 Task: Find connections with filter location Santa Helena de Goiás with filter topic #constructionwith filter profile language German with filter current company Shriram Housing Finance Ltd. with filter school Malla Reddy Engineering College with filter industry Surveying and Mapping Services with filter service category SupportTechnical Writing with filter keywords title Researcher
Action: Mouse moved to (237, 278)
Screenshot: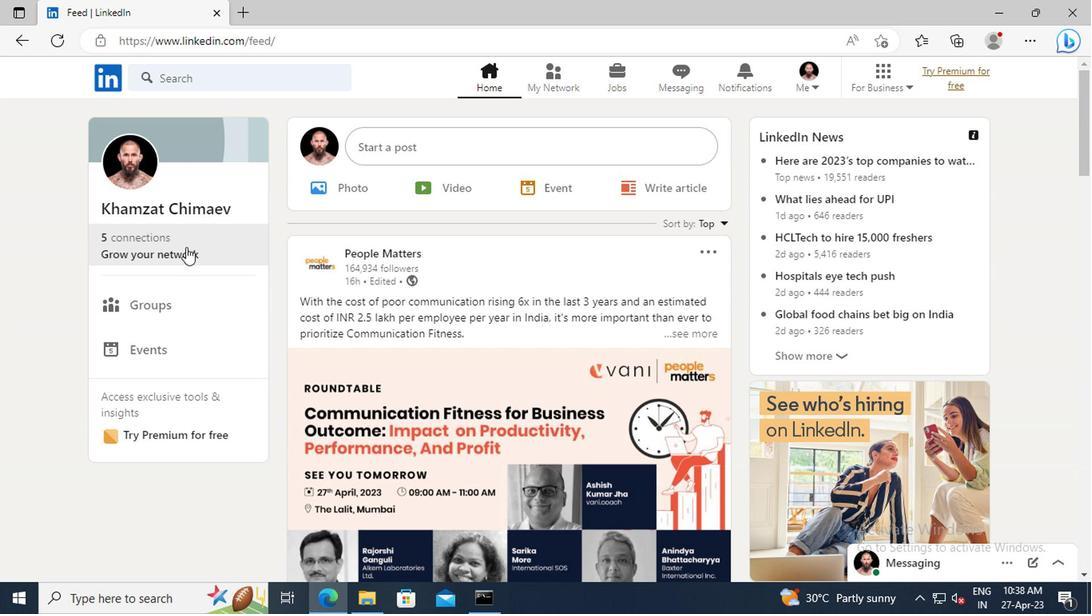 
Action: Mouse pressed left at (237, 278)
Screenshot: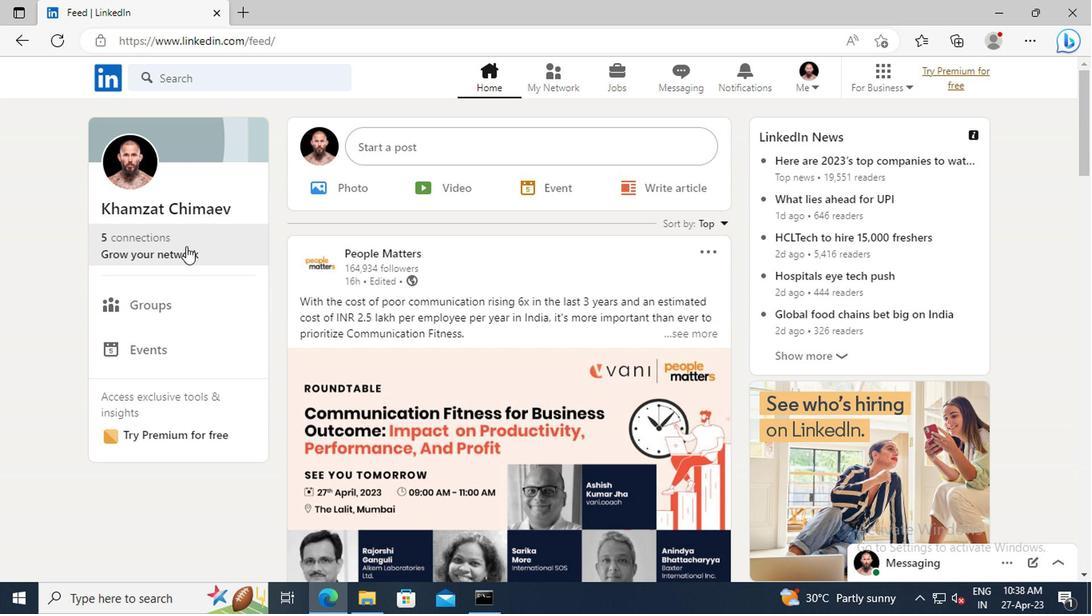 
Action: Mouse moved to (241, 224)
Screenshot: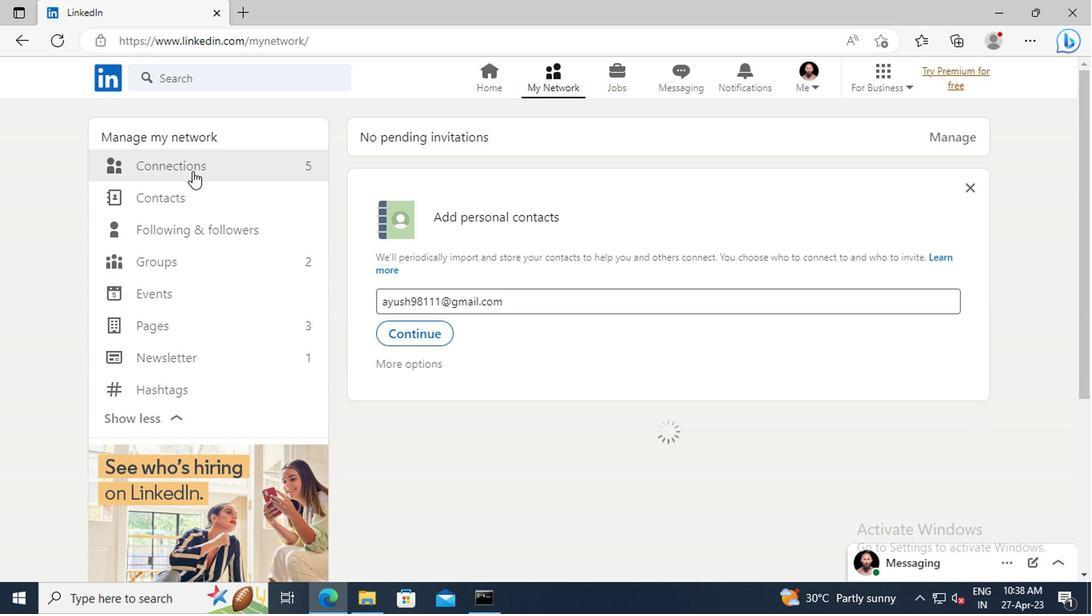 
Action: Mouse pressed left at (241, 224)
Screenshot: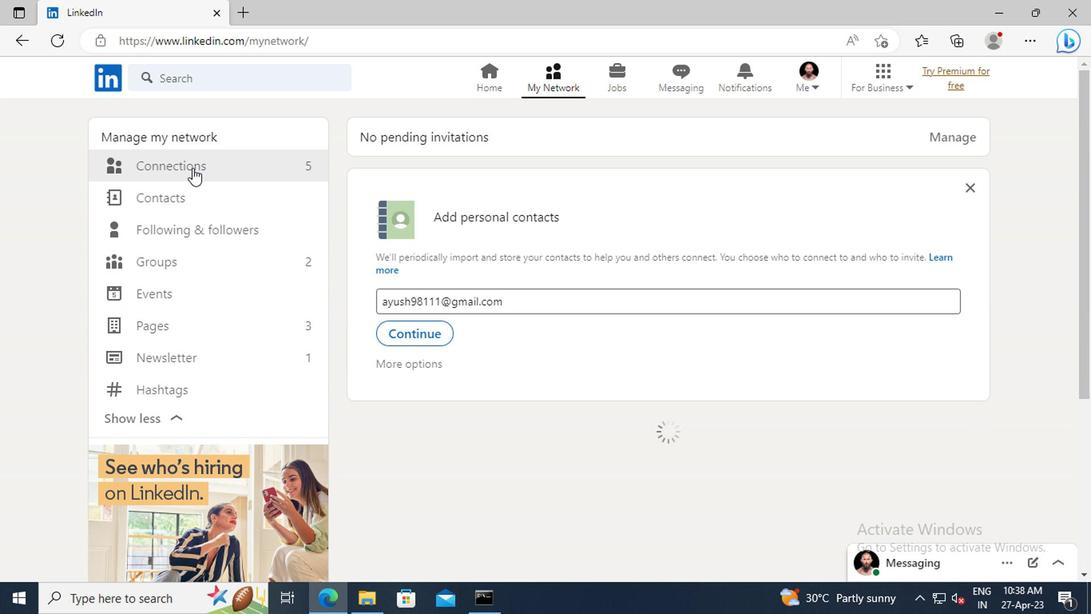 
Action: Mouse moved to (571, 225)
Screenshot: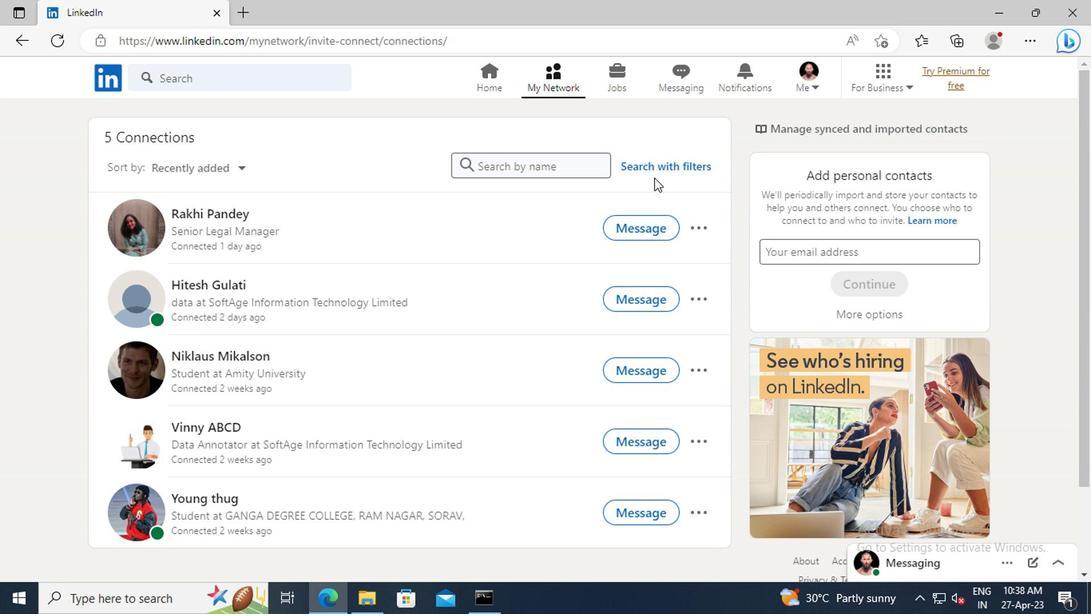 
Action: Mouse pressed left at (571, 225)
Screenshot: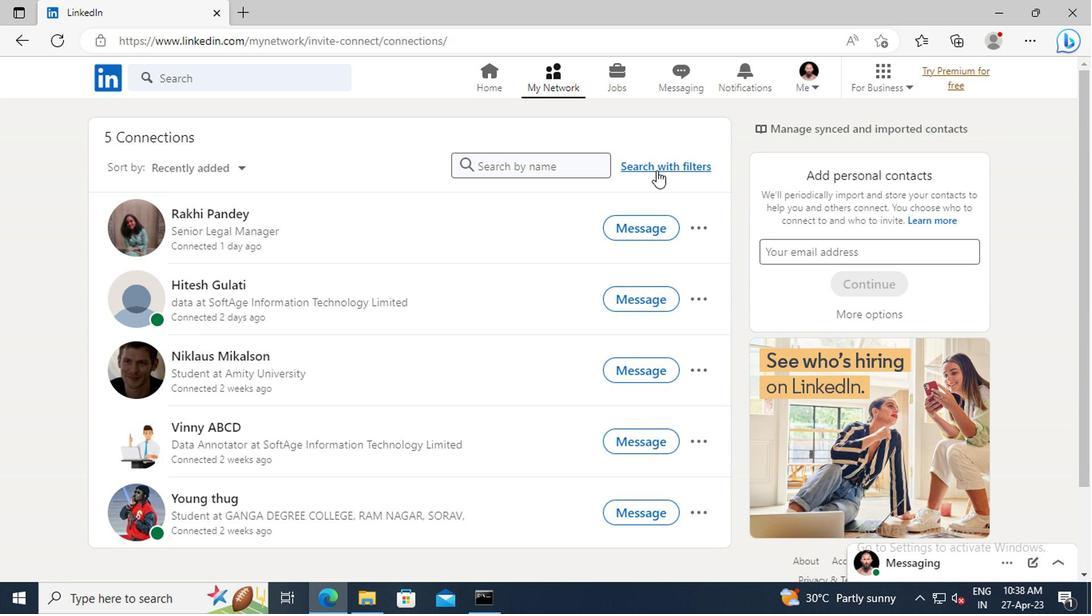 
Action: Mouse moved to (543, 194)
Screenshot: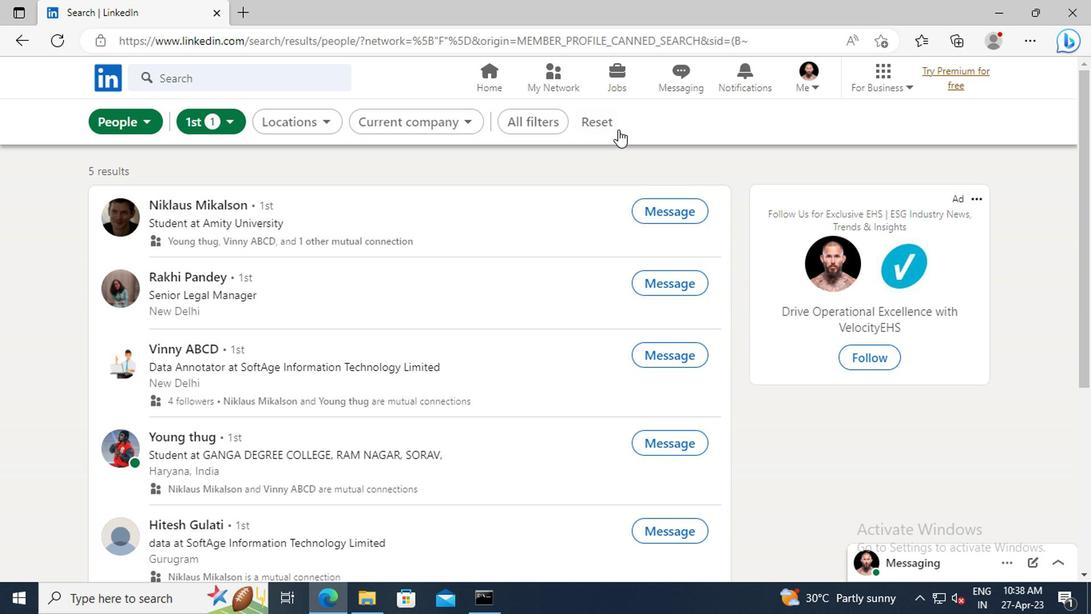 
Action: Mouse pressed left at (543, 194)
Screenshot: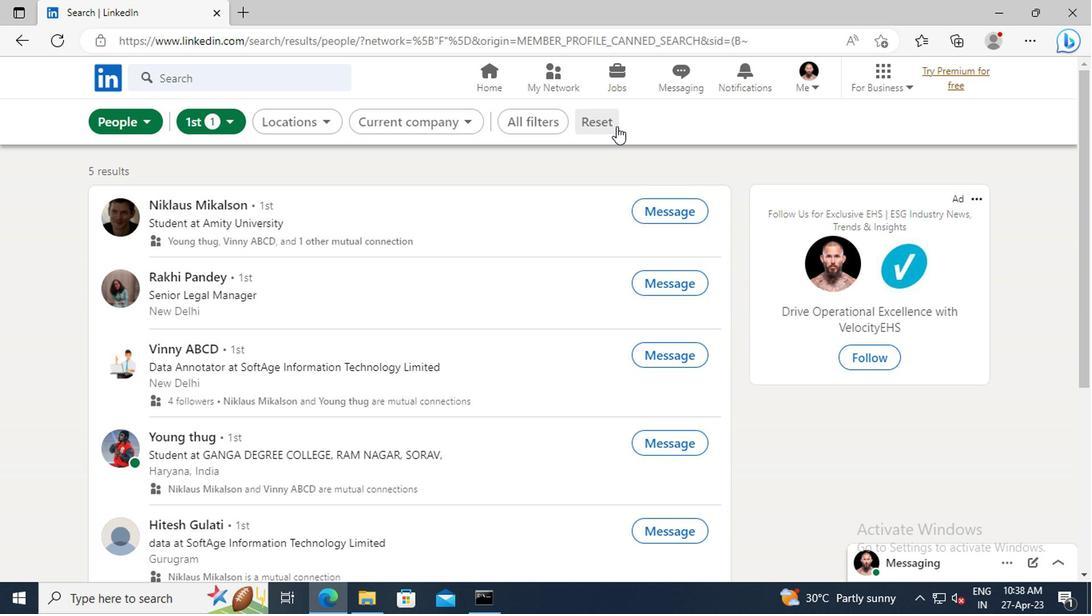 
Action: Mouse moved to (515, 191)
Screenshot: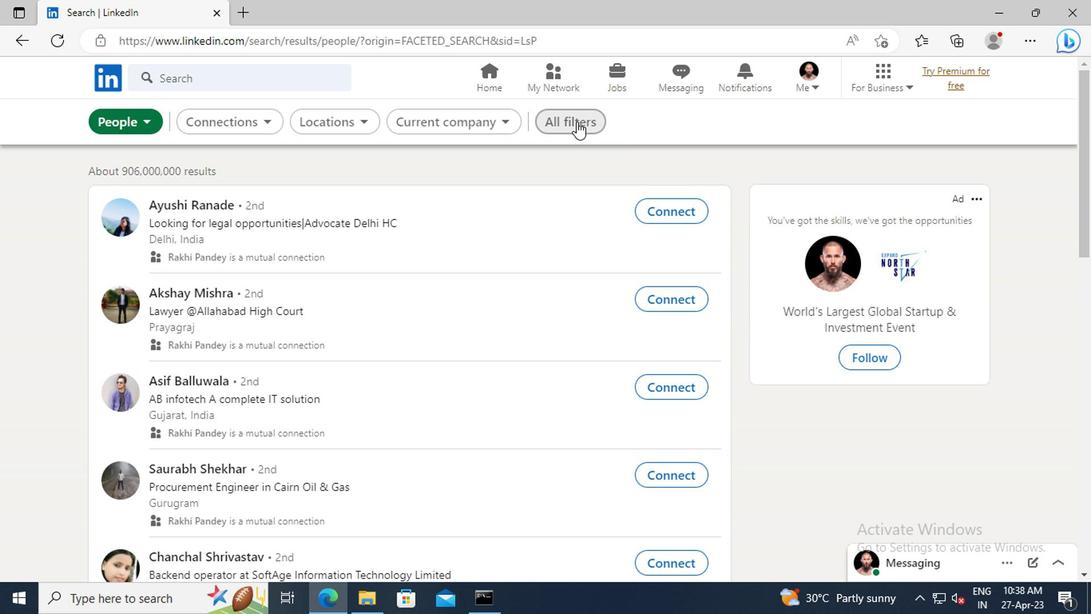 
Action: Mouse pressed left at (515, 191)
Screenshot: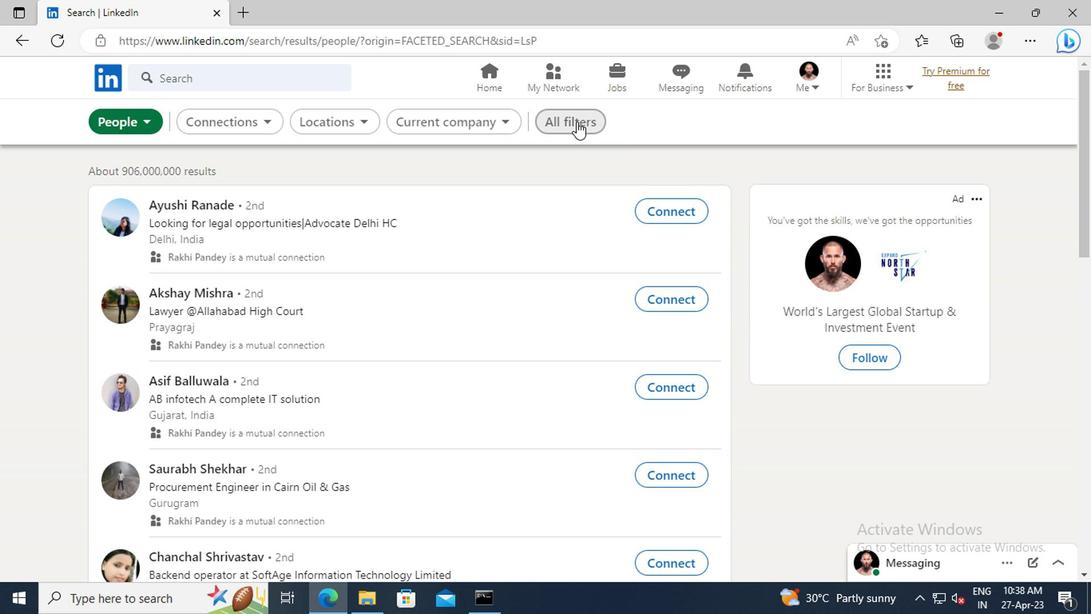 
Action: Mouse moved to (768, 291)
Screenshot: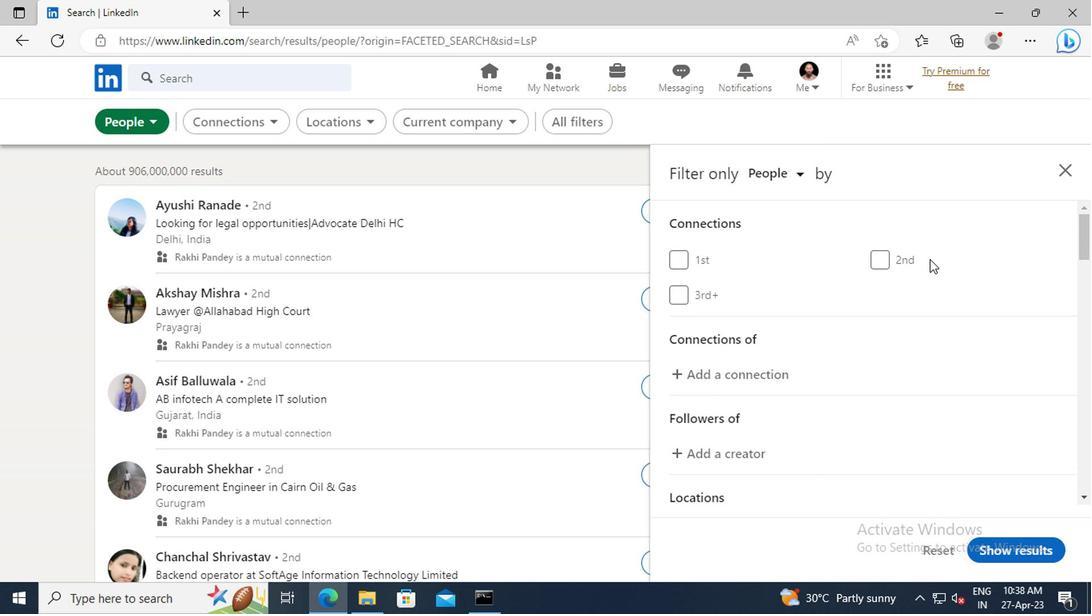 
Action: Mouse scrolled (768, 291) with delta (0, 0)
Screenshot: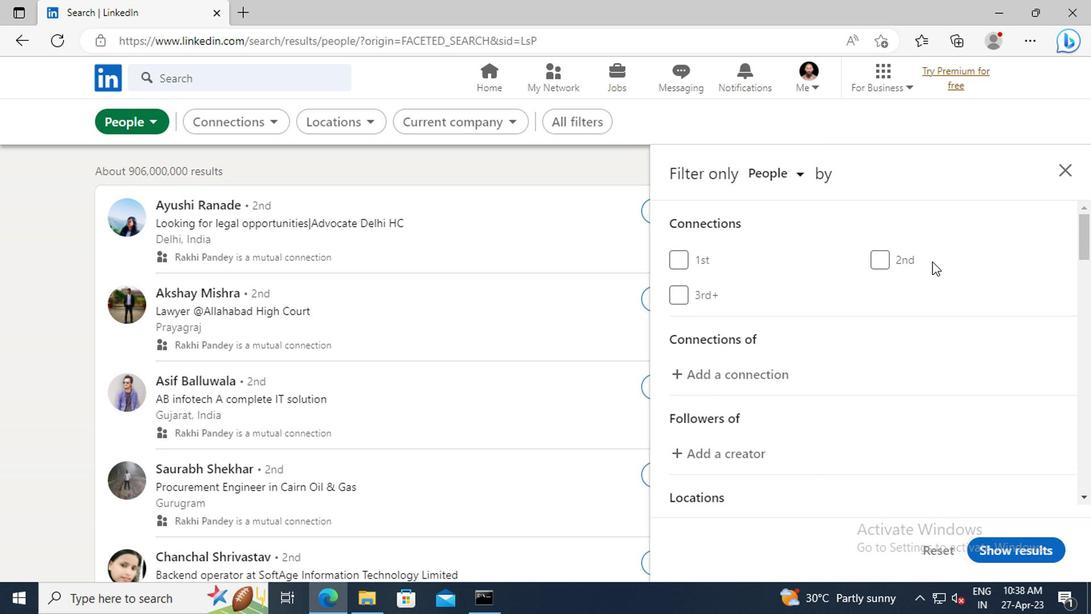 
Action: Mouse moved to (768, 292)
Screenshot: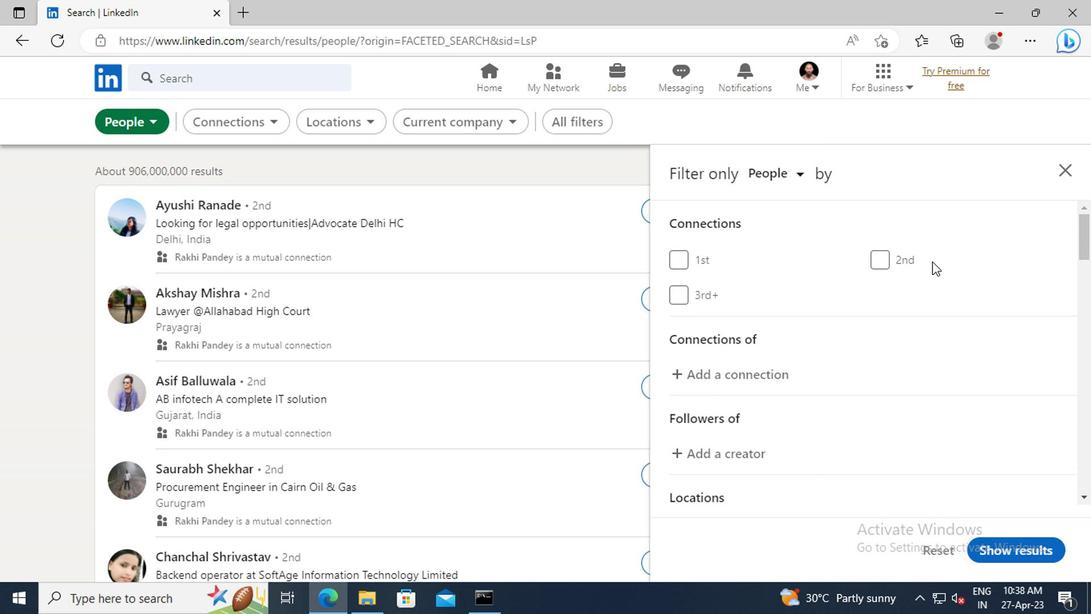 
Action: Mouse scrolled (768, 291) with delta (0, 0)
Screenshot: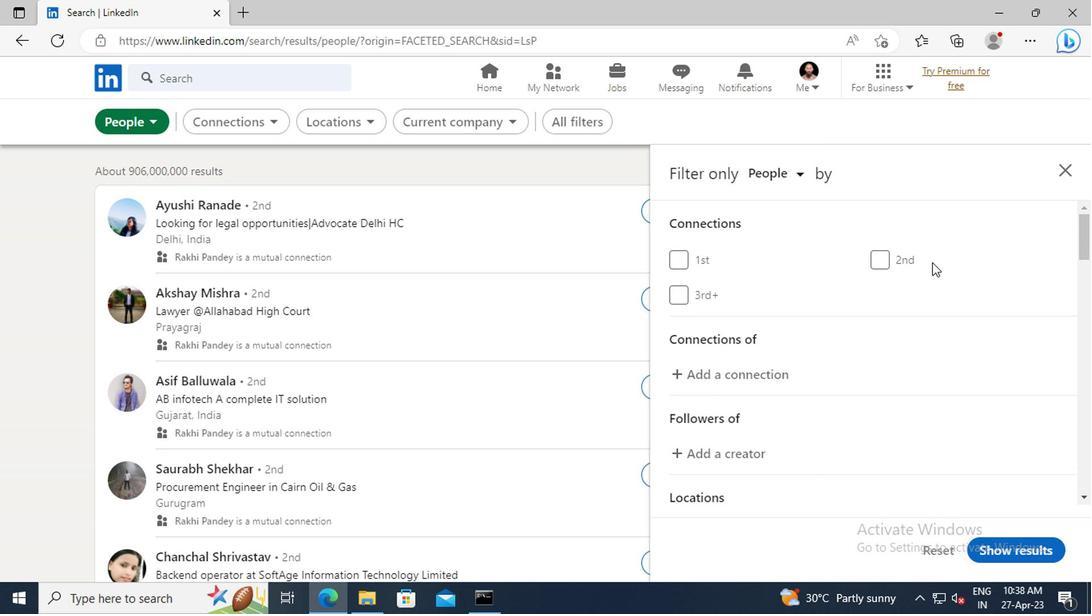 
Action: Mouse scrolled (768, 291) with delta (0, 0)
Screenshot: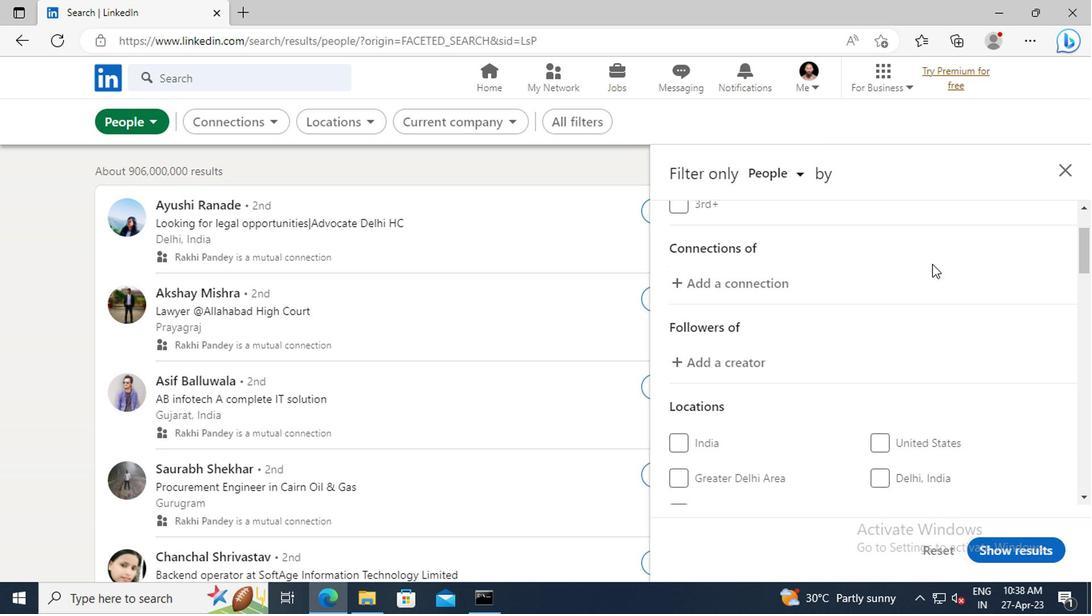 
Action: Mouse scrolled (768, 291) with delta (0, 0)
Screenshot: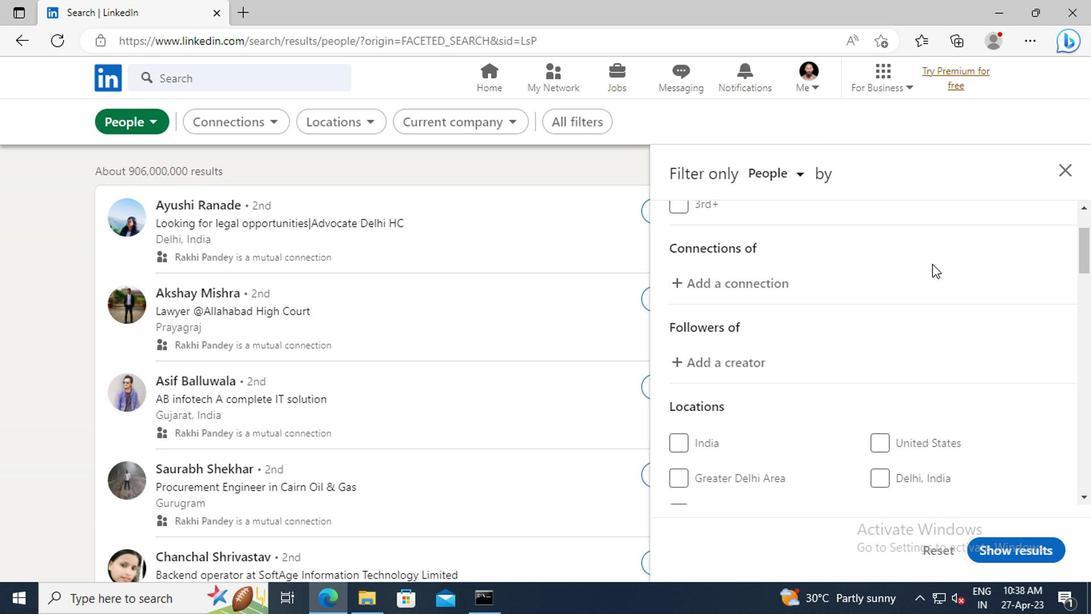 
Action: Mouse scrolled (768, 291) with delta (0, 0)
Screenshot: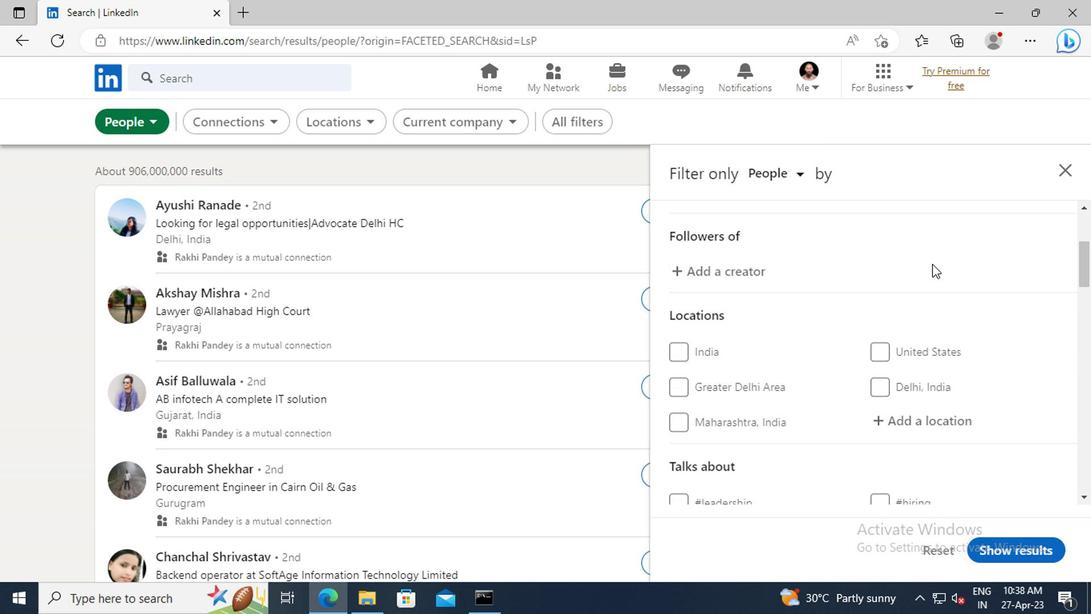
Action: Mouse scrolled (768, 291) with delta (0, 0)
Screenshot: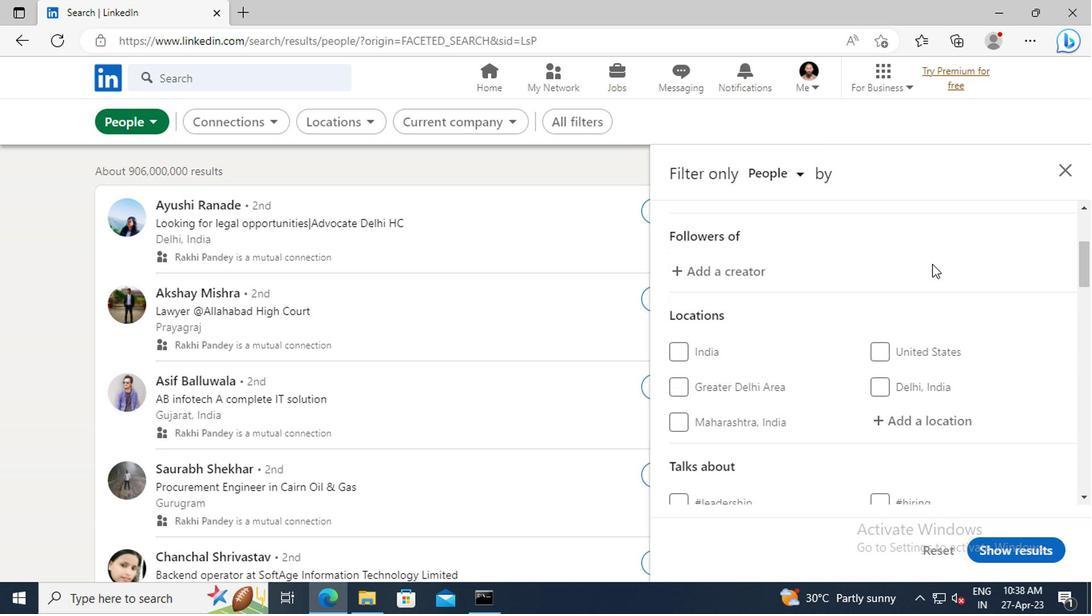 
Action: Mouse moved to (760, 337)
Screenshot: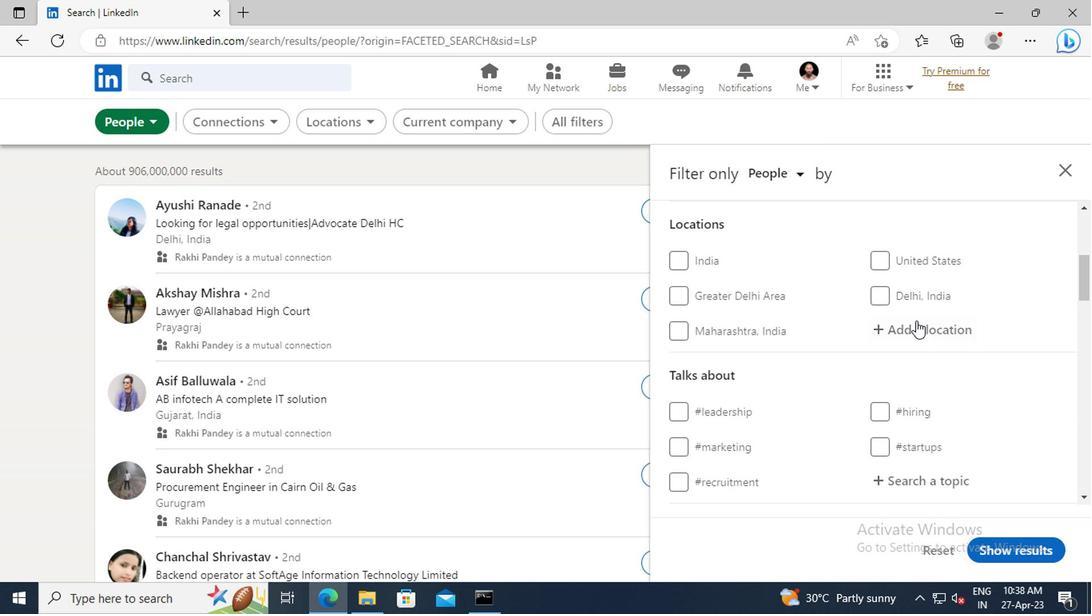 
Action: Mouse pressed left at (760, 337)
Screenshot: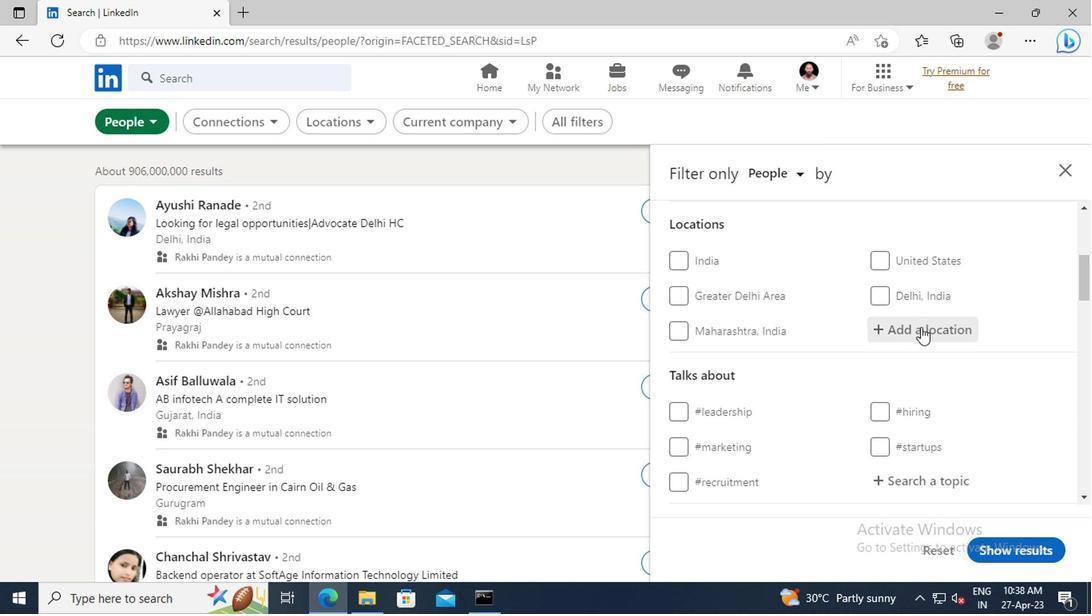 
Action: Key pressed <Key.shift>SANTA<Key.space><Key.shift>HELENA<Key.space>DE<Key.space><Key.shift>GOIAS
Screenshot: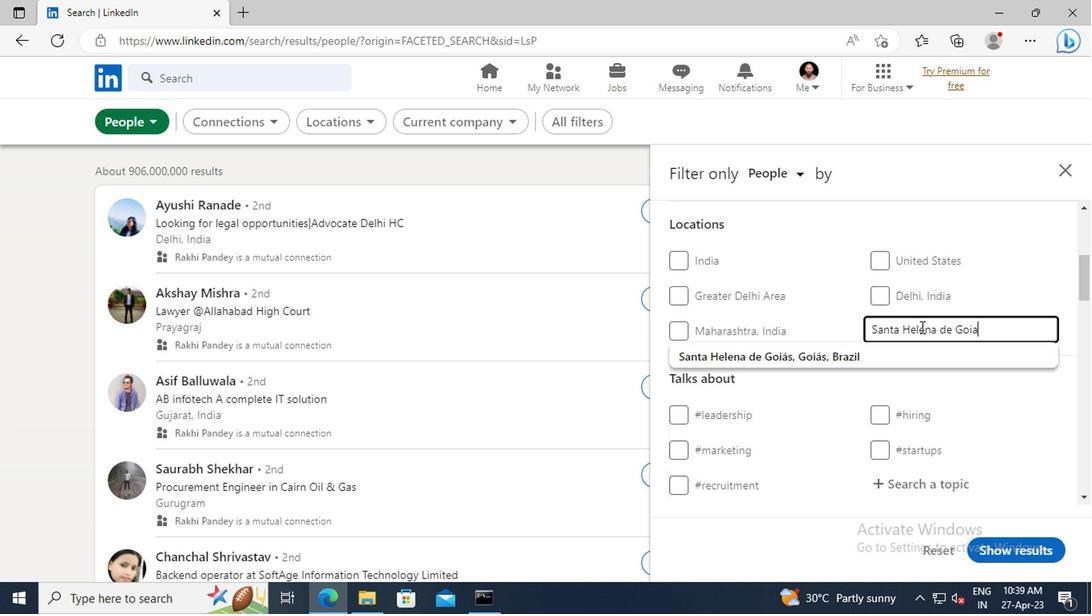 
Action: Mouse moved to (748, 357)
Screenshot: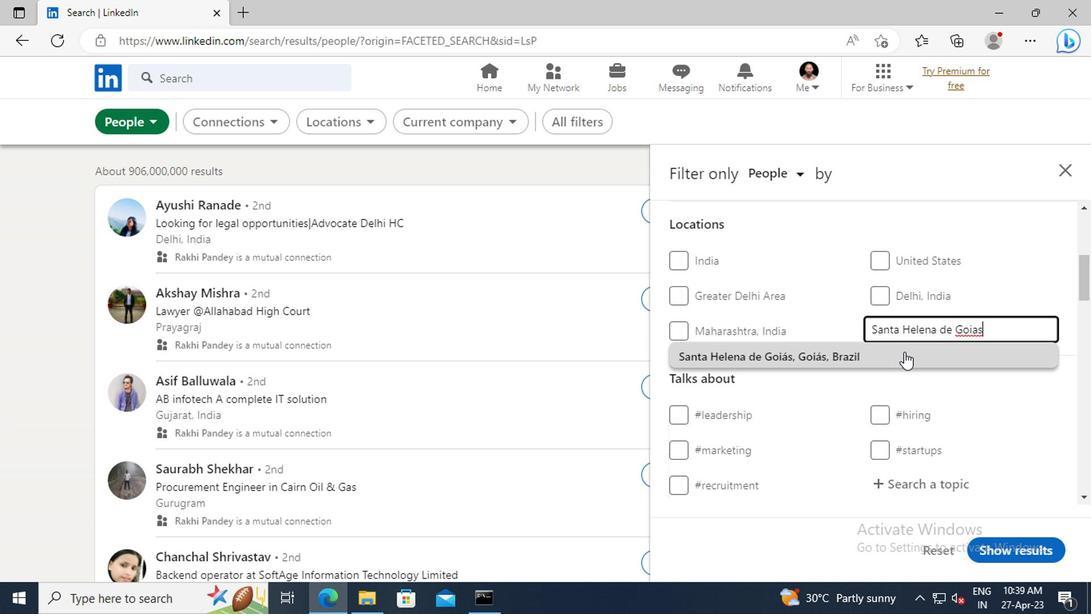 
Action: Mouse pressed left at (748, 357)
Screenshot: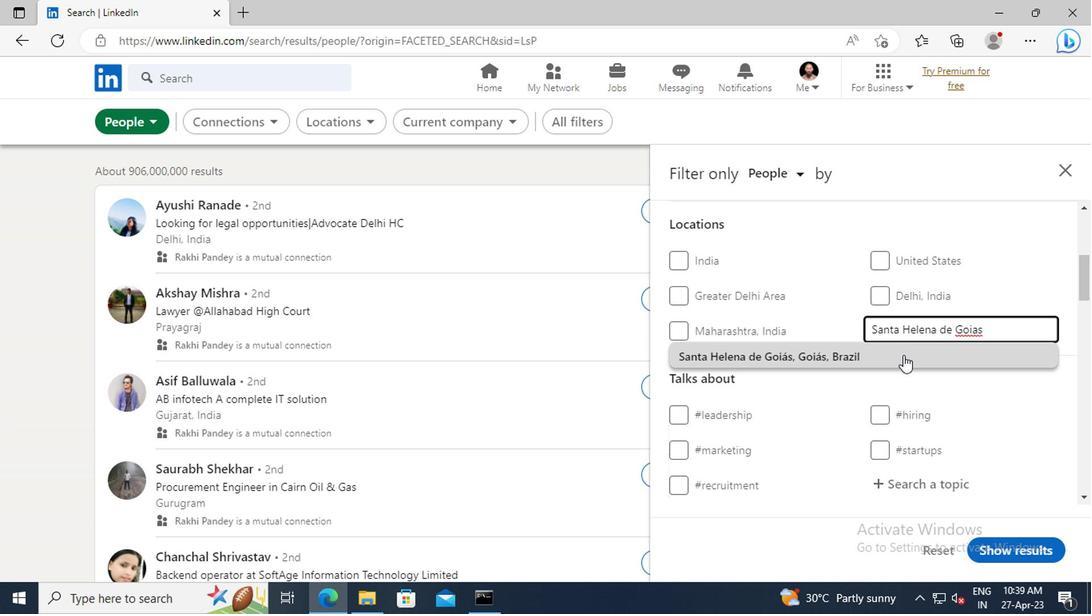 
Action: Mouse moved to (726, 321)
Screenshot: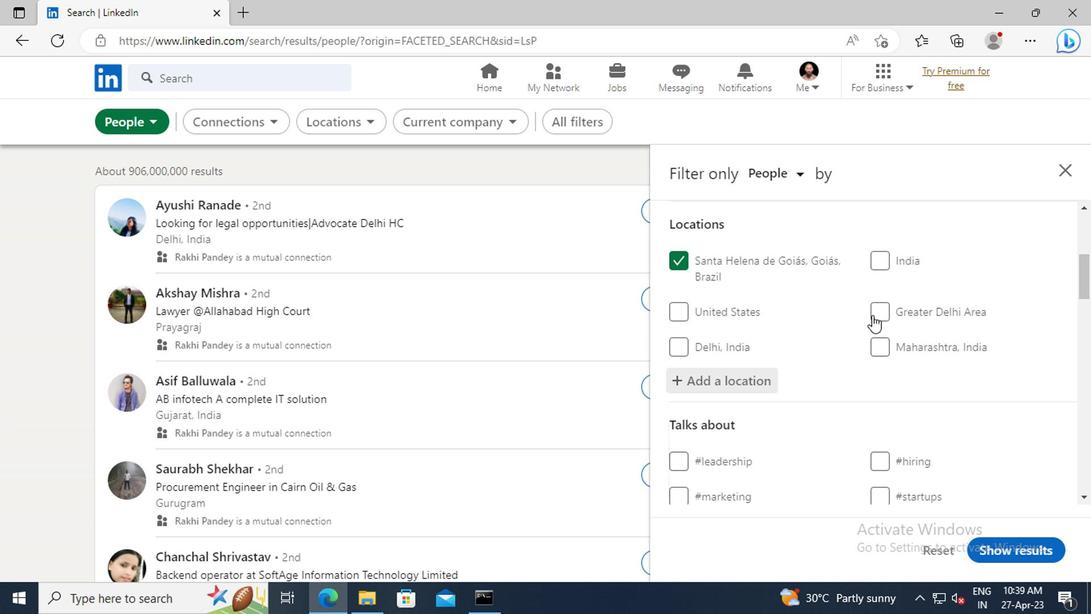 
Action: Mouse scrolled (726, 320) with delta (0, 0)
Screenshot: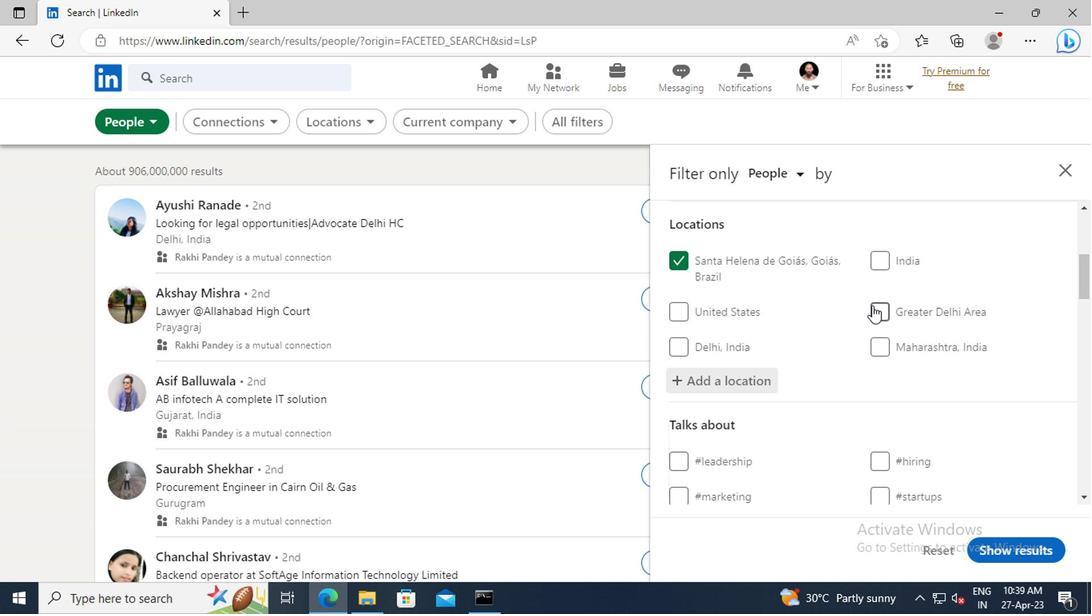 
Action: Mouse scrolled (726, 320) with delta (0, 0)
Screenshot: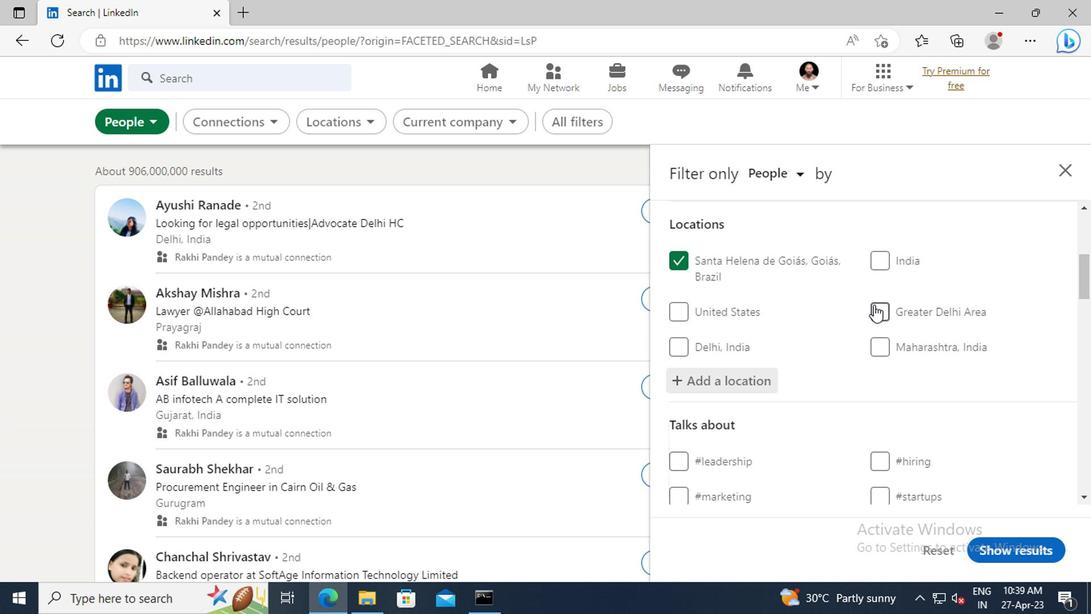 
Action: Mouse scrolled (726, 320) with delta (0, 0)
Screenshot: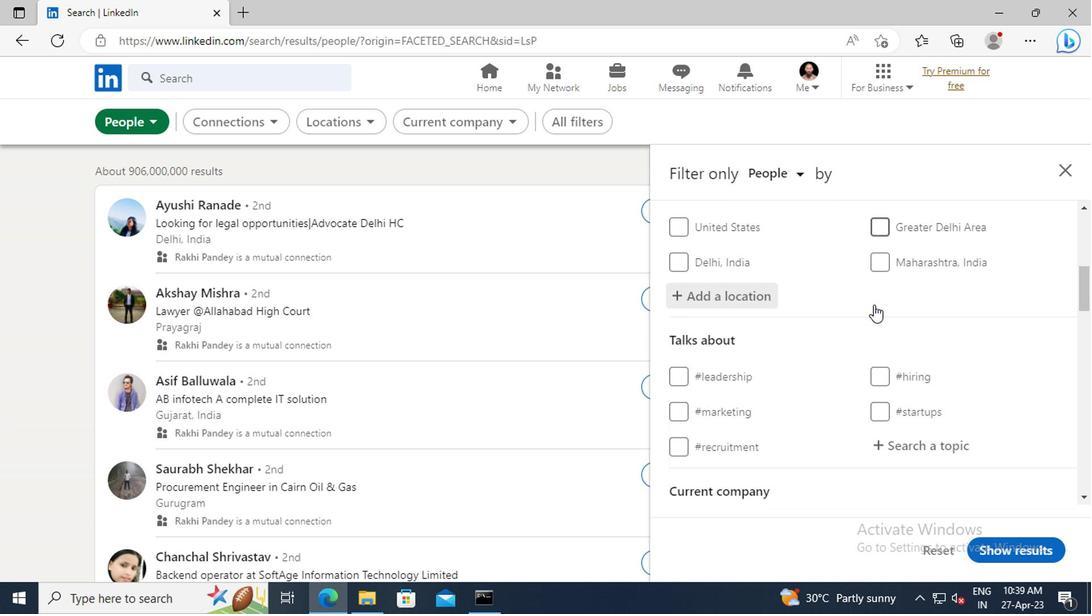 
Action: Mouse moved to (737, 380)
Screenshot: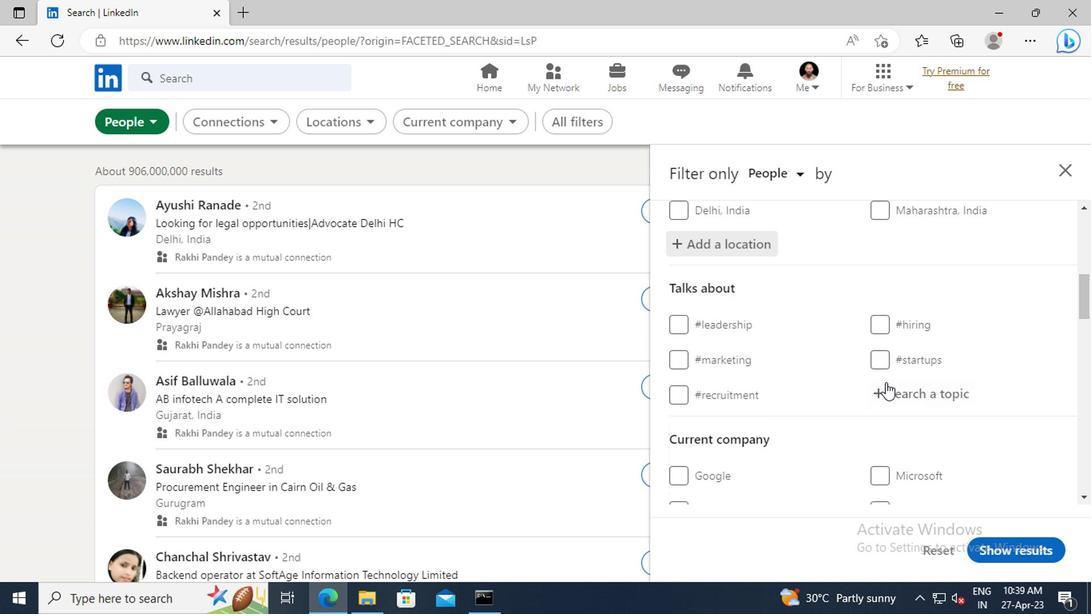 
Action: Mouse pressed left at (737, 380)
Screenshot: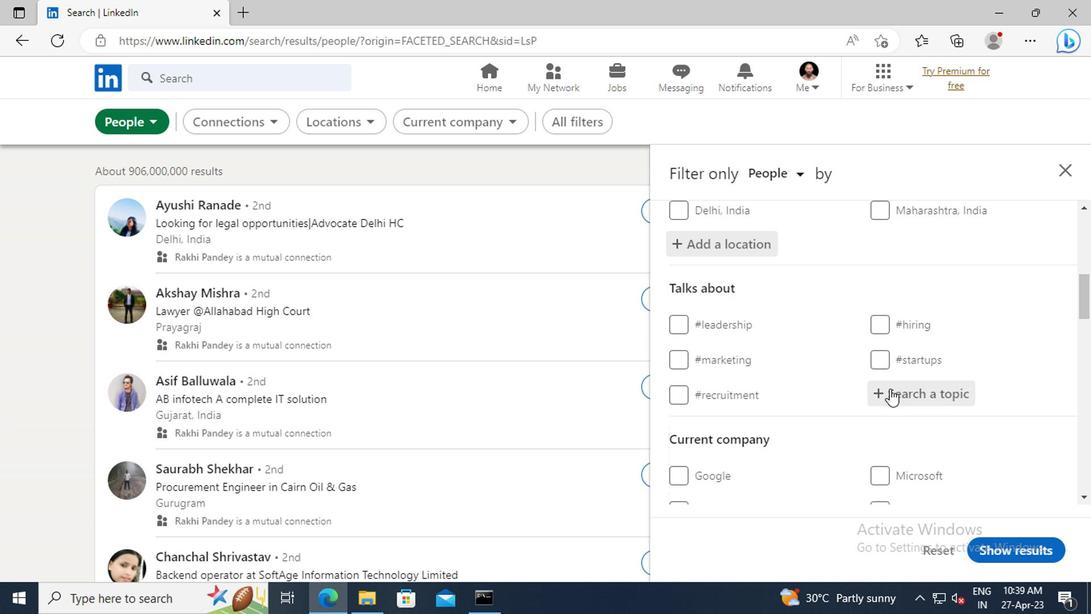 
Action: Key pressed <Key.shift>#CONSTR
Screenshot: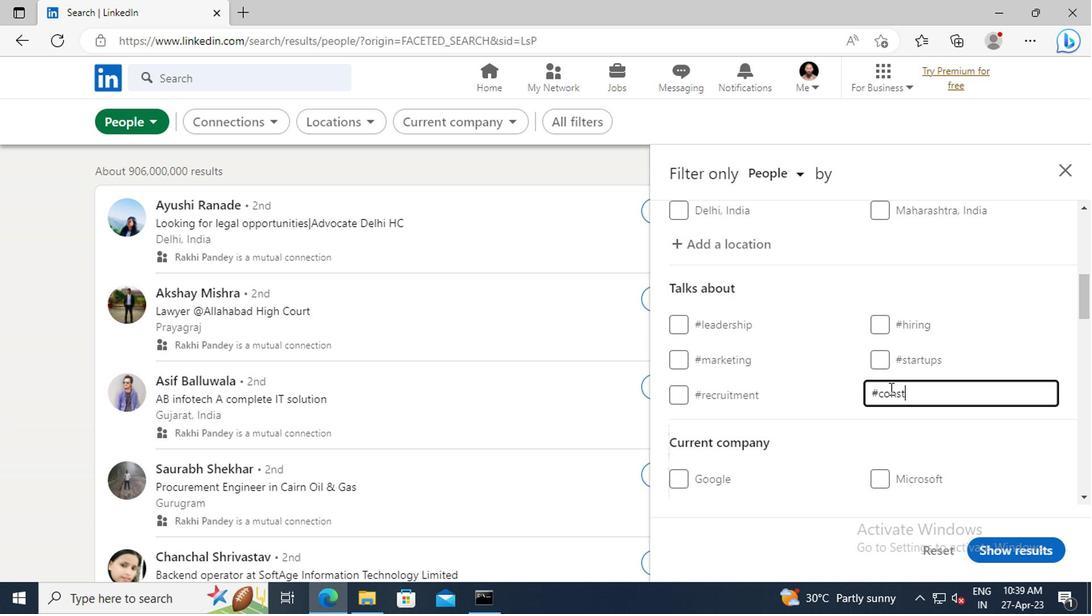 
Action: Mouse moved to (737, 380)
Screenshot: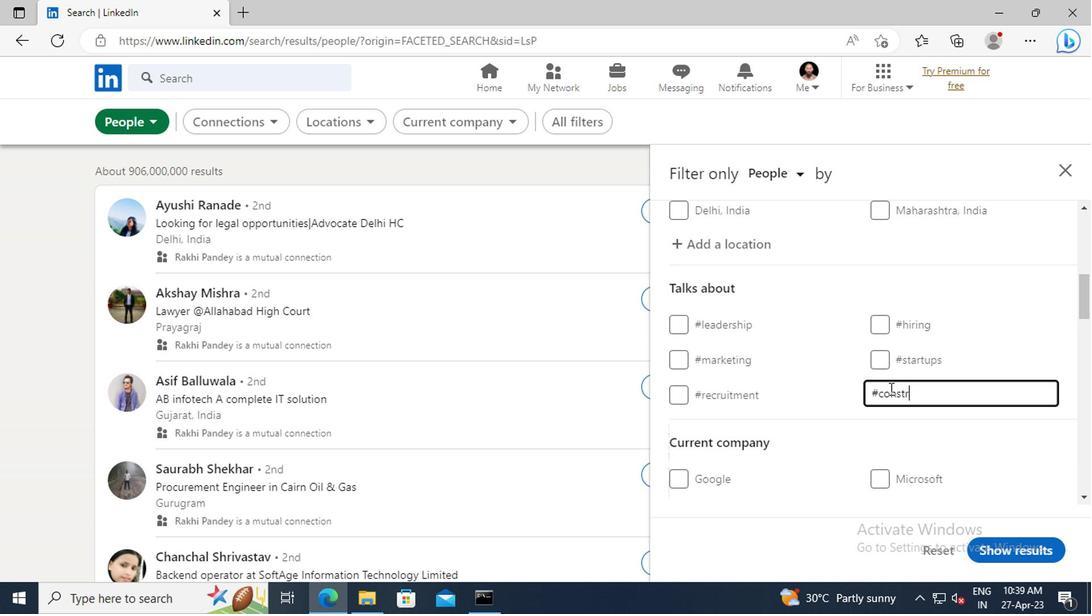 
Action: Key pressed UCTIONWITH<Key.enter>
Screenshot: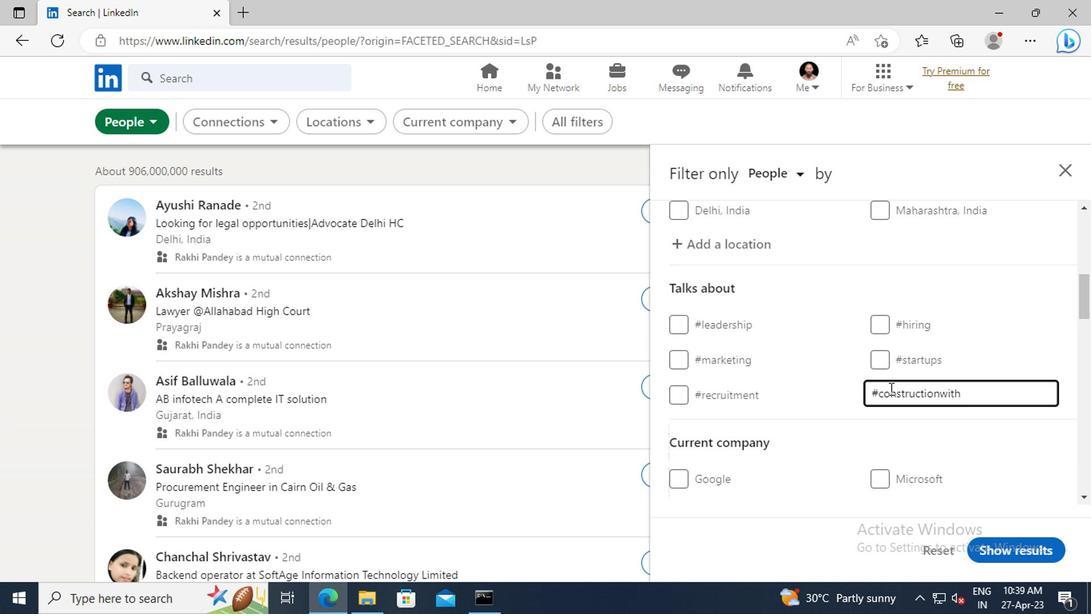 
Action: Mouse moved to (710, 373)
Screenshot: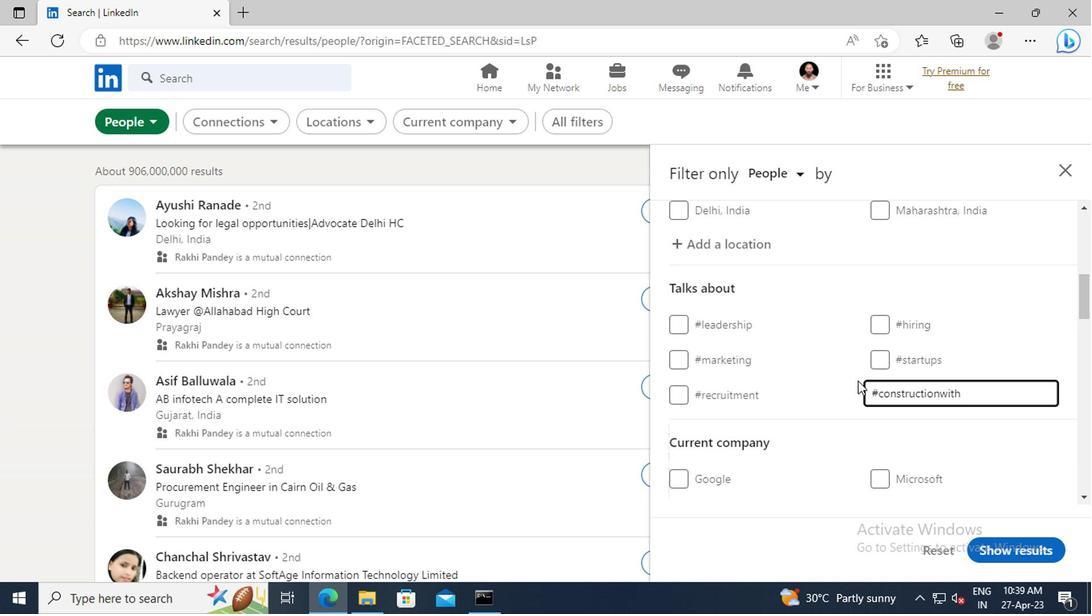 
Action: Mouse scrolled (710, 372) with delta (0, 0)
Screenshot: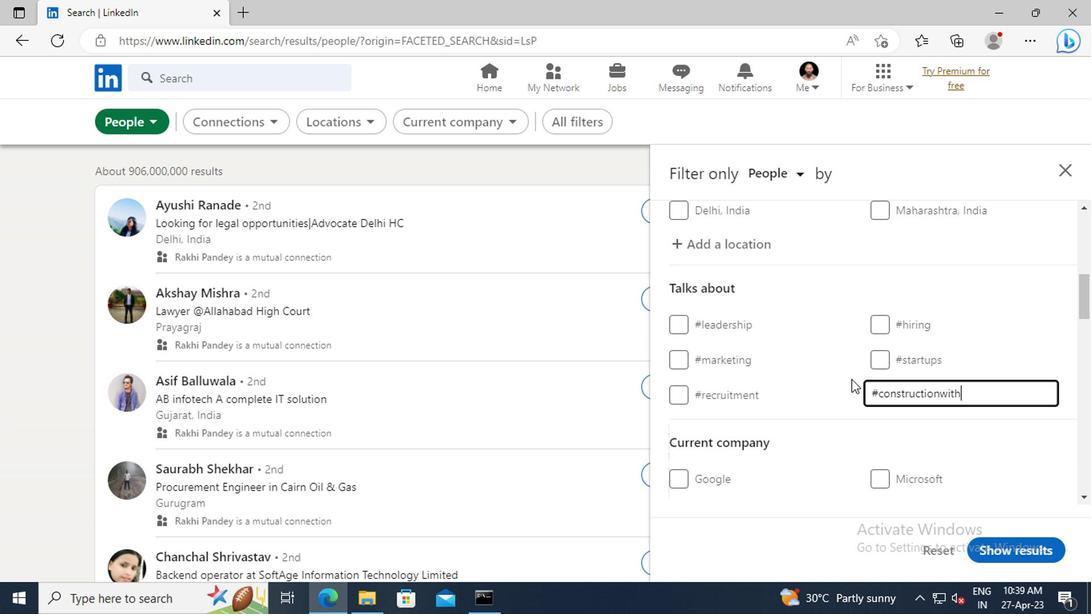 
Action: Mouse scrolled (710, 372) with delta (0, 0)
Screenshot: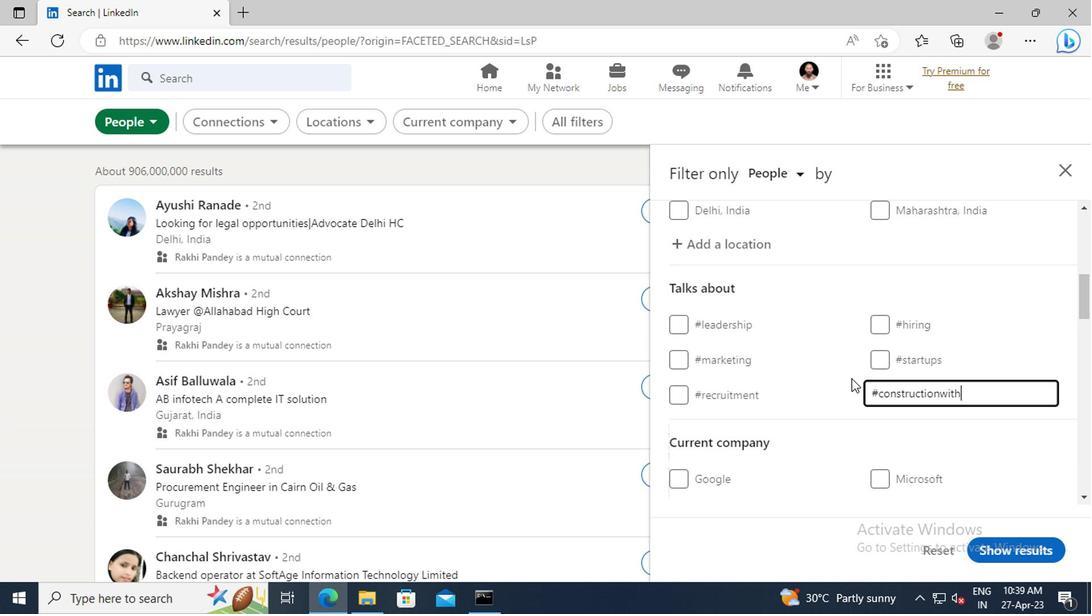 
Action: Mouse scrolled (710, 372) with delta (0, 0)
Screenshot: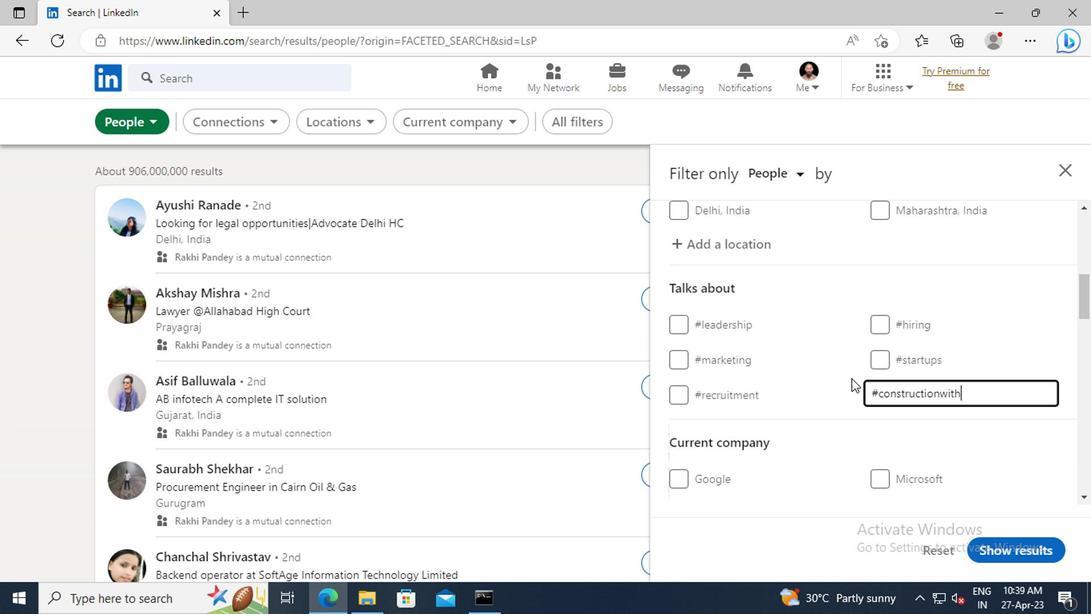 
Action: Mouse scrolled (710, 372) with delta (0, 0)
Screenshot: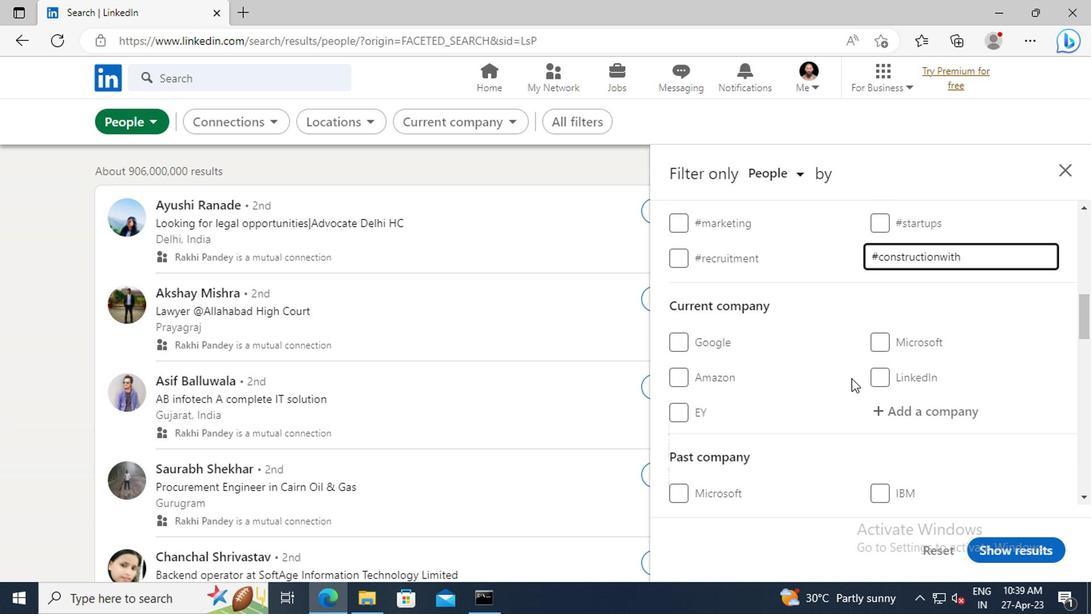
Action: Mouse scrolled (710, 372) with delta (0, 0)
Screenshot: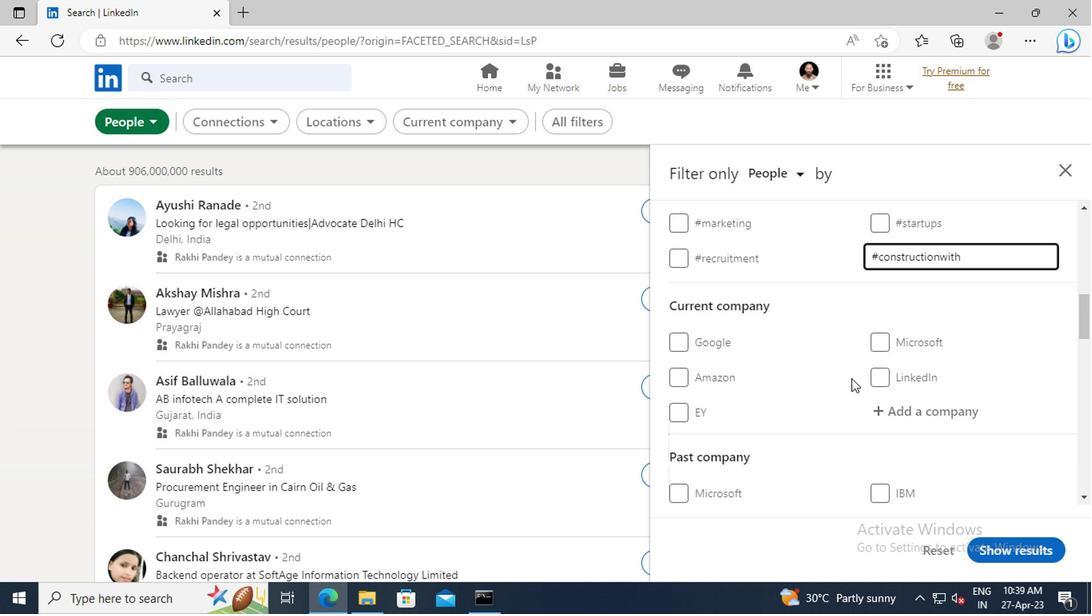 
Action: Mouse scrolled (710, 372) with delta (0, 0)
Screenshot: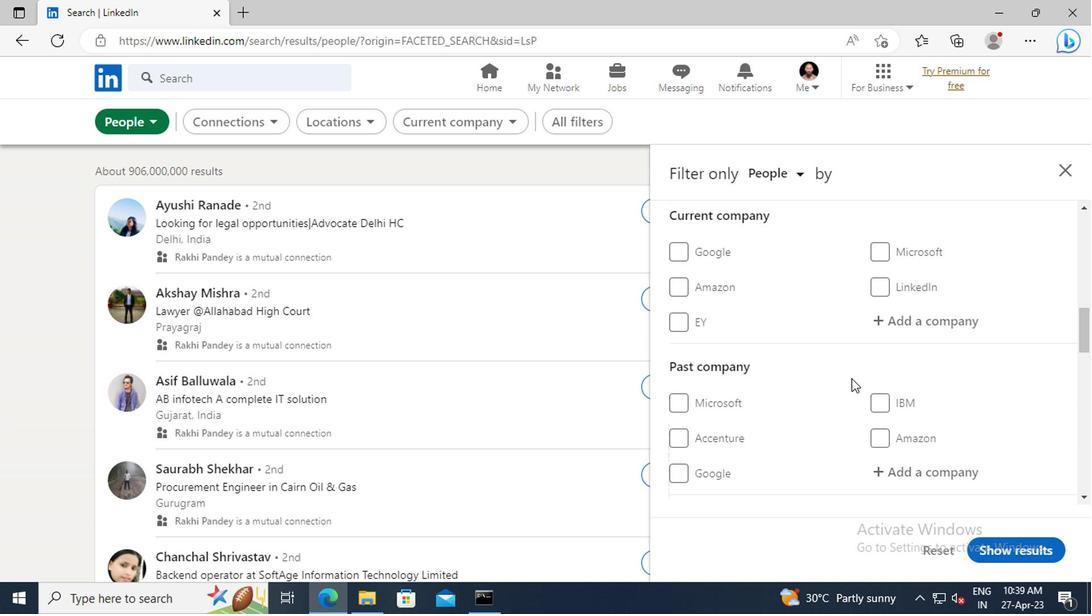 
Action: Mouse scrolled (710, 372) with delta (0, 0)
Screenshot: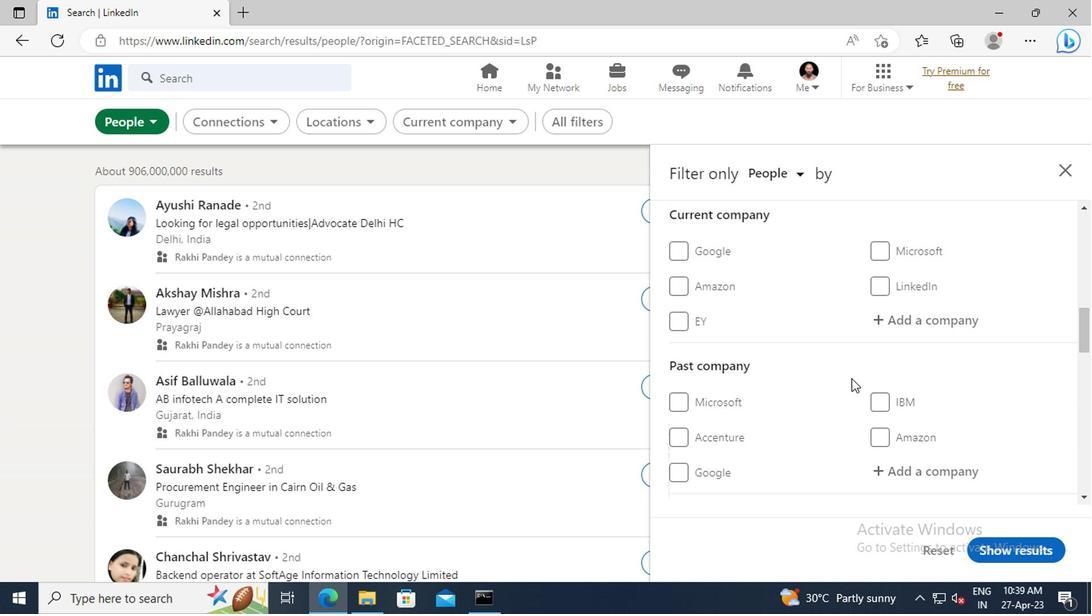 
Action: Mouse scrolled (710, 372) with delta (0, 0)
Screenshot: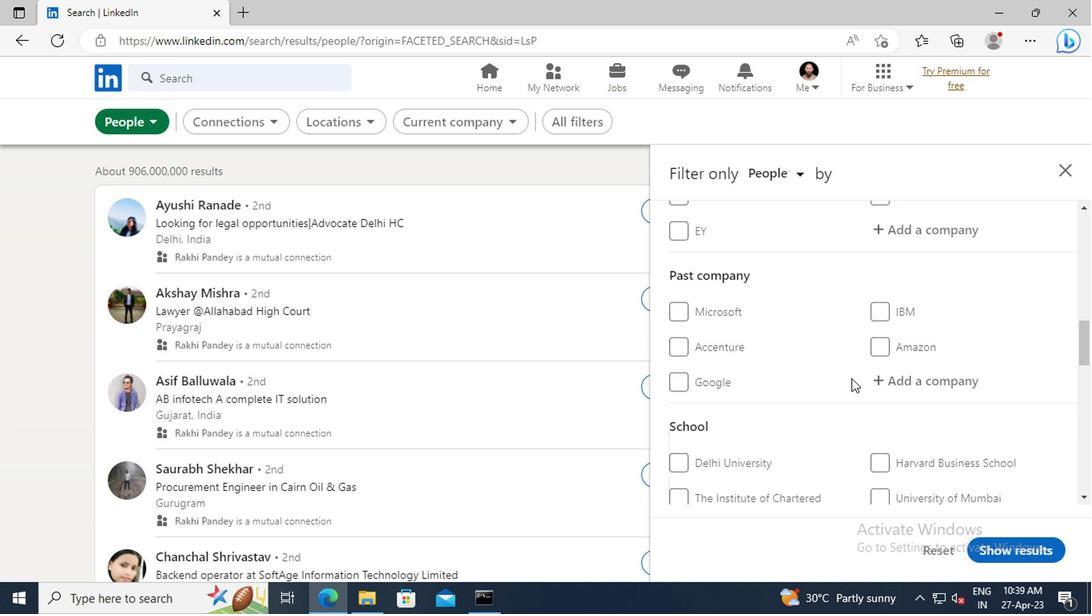 
Action: Mouse scrolled (710, 372) with delta (0, 0)
Screenshot: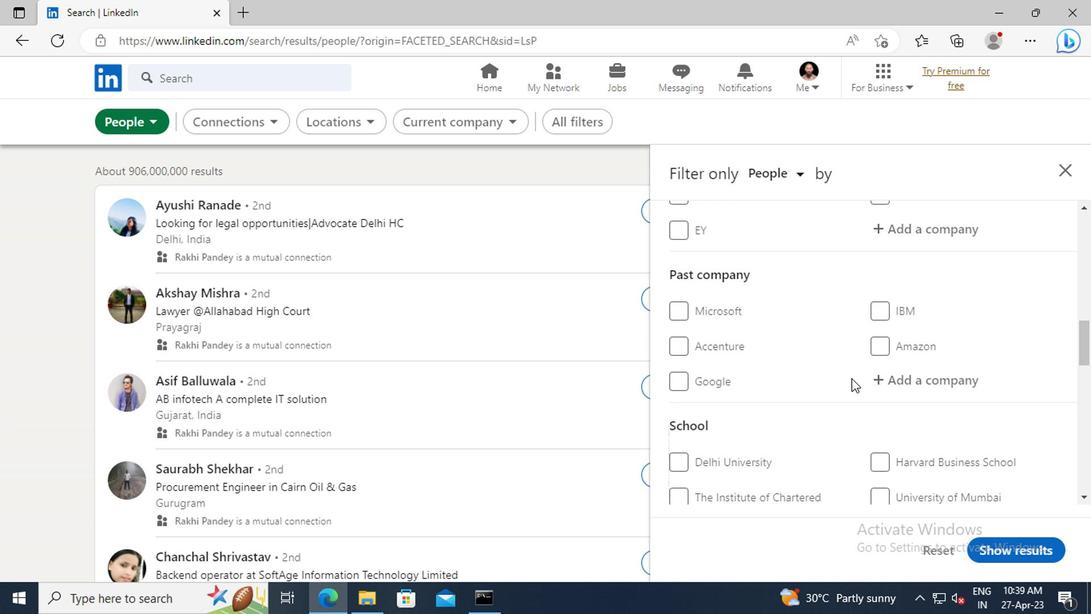 
Action: Mouse scrolled (710, 372) with delta (0, 0)
Screenshot: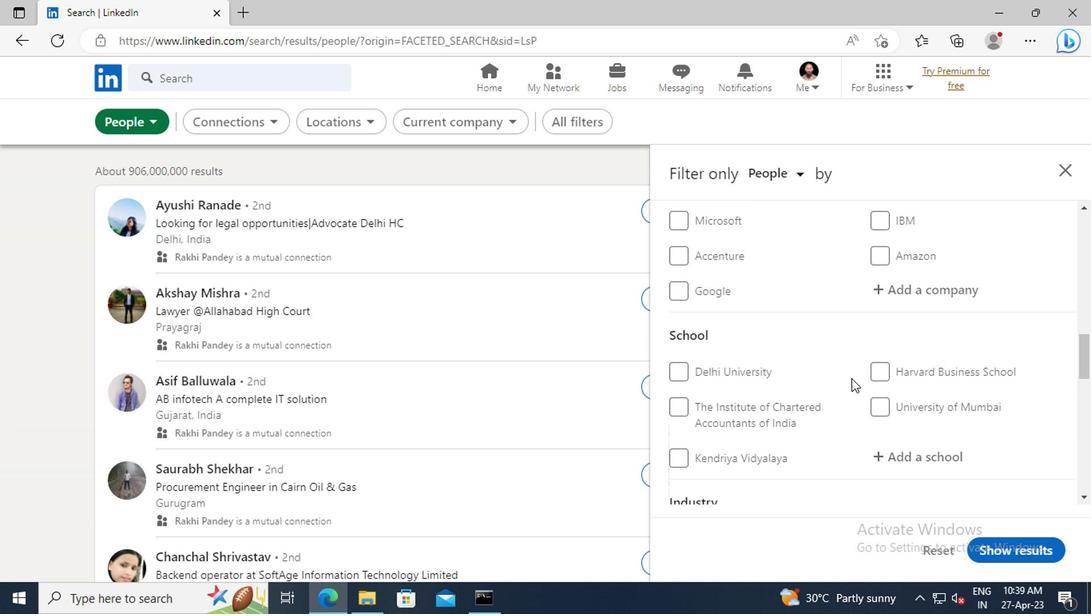 
Action: Mouse scrolled (710, 372) with delta (0, 0)
Screenshot: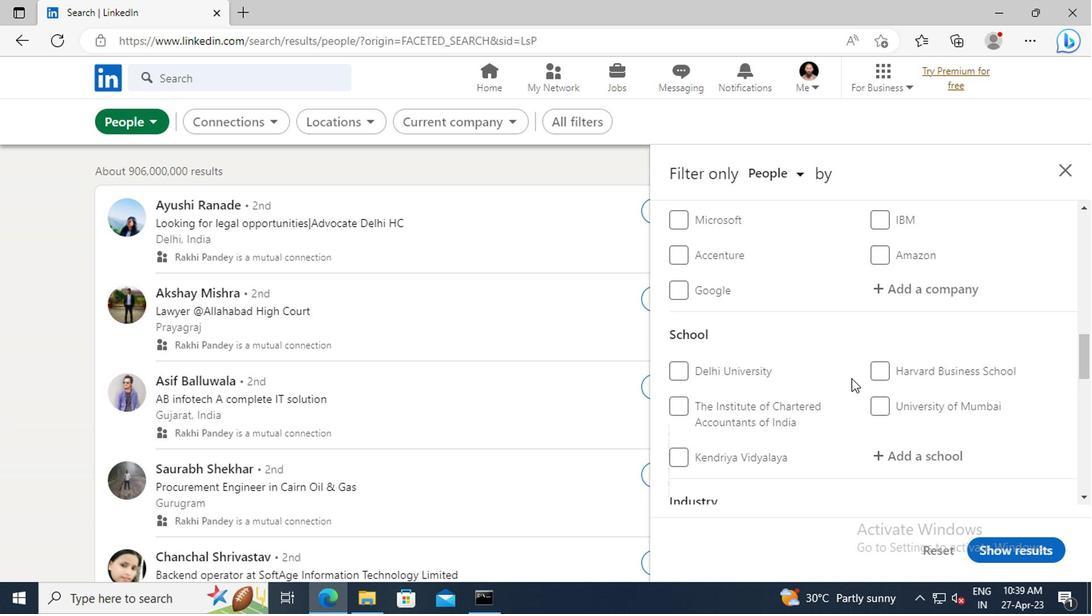 
Action: Mouse scrolled (710, 372) with delta (0, 0)
Screenshot: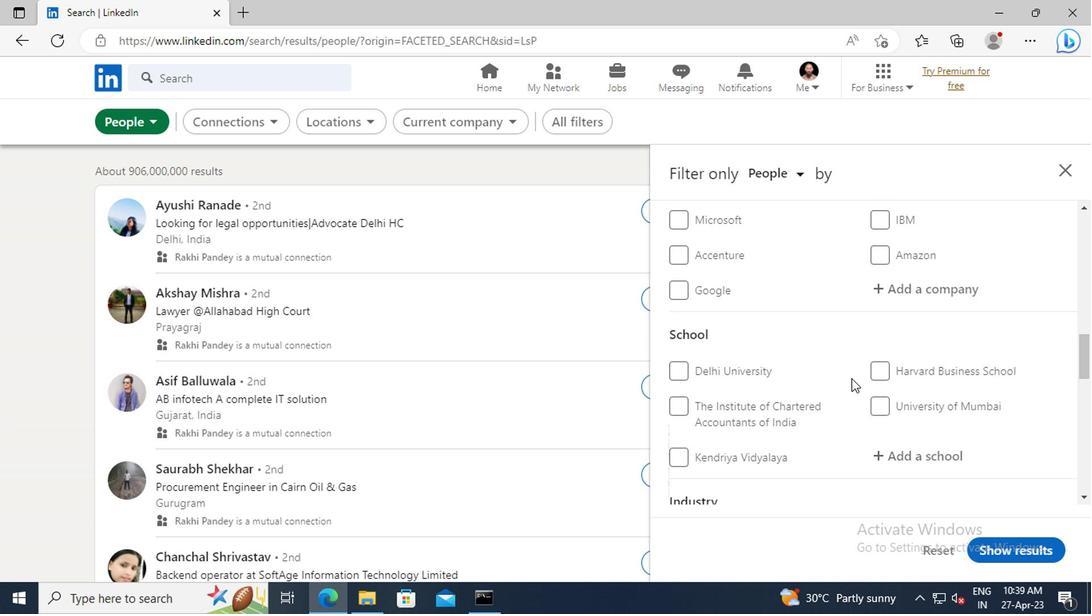 
Action: Mouse scrolled (710, 372) with delta (0, 0)
Screenshot: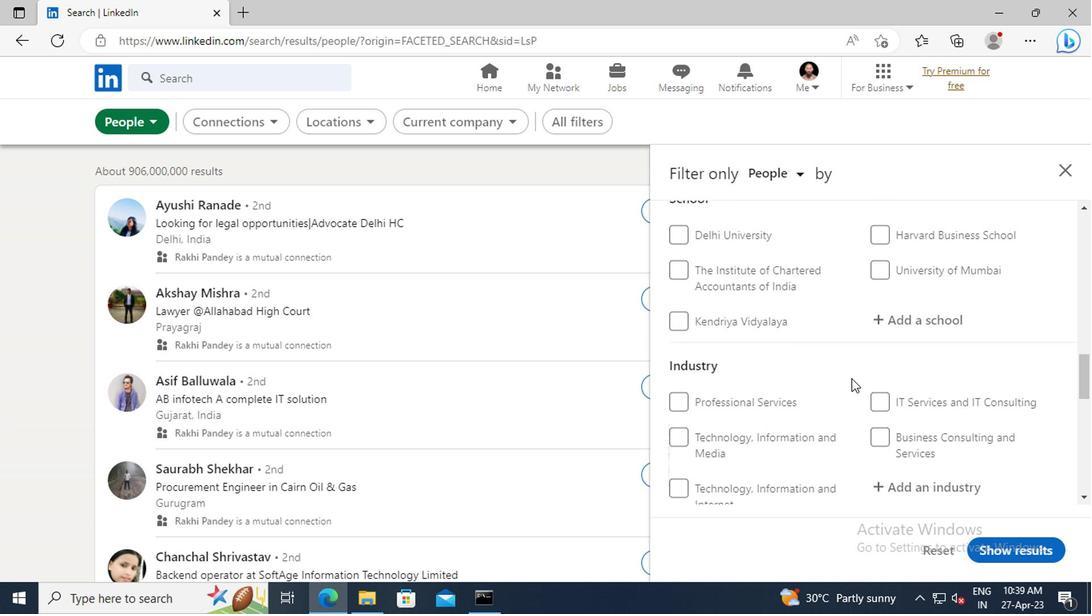 
Action: Mouse scrolled (710, 372) with delta (0, 0)
Screenshot: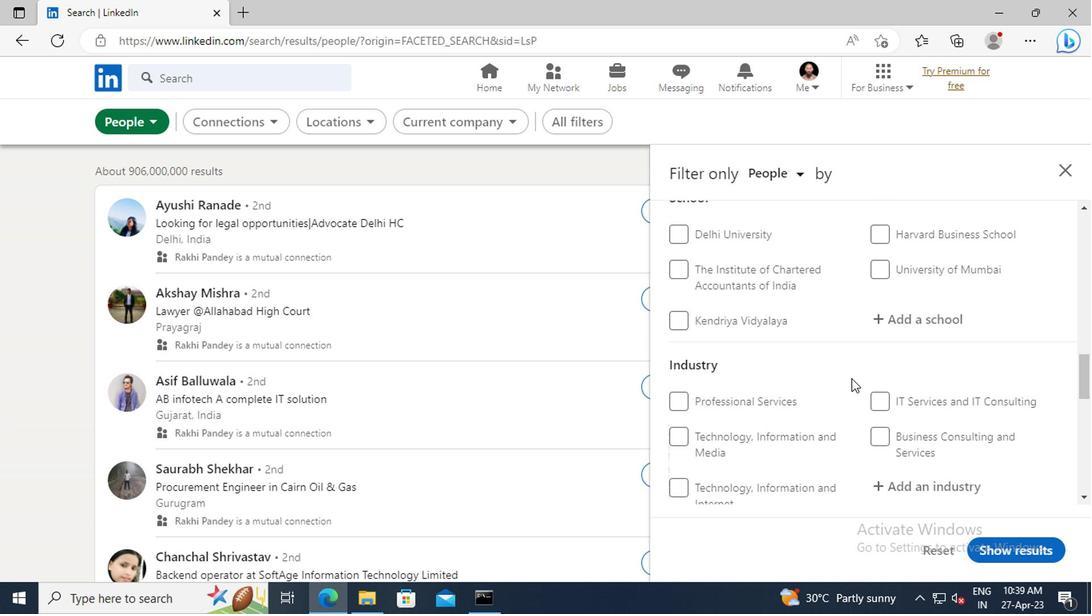 
Action: Mouse scrolled (710, 372) with delta (0, 0)
Screenshot: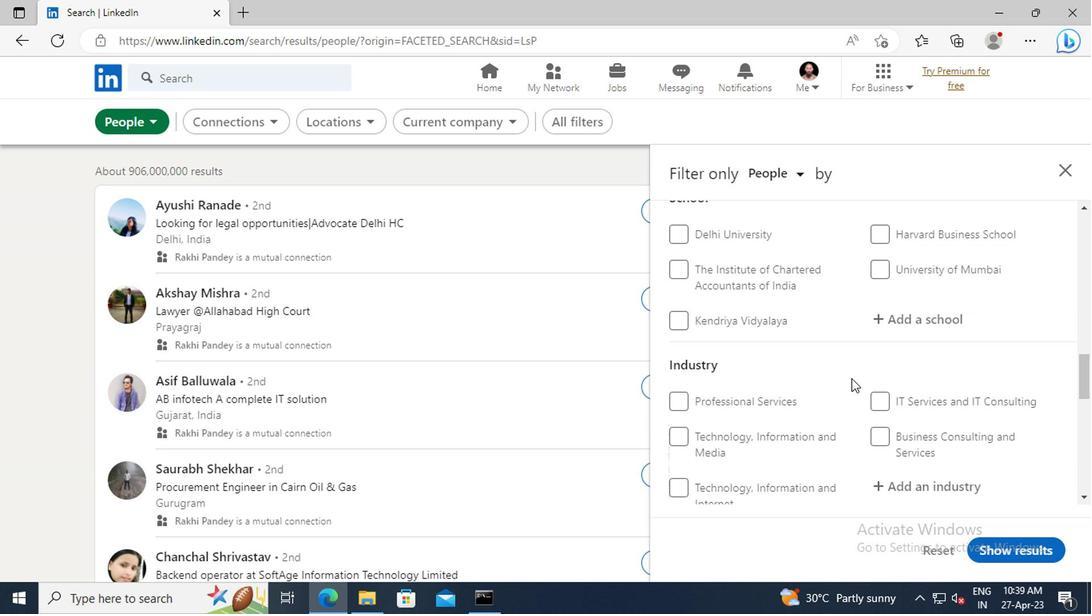 
Action: Mouse scrolled (710, 372) with delta (0, 0)
Screenshot: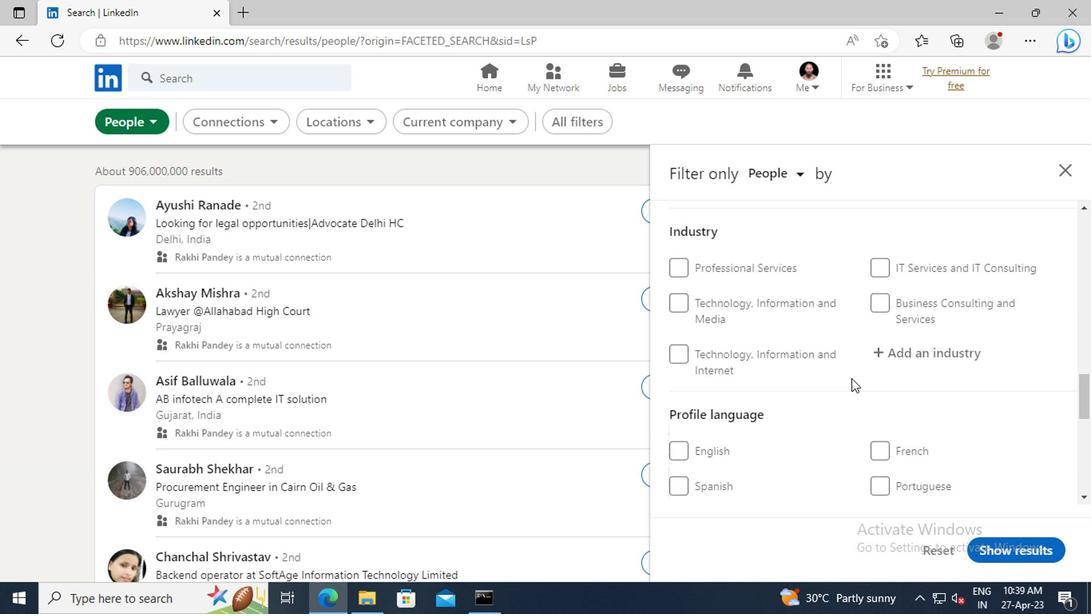 
Action: Mouse scrolled (710, 372) with delta (0, 0)
Screenshot: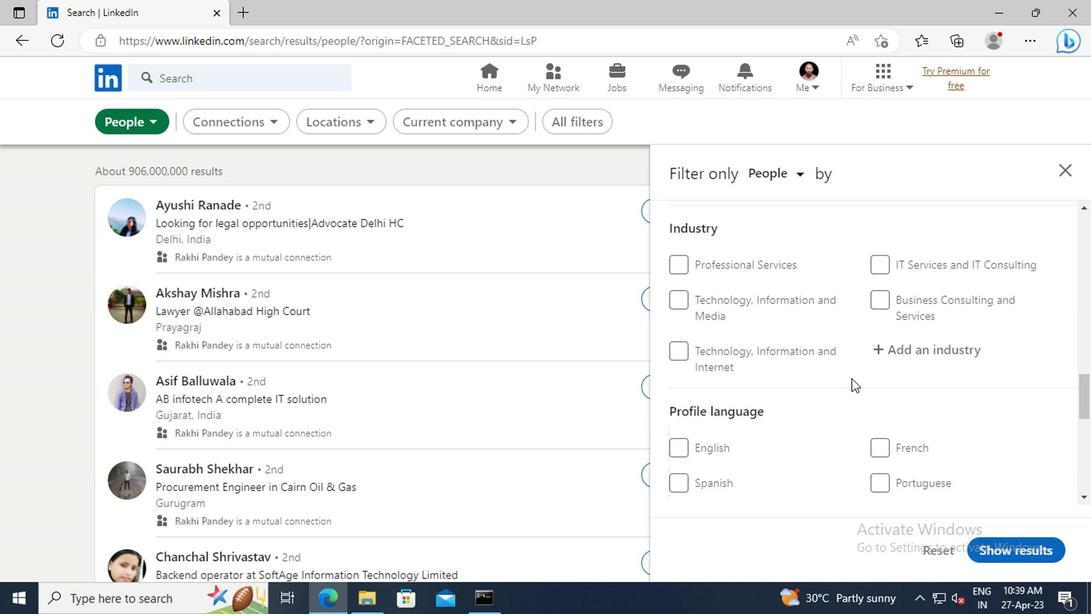 
Action: Mouse moved to (593, 408)
Screenshot: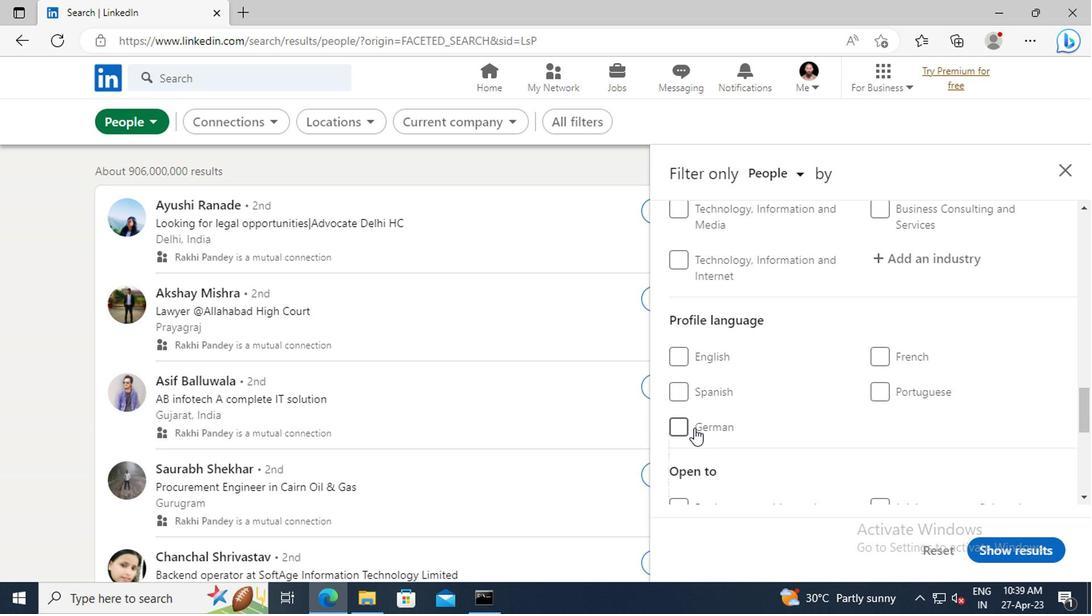 
Action: Mouse pressed left at (593, 408)
Screenshot: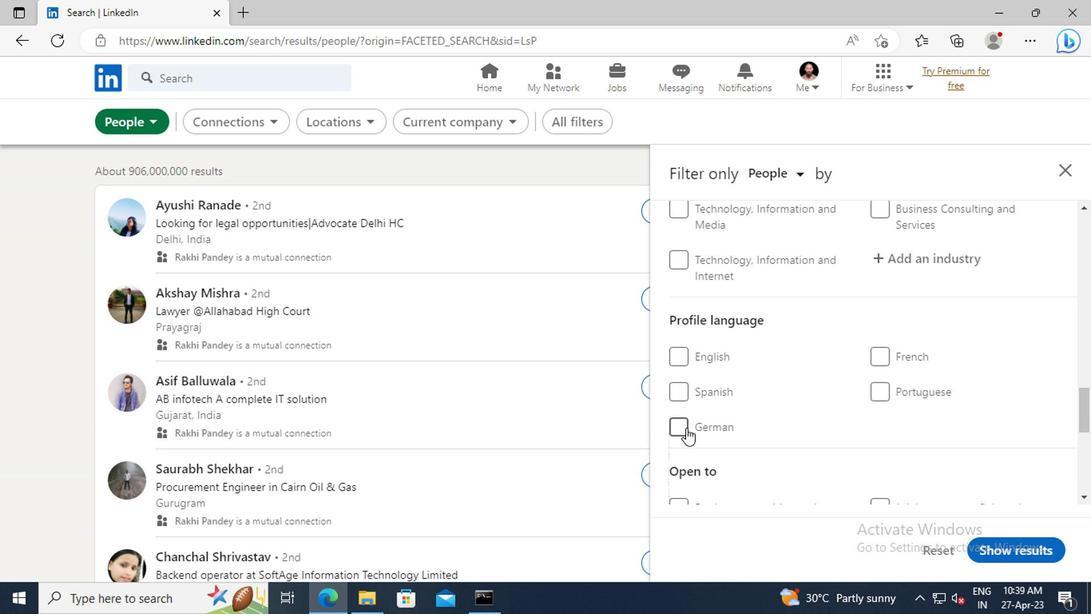 
Action: Mouse moved to (681, 394)
Screenshot: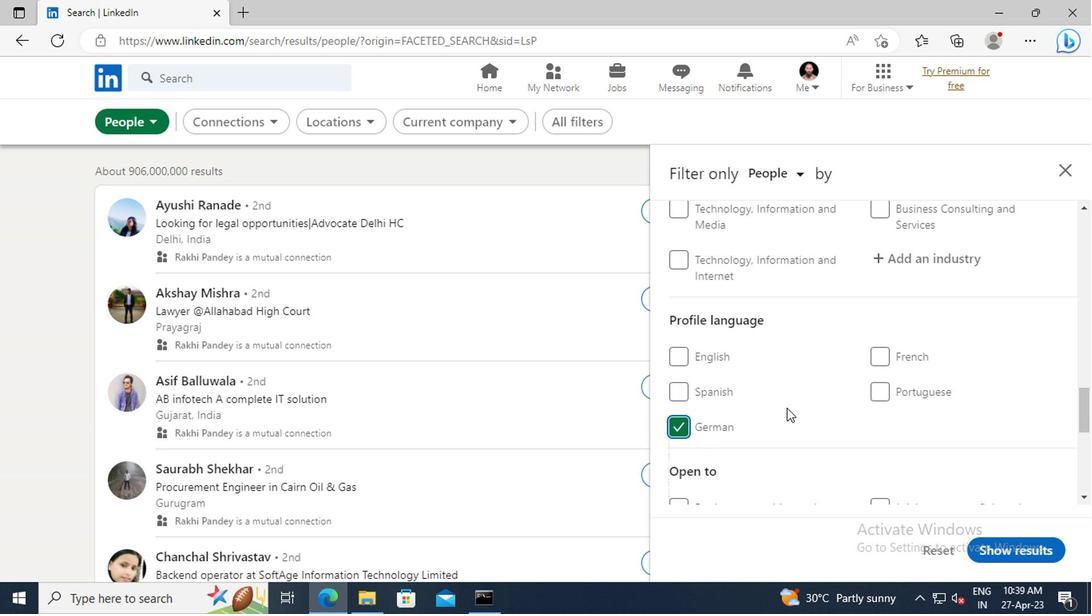 
Action: Mouse scrolled (681, 394) with delta (0, 0)
Screenshot: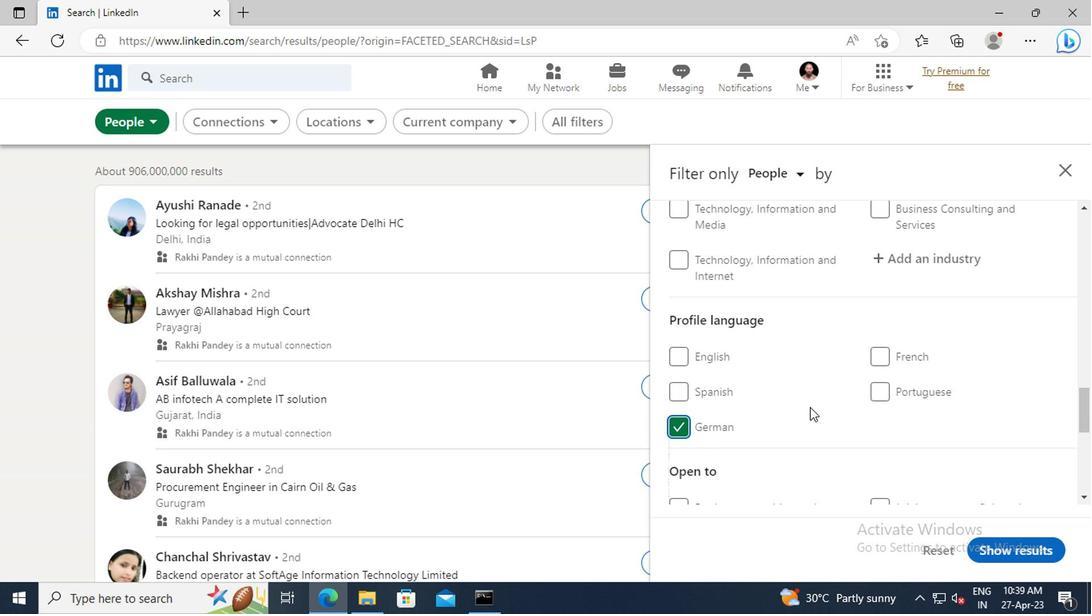 
Action: Mouse scrolled (681, 394) with delta (0, 0)
Screenshot: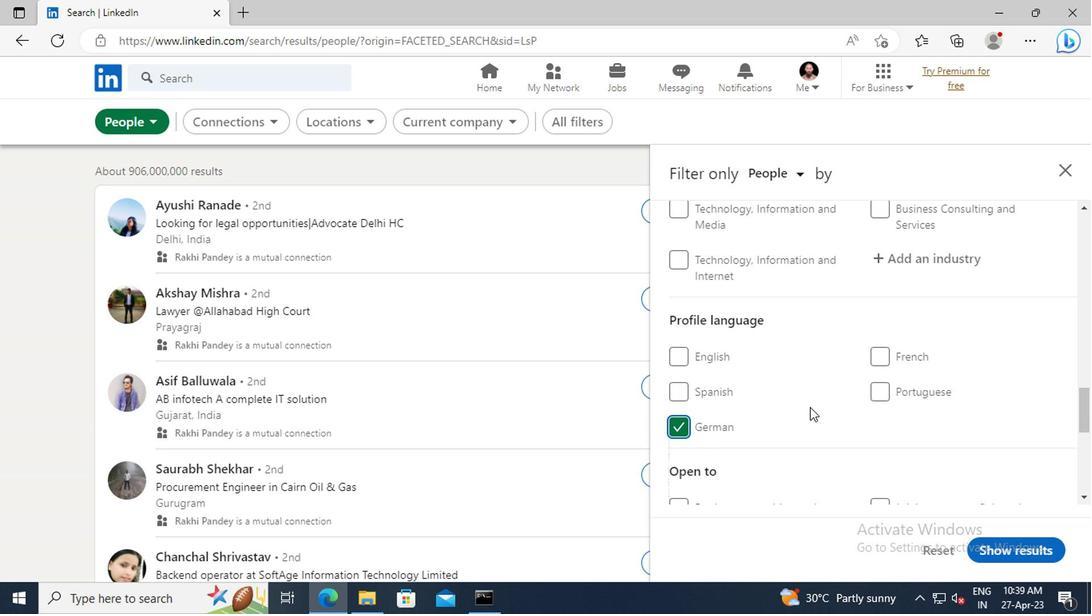 
Action: Mouse scrolled (681, 394) with delta (0, 0)
Screenshot: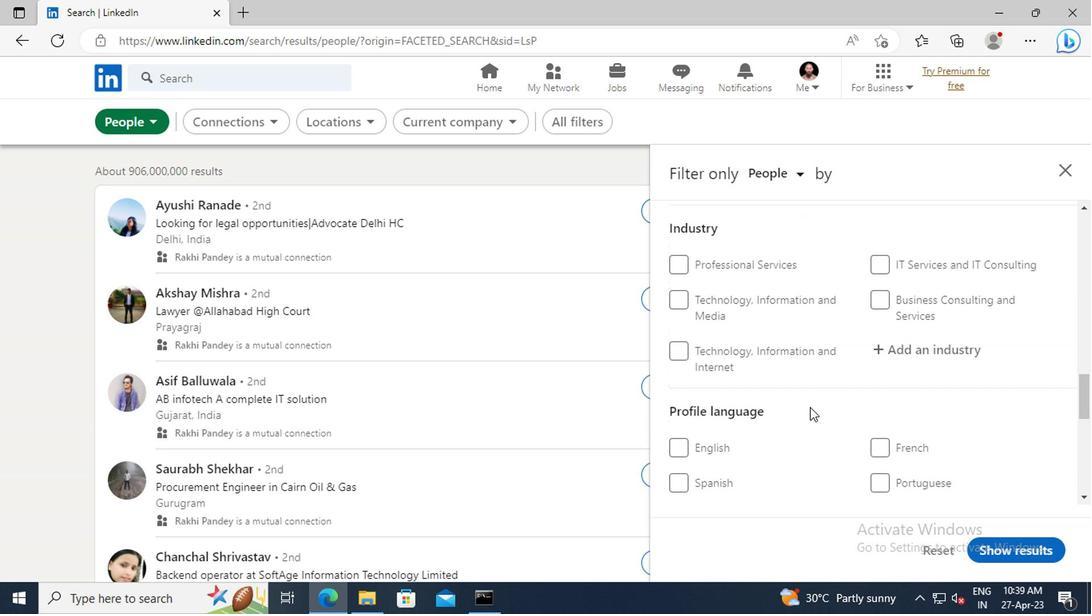 
Action: Mouse scrolled (681, 394) with delta (0, 0)
Screenshot: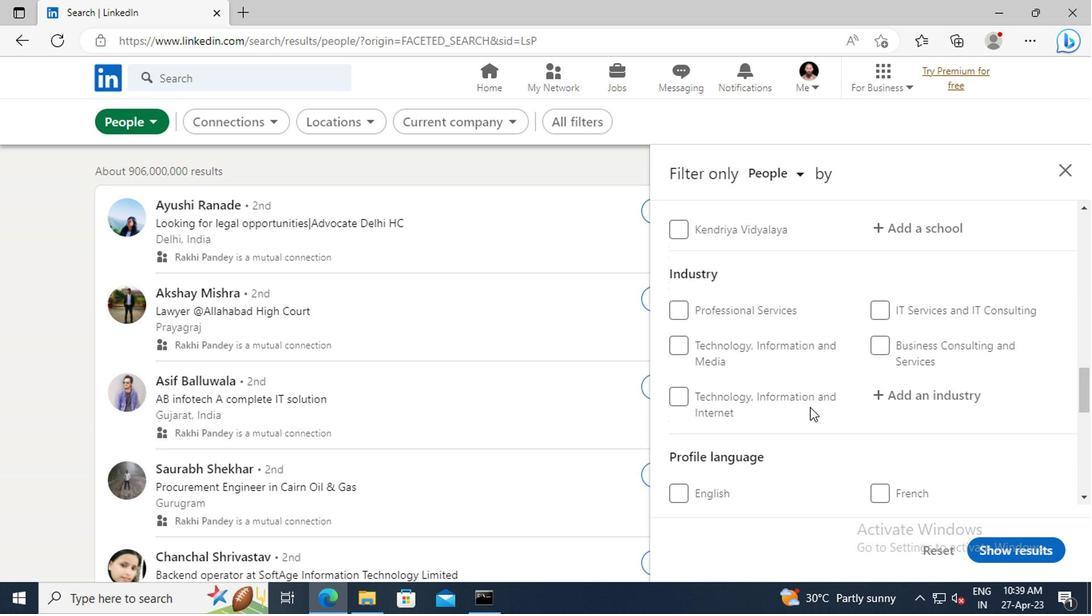 
Action: Mouse scrolled (681, 394) with delta (0, 0)
Screenshot: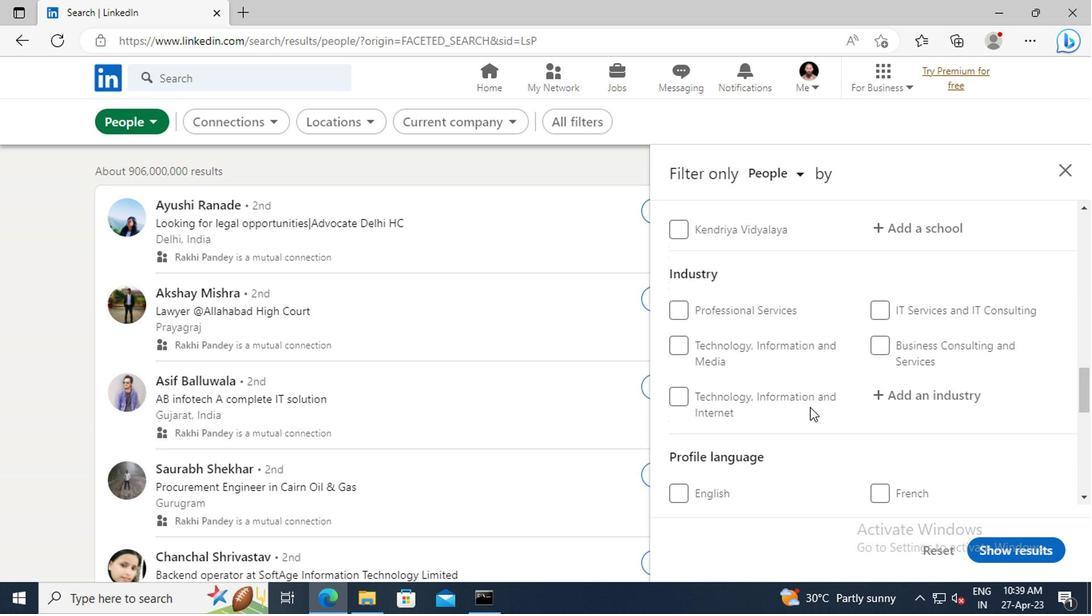 
Action: Mouse scrolled (681, 394) with delta (0, 0)
Screenshot: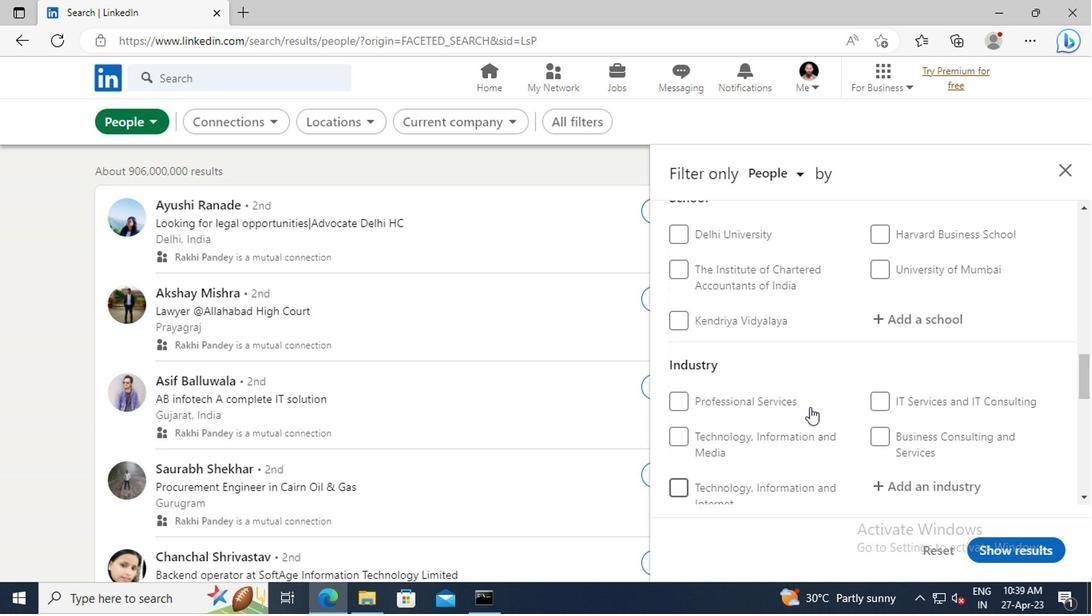 
Action: Mouse scrolled (681, 394) with delta (0, 0)
Screenshot: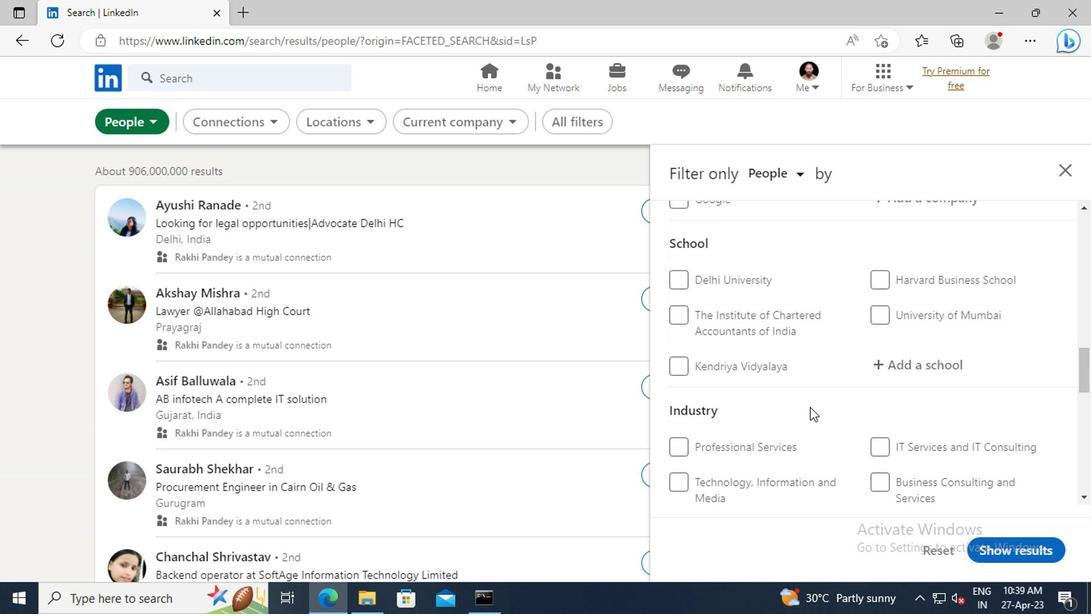 
Action: Mouse scrolled (681, 394) with delta (0, 0)
Screenshot: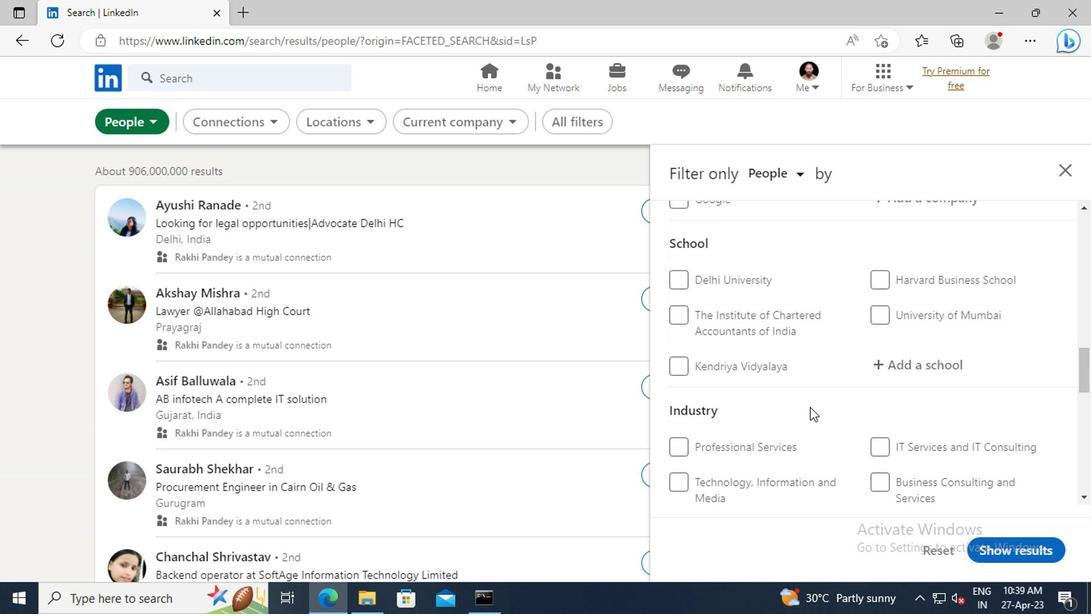 
Action: Mouse scrolled (681, 394) with delta (0, 0)
Screenshot: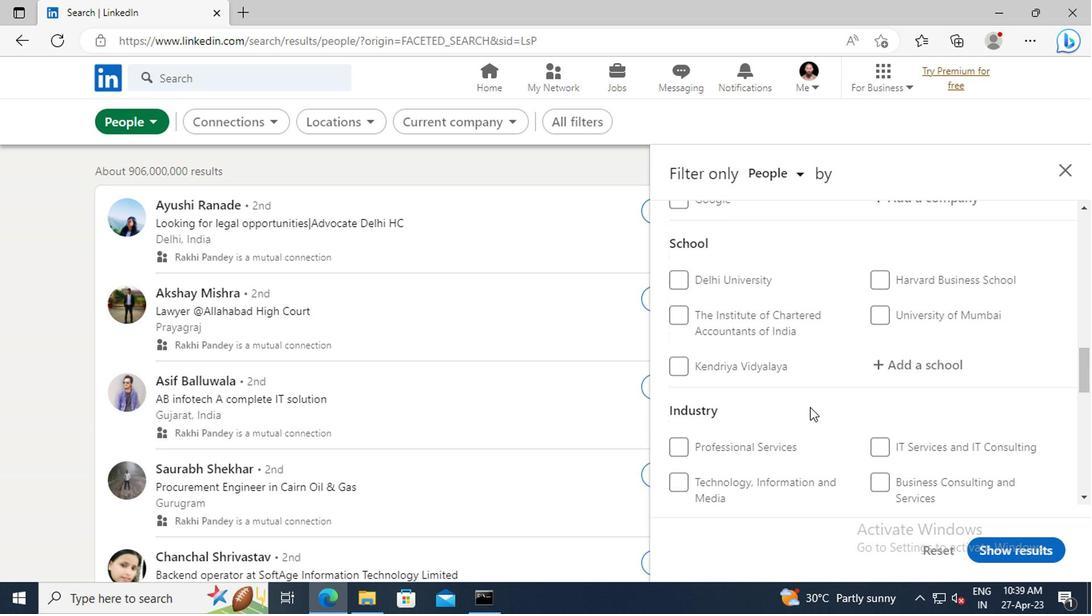 
Action: Mouse scrolled (681, 394) with delta (0, 0)
Screenshot: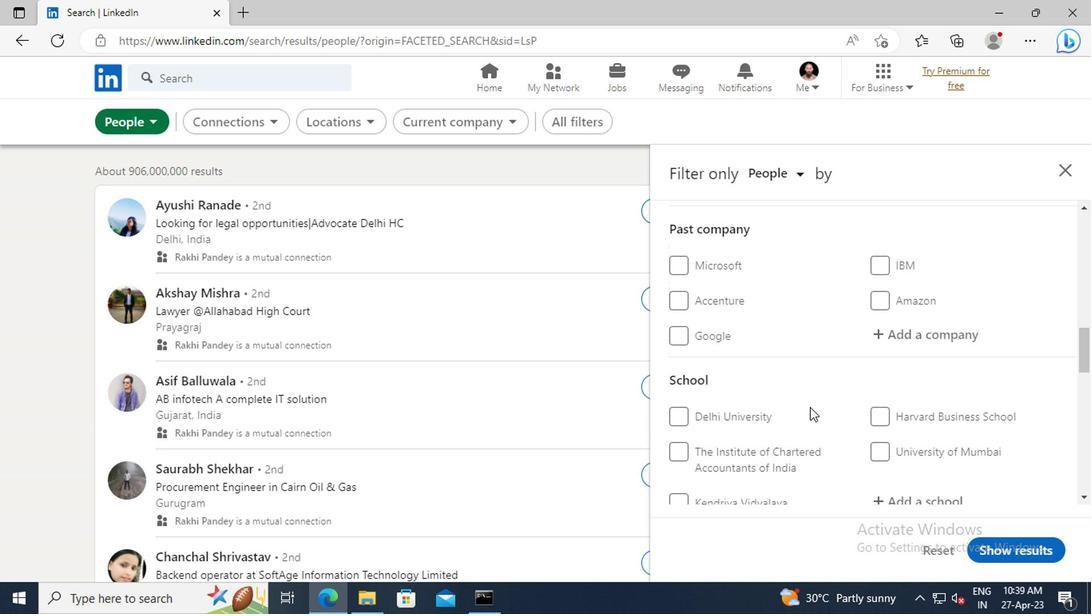 
Action: Mouse scrolled (681, 394) with delta (0, 0)
Screenshot: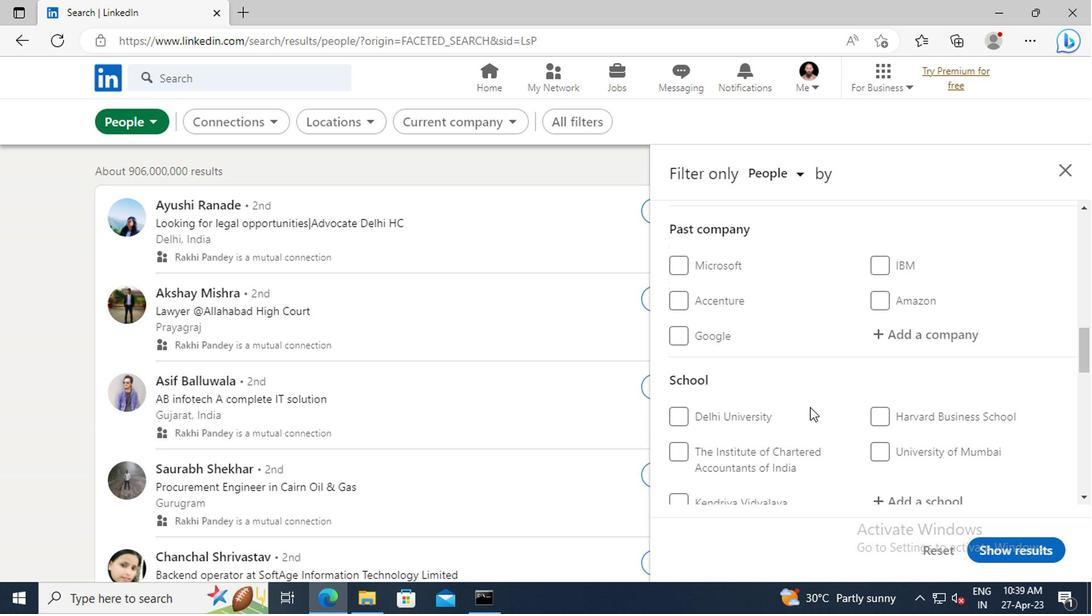 
Action: Mouse scrolled (681, 394) with delta (0, 0)
Screenshot: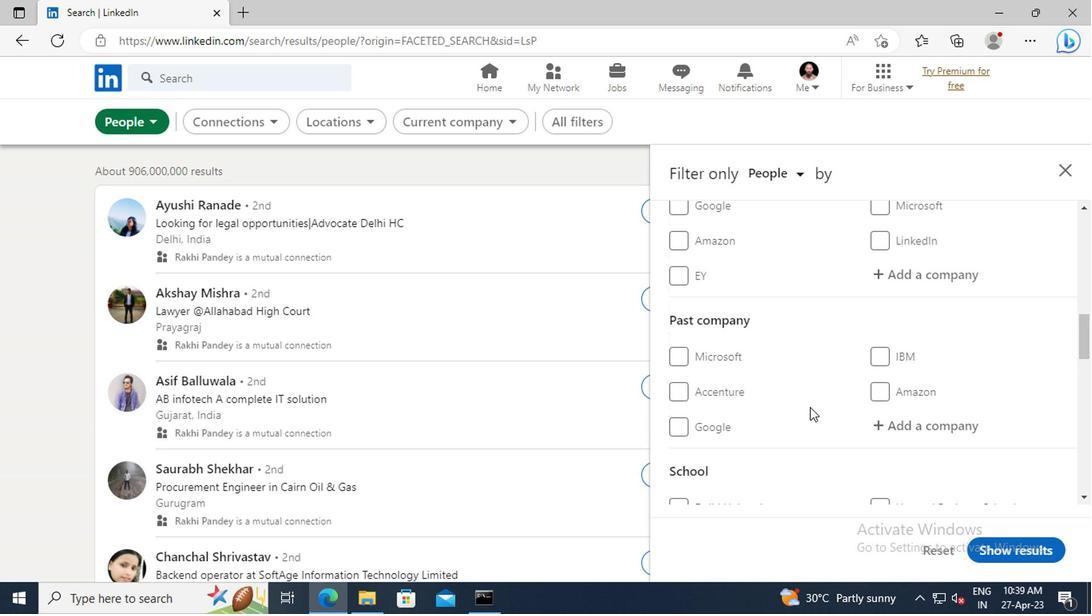 
Action: Mouse scrolled (681, 394) with delta (0, 0)
Screenshot: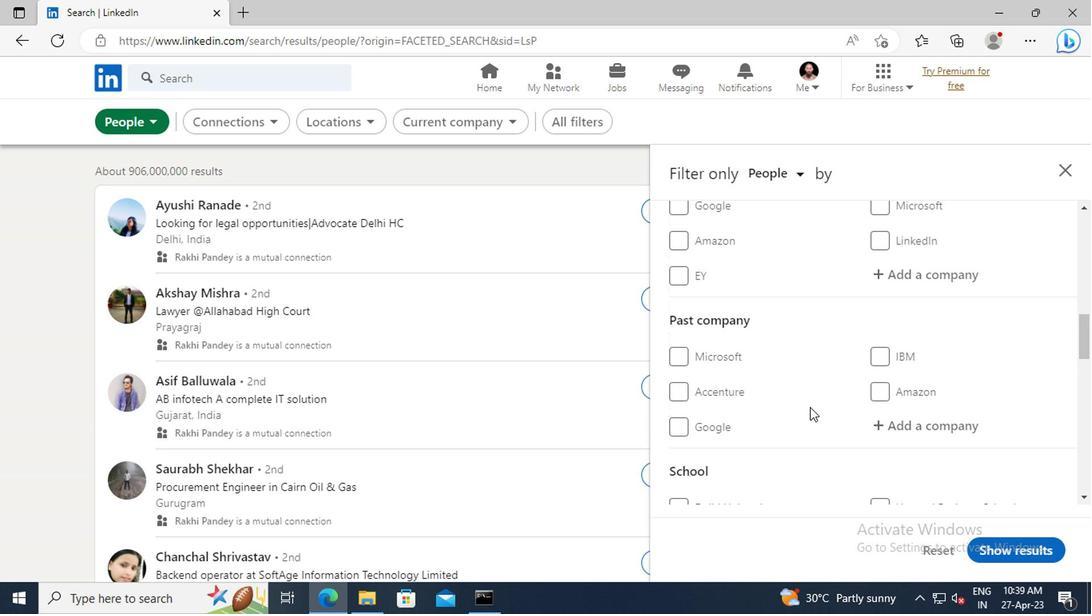 
Action: Mouse moved to (742, 366)
Screenshot: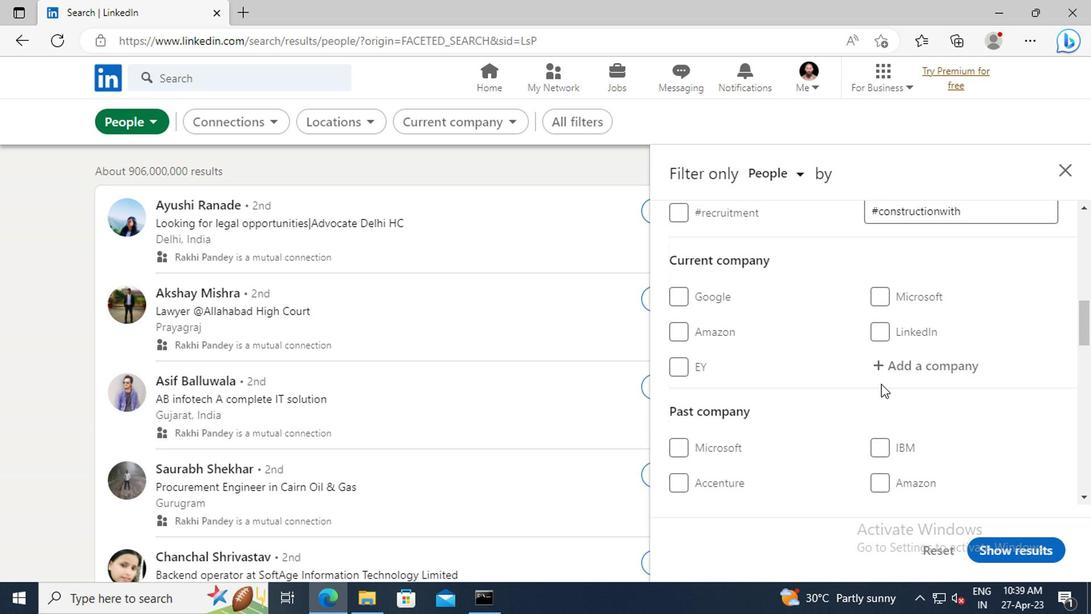 
Action: Mouse pressed left at (742, 366)
Screenshot: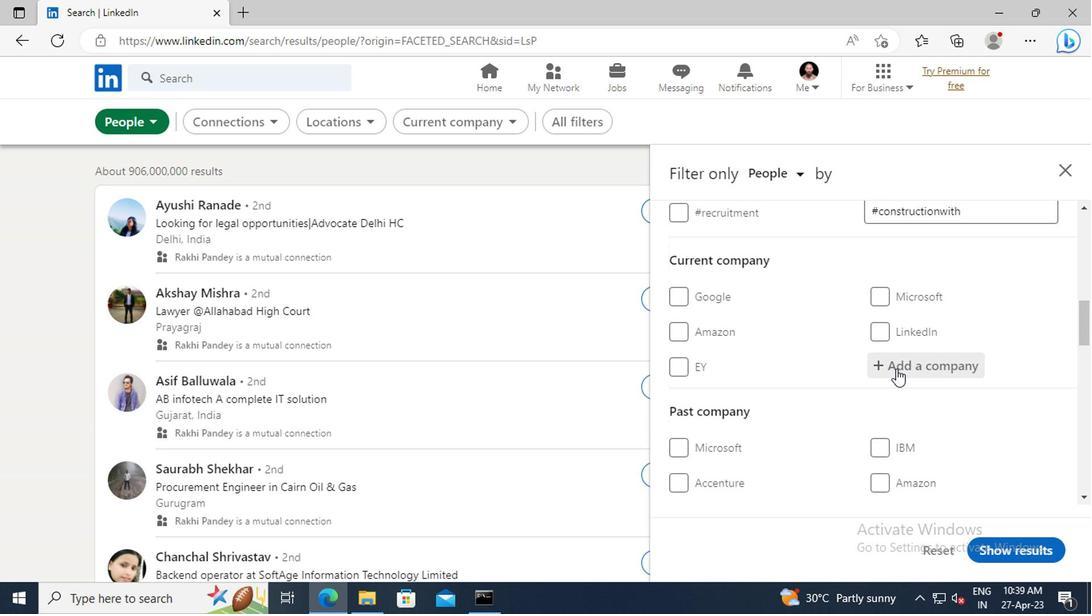 
Action: Key pressed <Key.shift>SHRIRAM<Key.space><Key.shift>HOUSING<Key.space><Key.shift>FINANCE<Key.space><Key.shift>LTD.
Screenshot: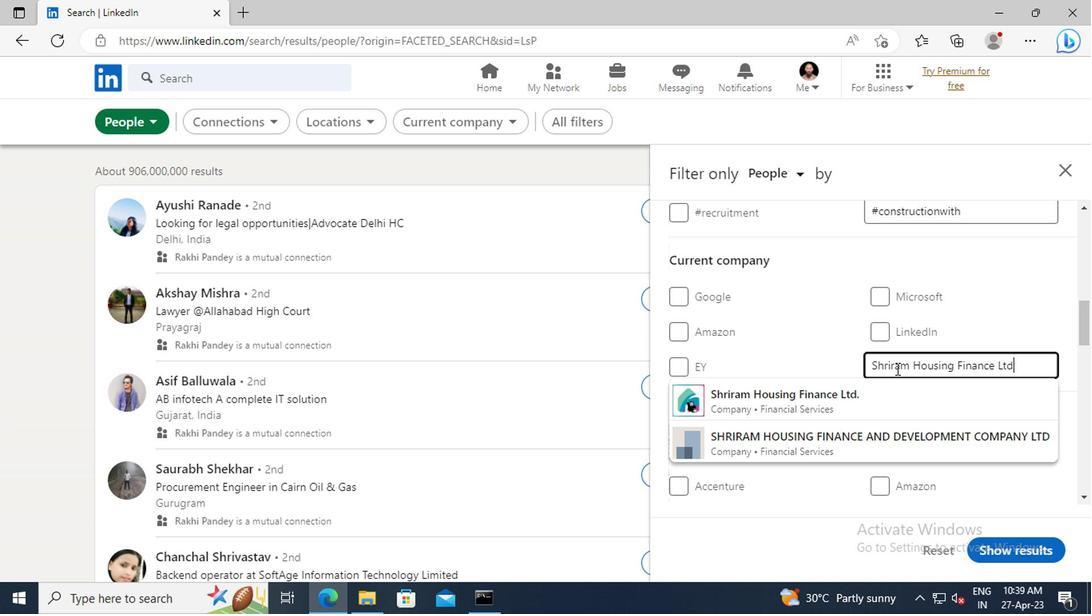 
Action: Mouse moved to (740, 389)
Screenshot: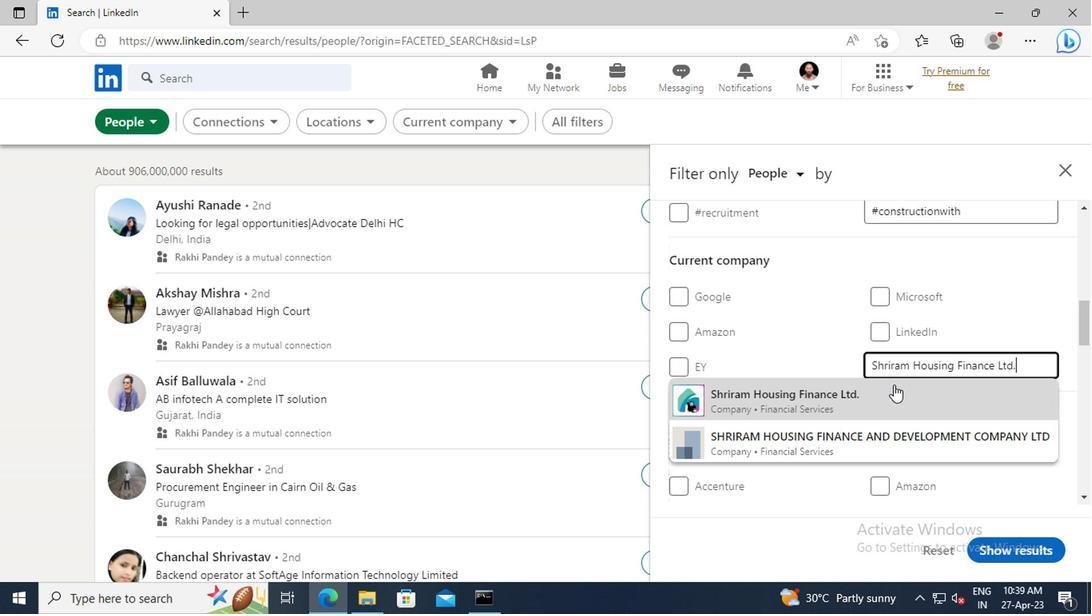 
Action: Mouse pressed left at (740, 389)
Screenshot: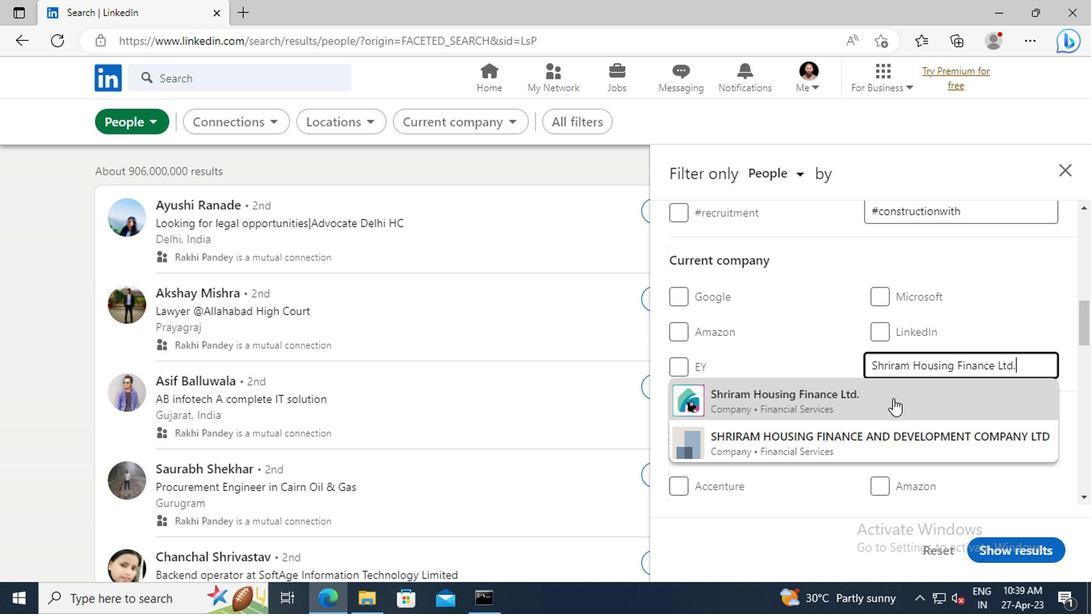 
Action: Mouse moved to (711, 328)
Screenshot: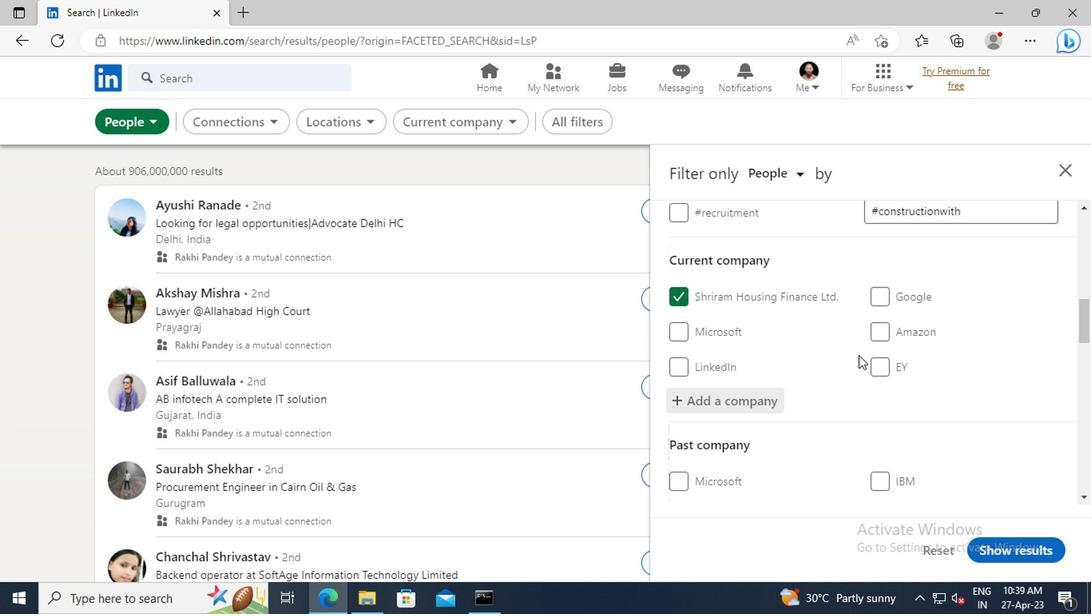 
Action: Mouse scrolled (711, 328) with delta (0, 0)
Screenshot: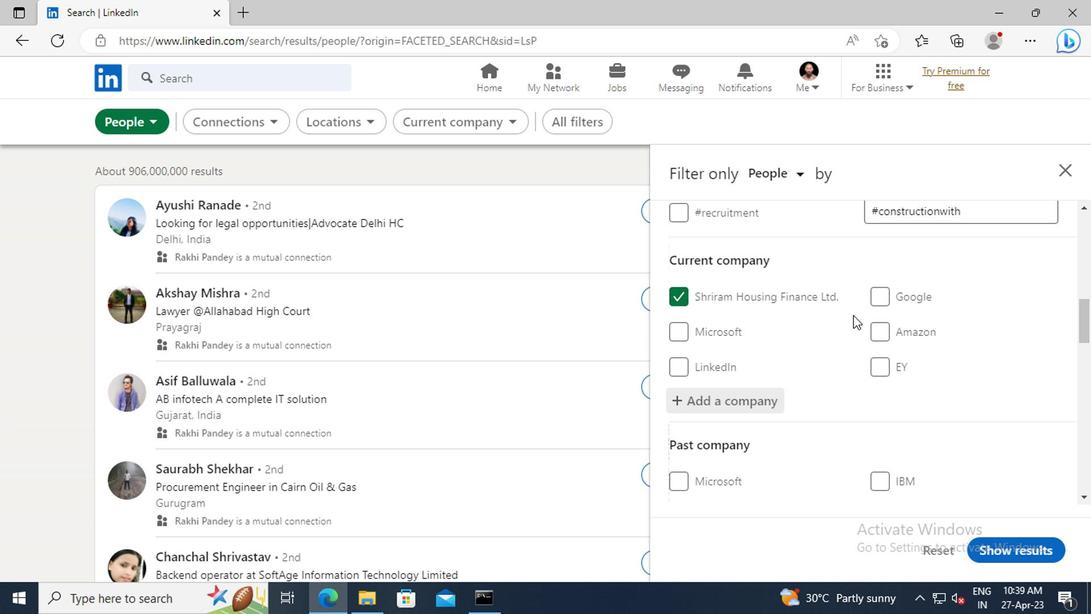 
Action: Mouse scrolled (711, 328) with delta (0, 0)
Screenshot: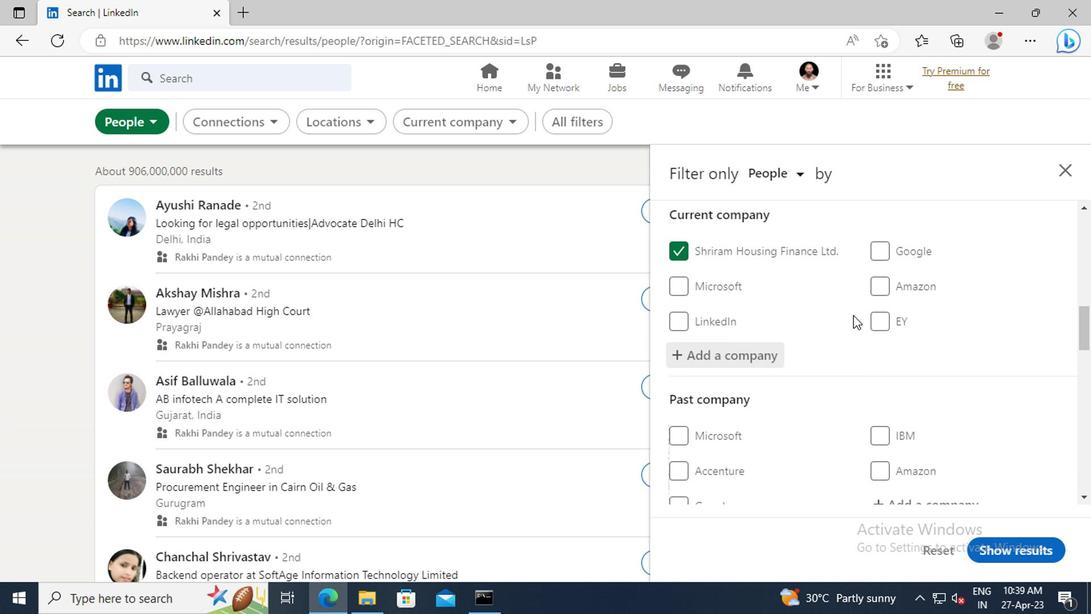
Action: Mouse scrolled (711, 328) with delta (0, 0)
Screenshot: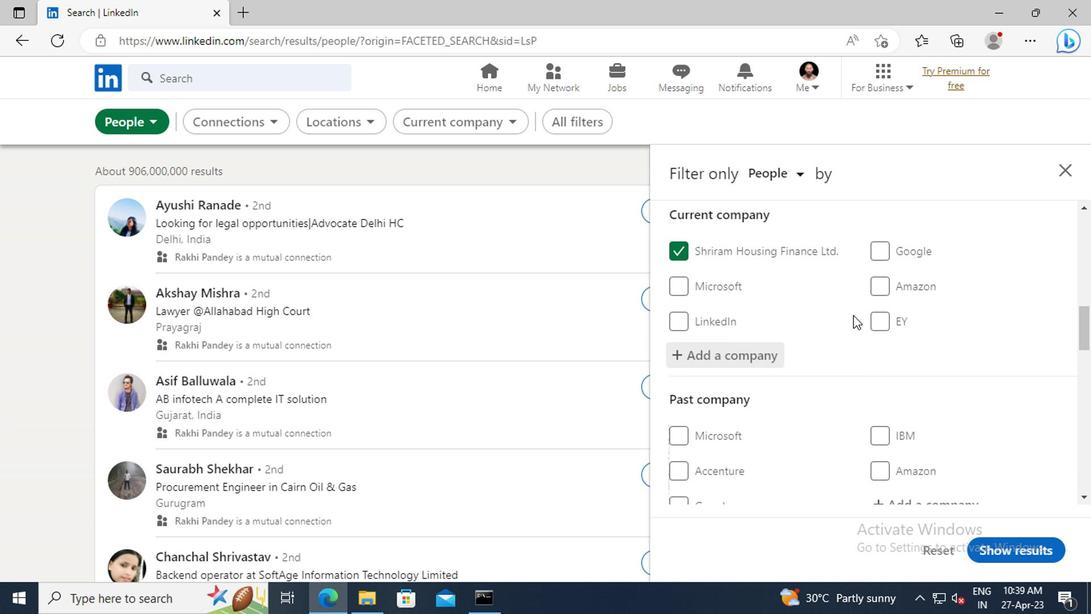 
Action: Mouse scrolled (711, 328) with delta (0, 0)
Screenshot: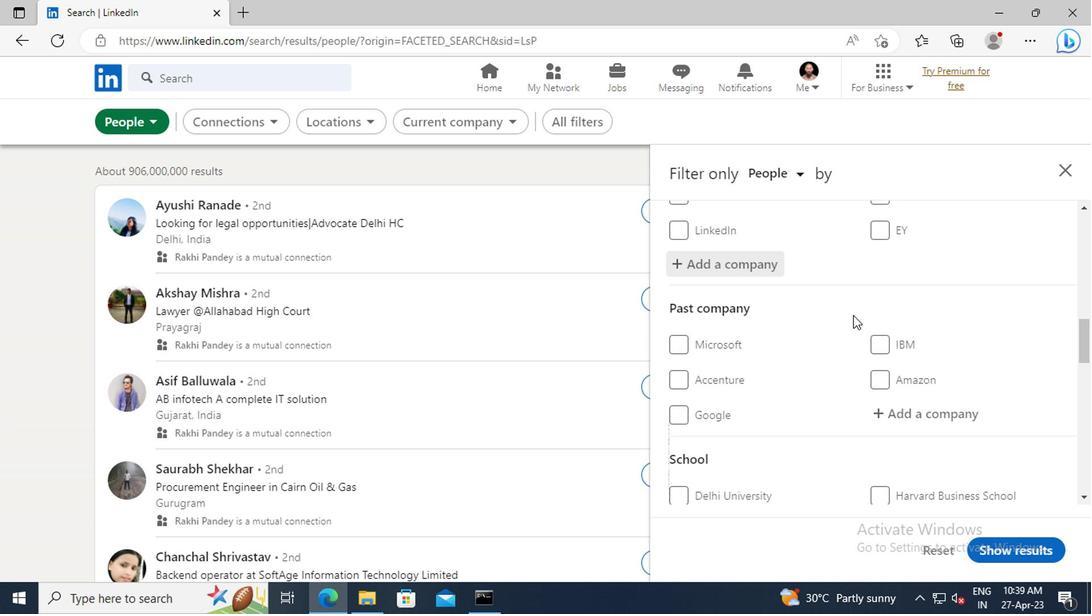 
Action: Mouse scrolled (711, 328) with delta (0, 0)
Screenshot: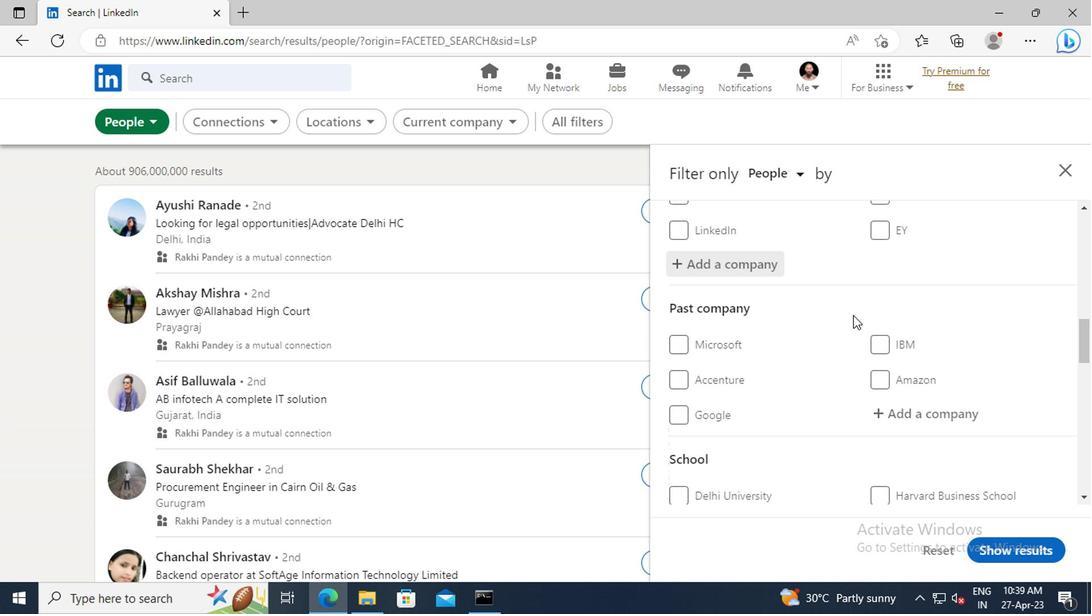 
Action: Mouse scrolled (711, 328) with delta (0, 0)
Screenshot: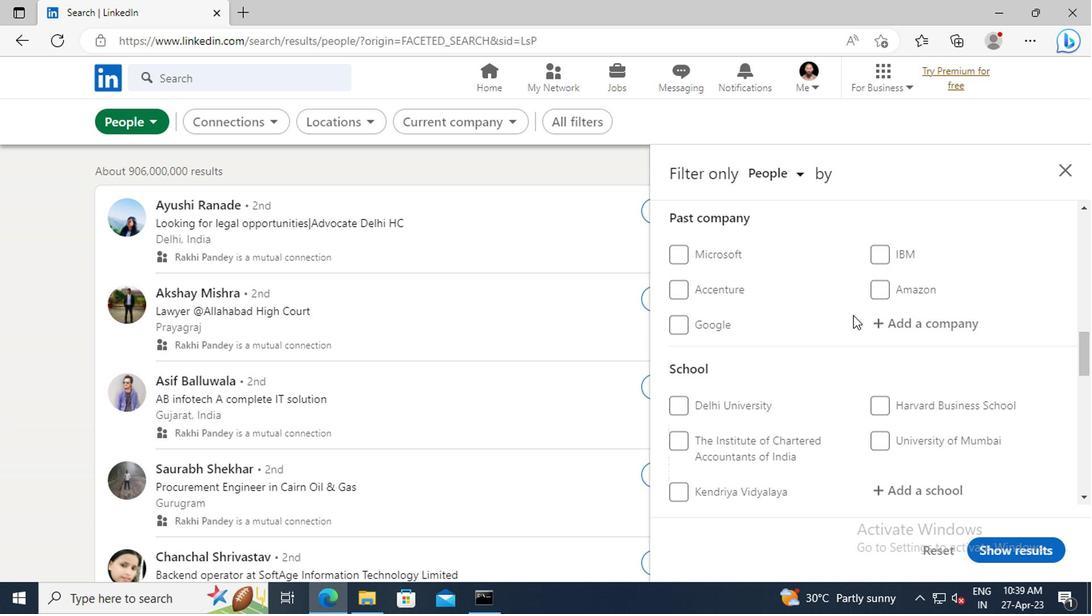 
Action: Mouse scrolled (711, 328) with delta (0, 0)
Screenshot: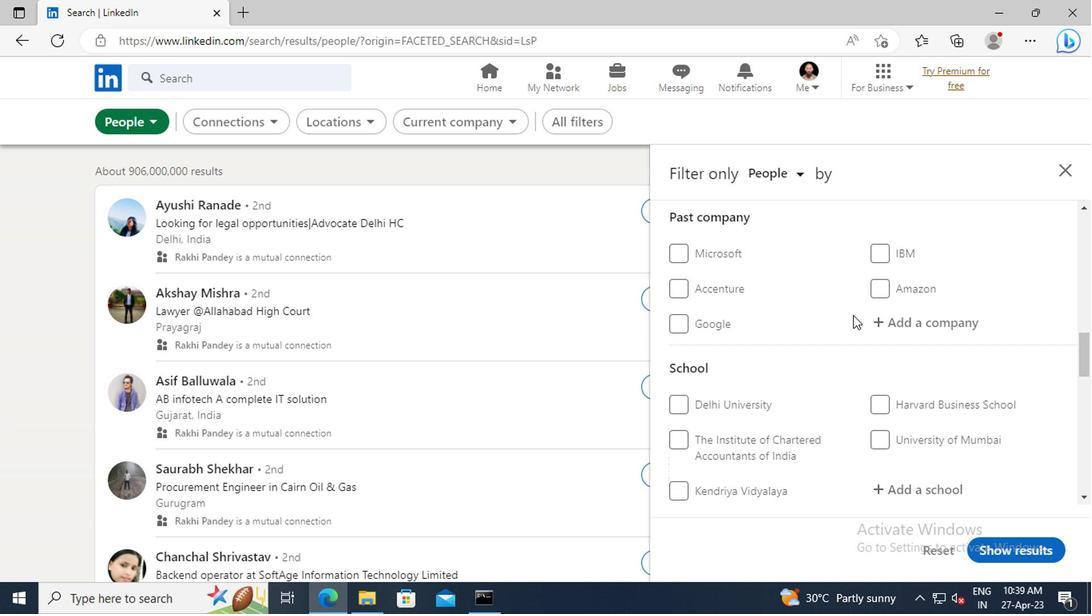 
Action: Mouse scrolled (711, 328) with delta (0, 0)
Screenshot: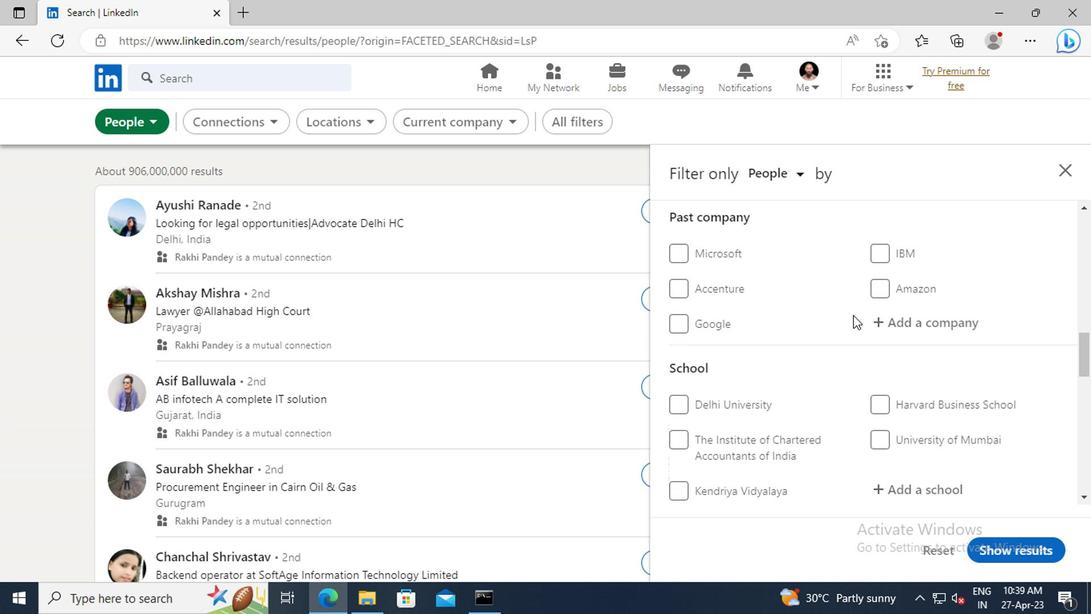 
Action: Mouse moved to (750, 351)
Screenshot: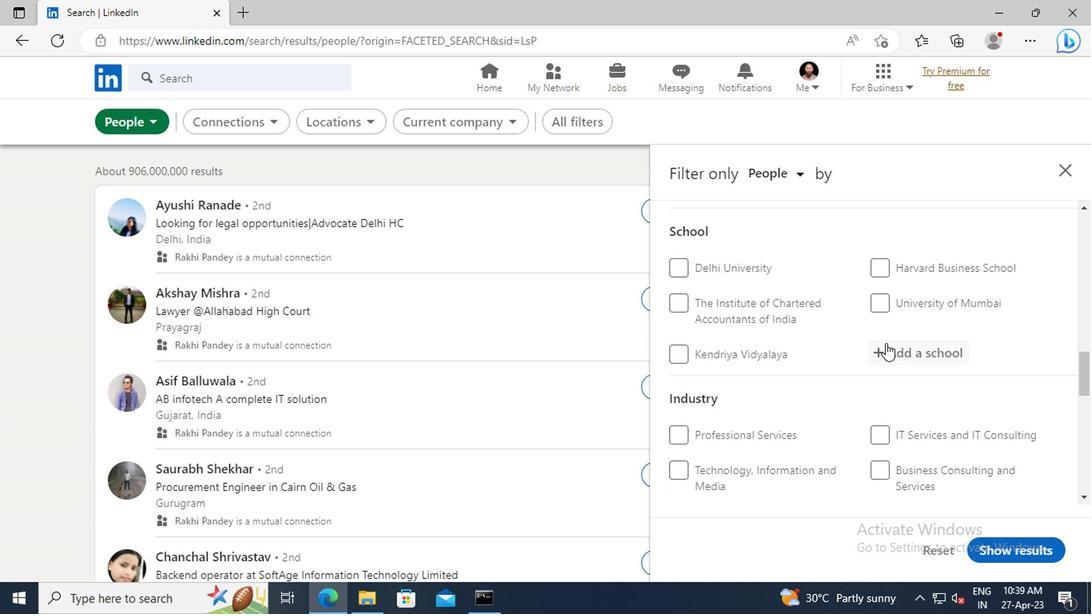 
Action: Mouse pressed left at (750, 351)
Screenshot: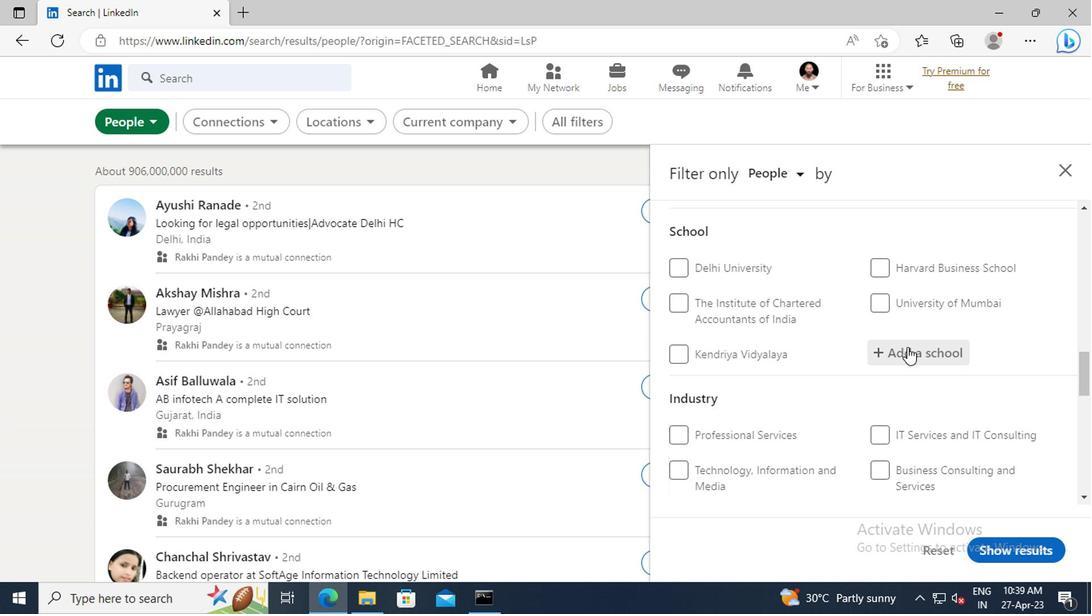 
Action: Key pressed <Key.shift>MALLA<Key.space><Key.shift>REDDY<Key.space><Key.shift>ENGINEERING<Key.space><Key.shift>COLLEGE
Screenshot: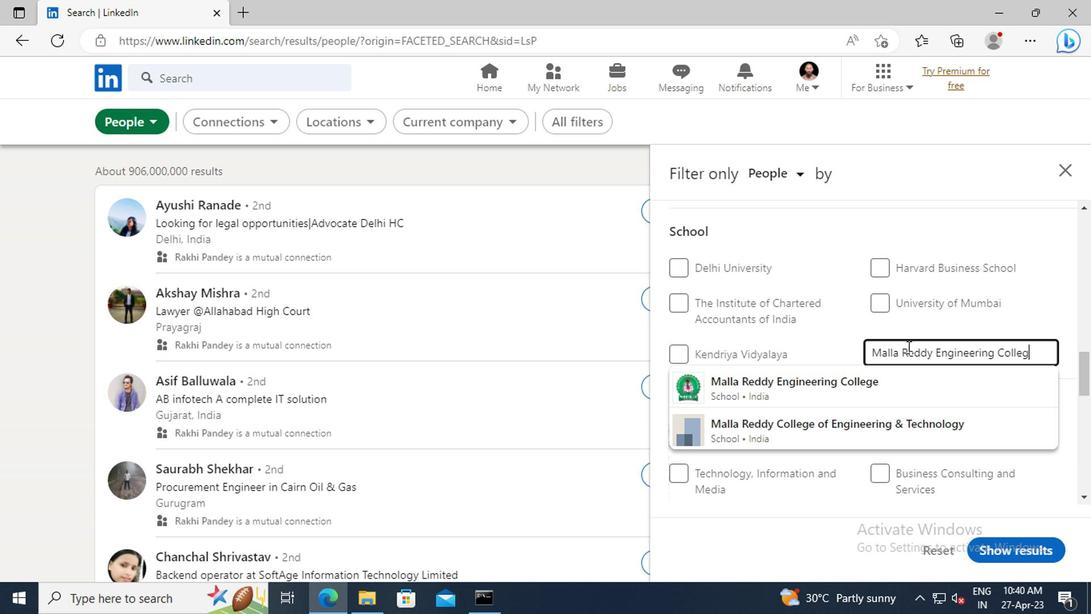
Action: Mouse moved to (751, 378)
Screenshot: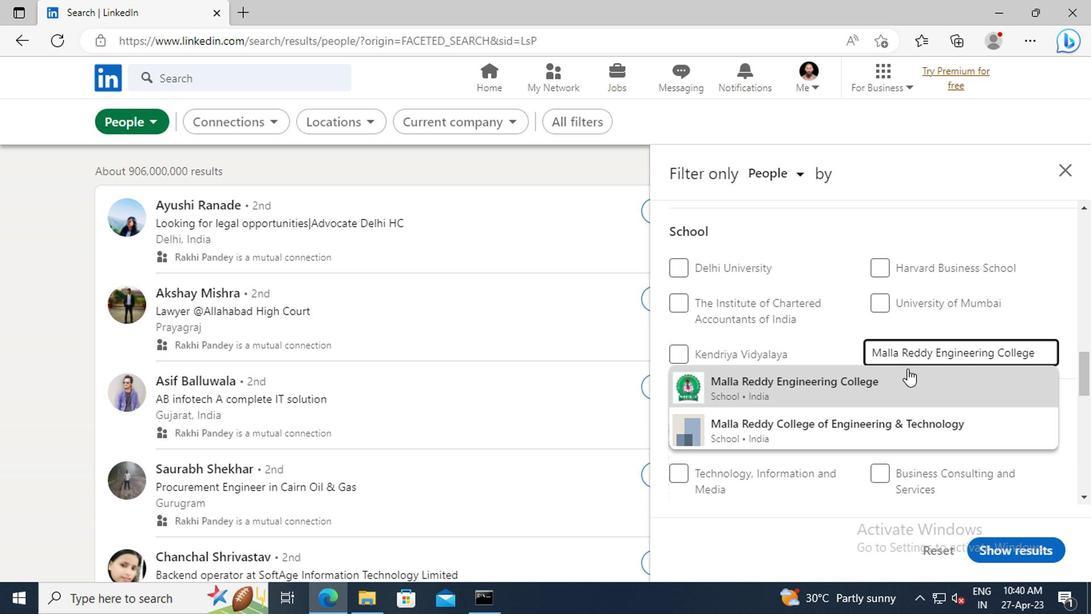 
Action: Mouse pressed left at (751, 378)
Screenshot: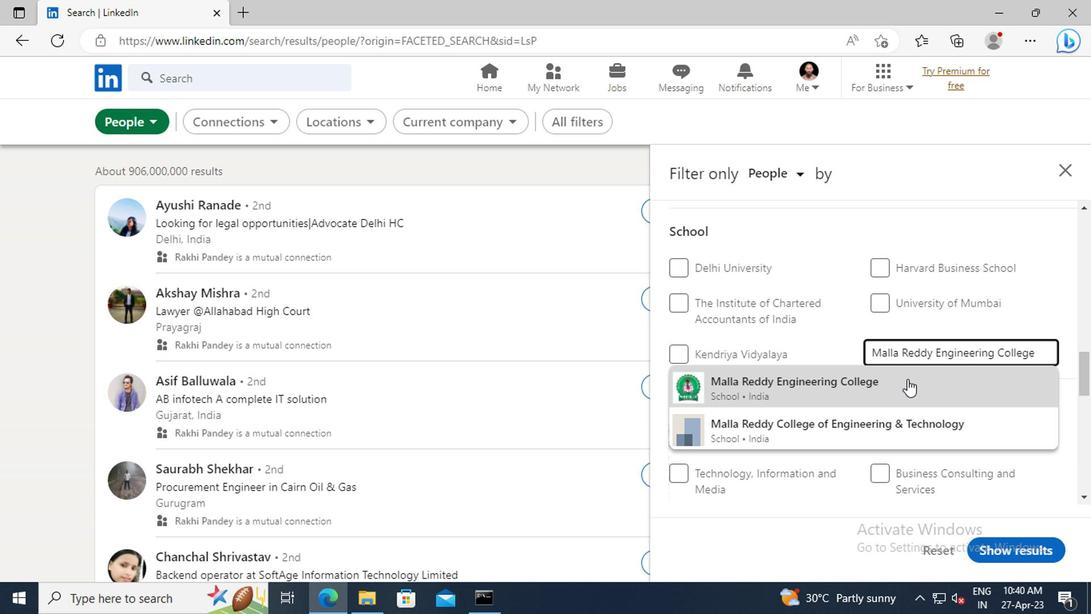 
Action: Mouse moved to (728, 331)
Screenshot: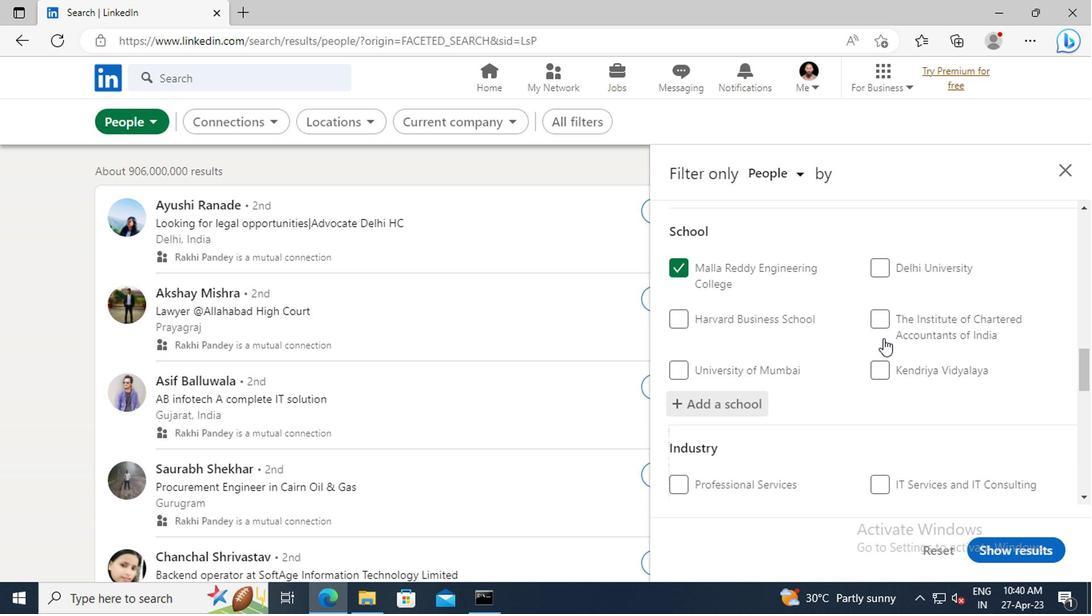 
Action: Mouse scrolled (728, 330) with delta (0, 0)
Screenshot: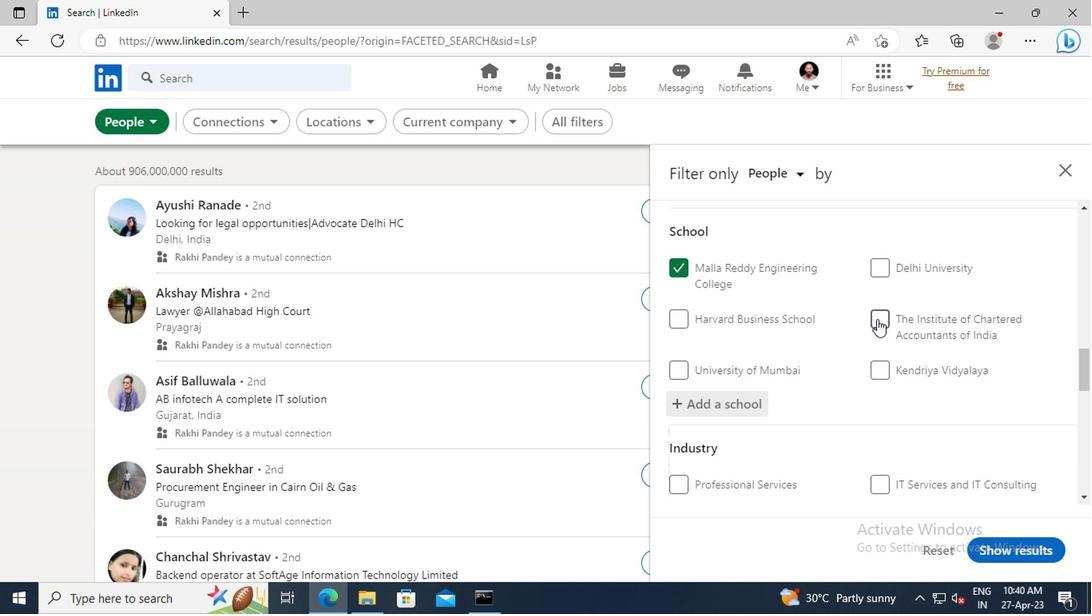 
Action: Mouse scrolled (728, 330) with delta (0, 0)
Screenshot: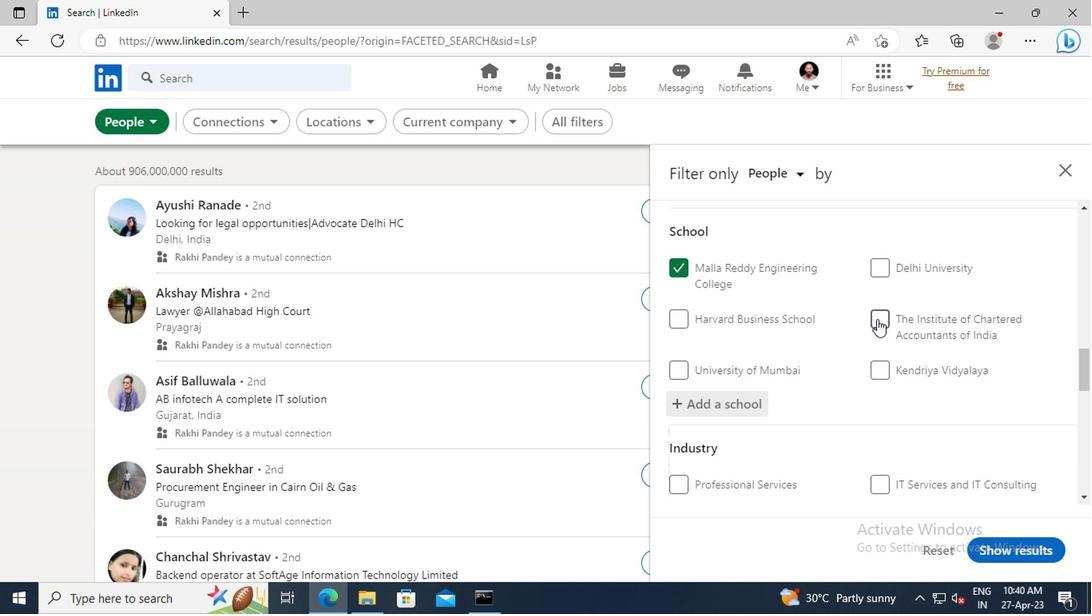 
Action: Mouse scrolled (728, 330) with delta (0, 0)
Screenshot: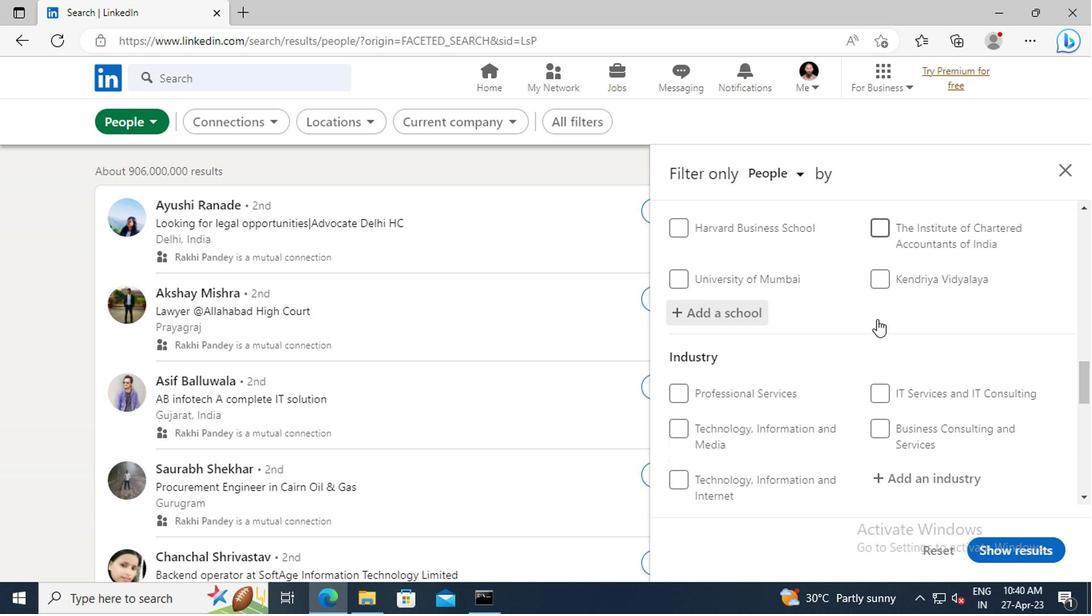 
Action: Mouse scrolled (728, 330) with delta (0, 0)
Screenshot: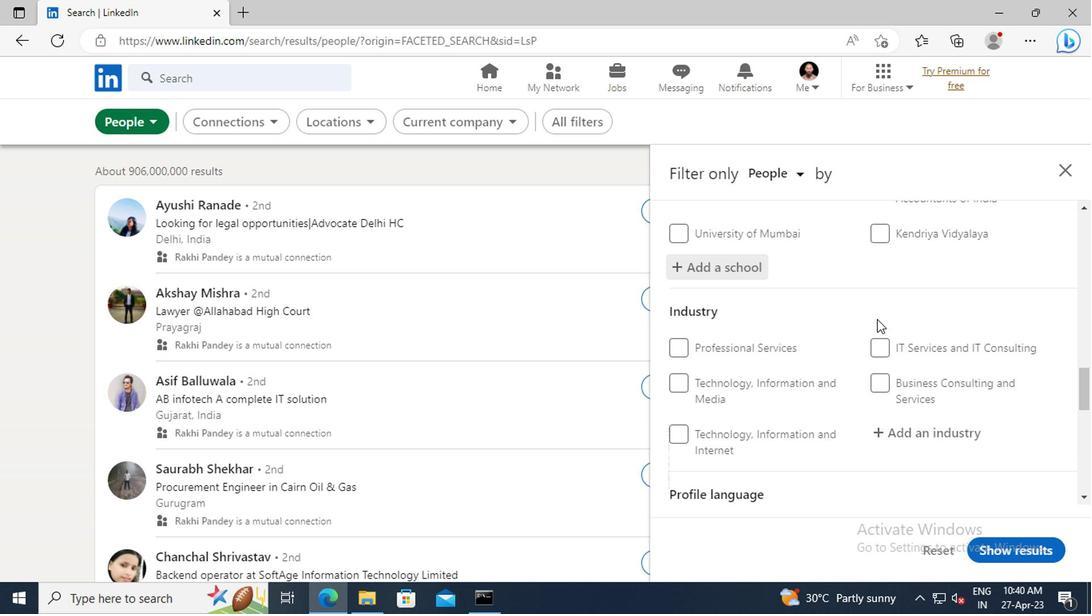 
Action: Mouse scrolled (728, 330) with delta (0, 0)
Screenshot: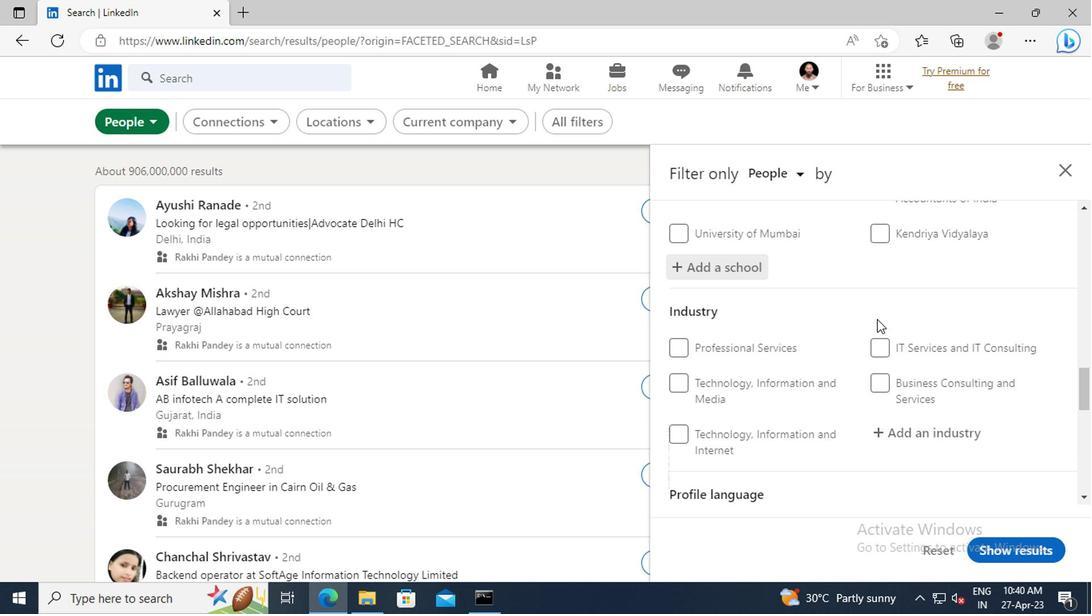 
Action: Mouse moved to (745, 351)
Screenshot: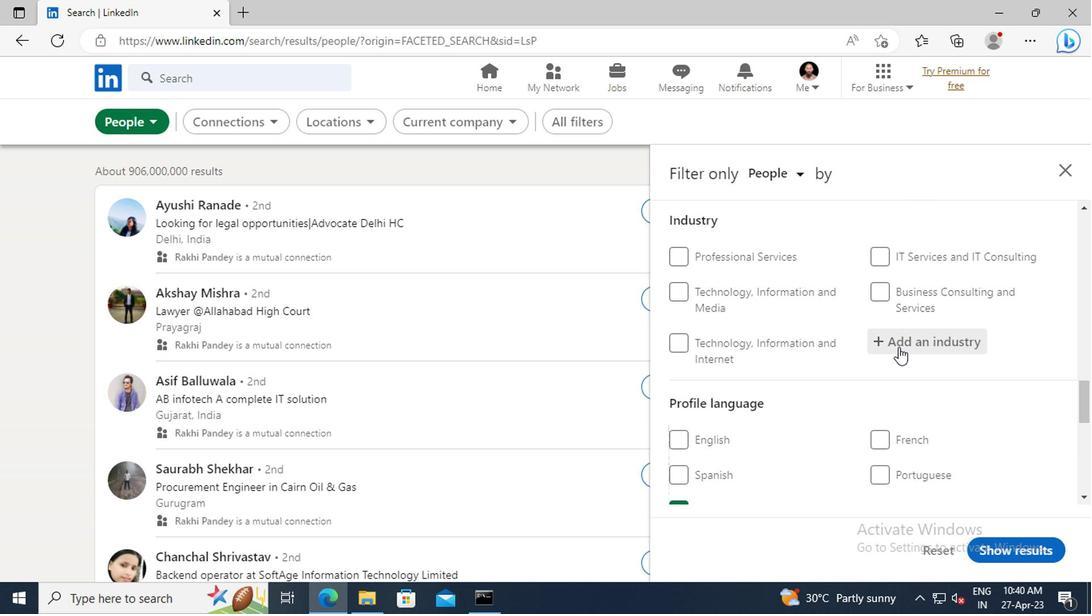 
Action: Mouse pressed left at (745, 351)
Screenshot: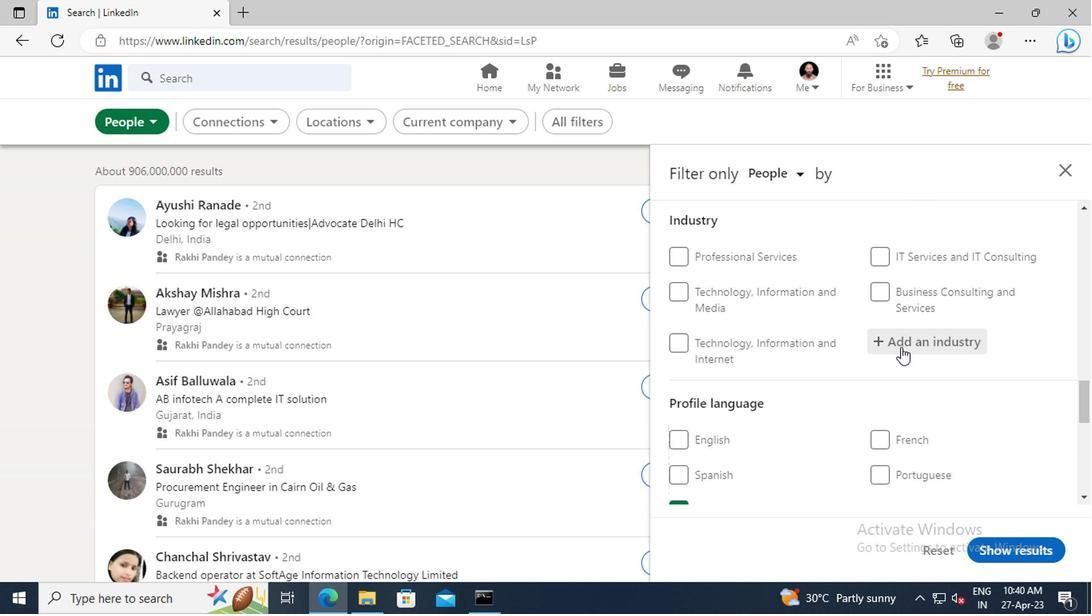
Action: Key pressed <Key.shift>SURVEYING<Key.space>AND
Screenshot: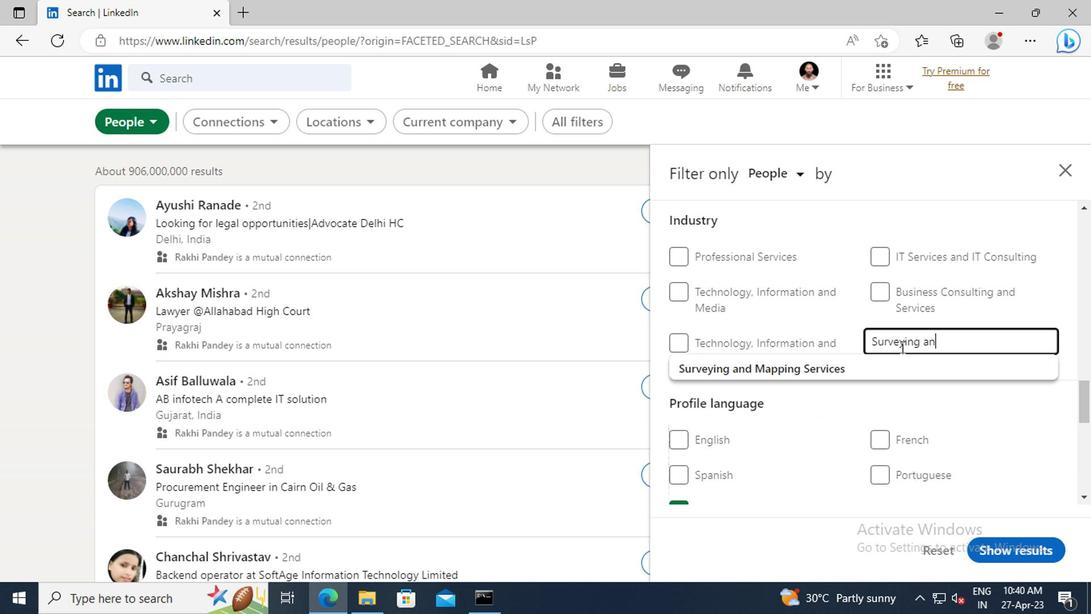 
Action: Mouse moved to (739, 363)
Screenshot: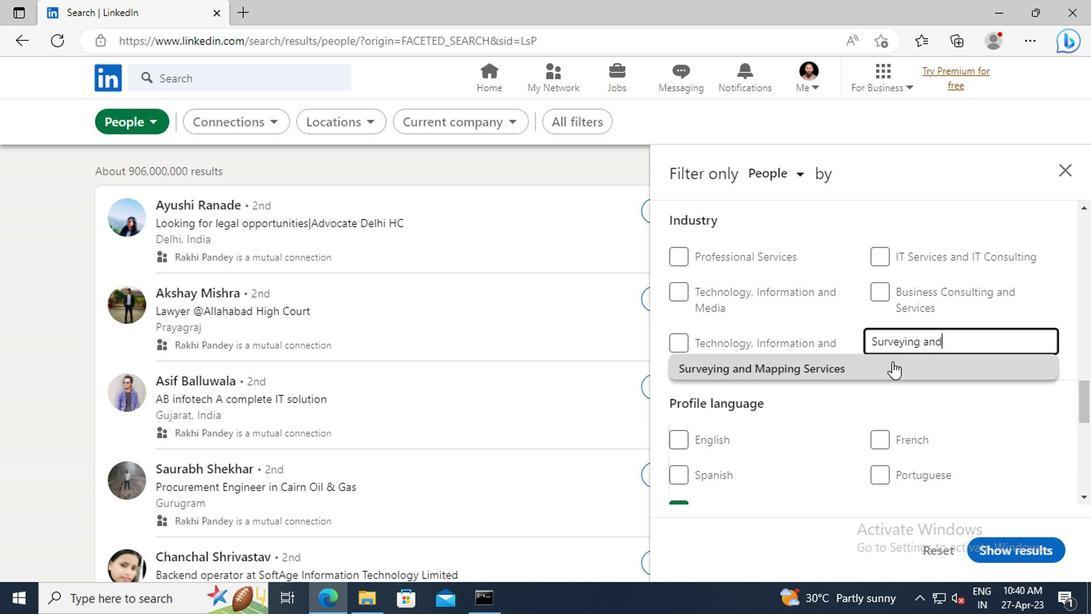 
Action: Mouse pressed left at (739, 363)
Screenshot: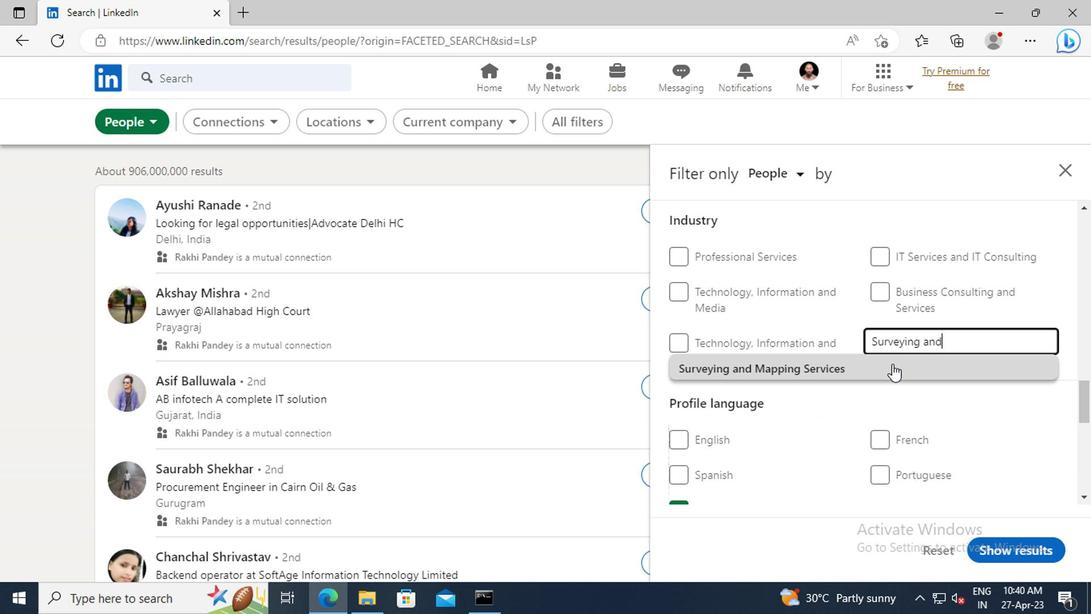 
Action: Mouse moved to (708, 330)
Screenshot: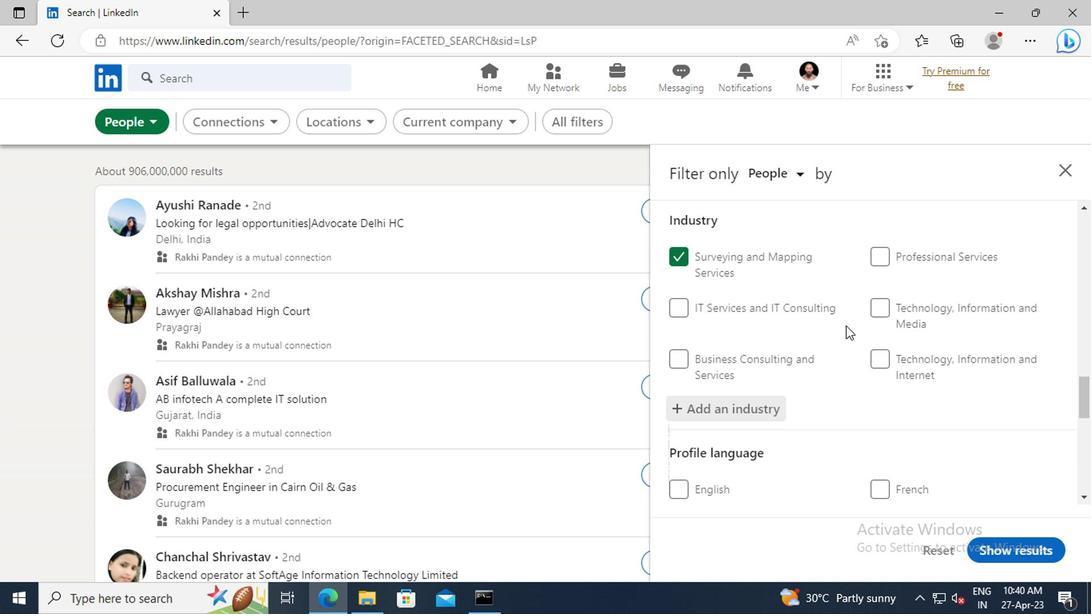 
Action: Mouse scrolled (708, 330) with delta (0, 0)
Screenshot: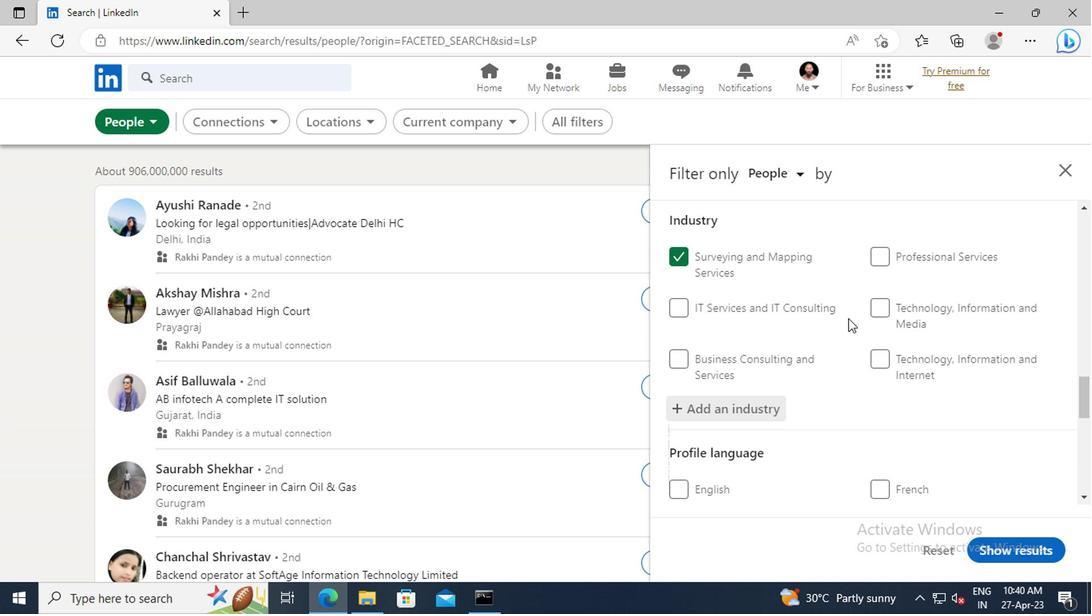 
Action: Mouse scrolled (708, 330) with delta (0, 0)
Screenshot: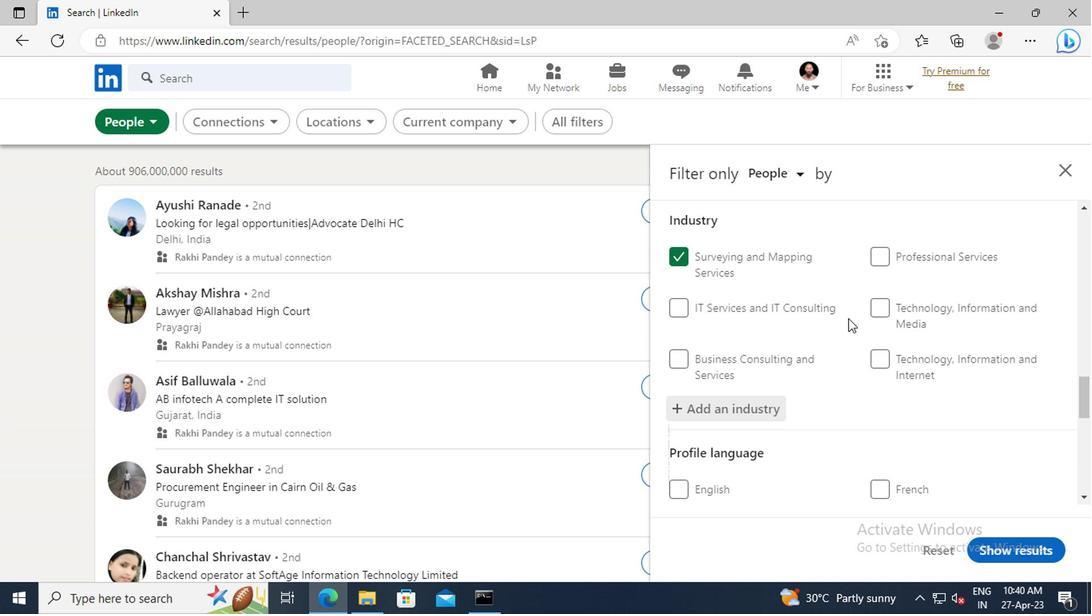 
Action: Mouse scrolled (708, 330) with delta (0, 0)
Screenshot: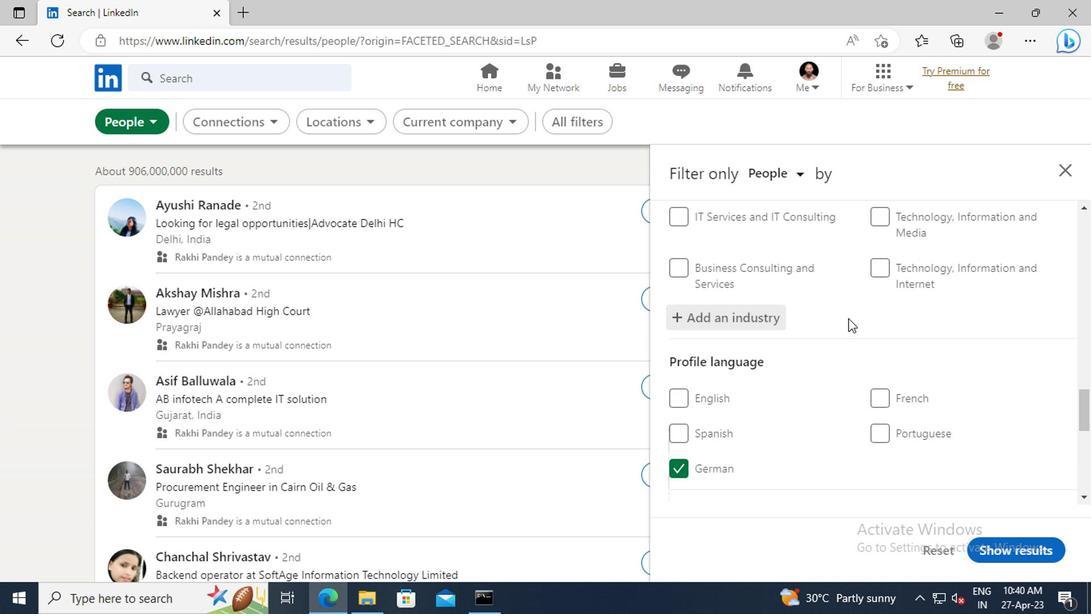 
Action: Mouse scrolled (708, 330) with delta (0, 0)
Screenshot: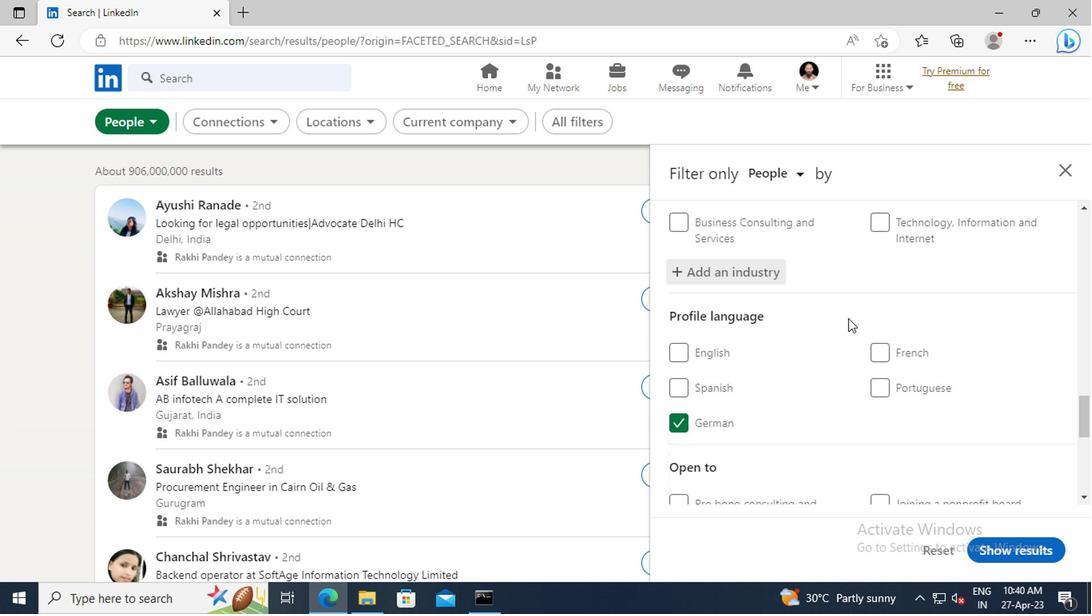 
Action: Mouse scrolled (708, 330) with delta (0, 0)
Screenshot: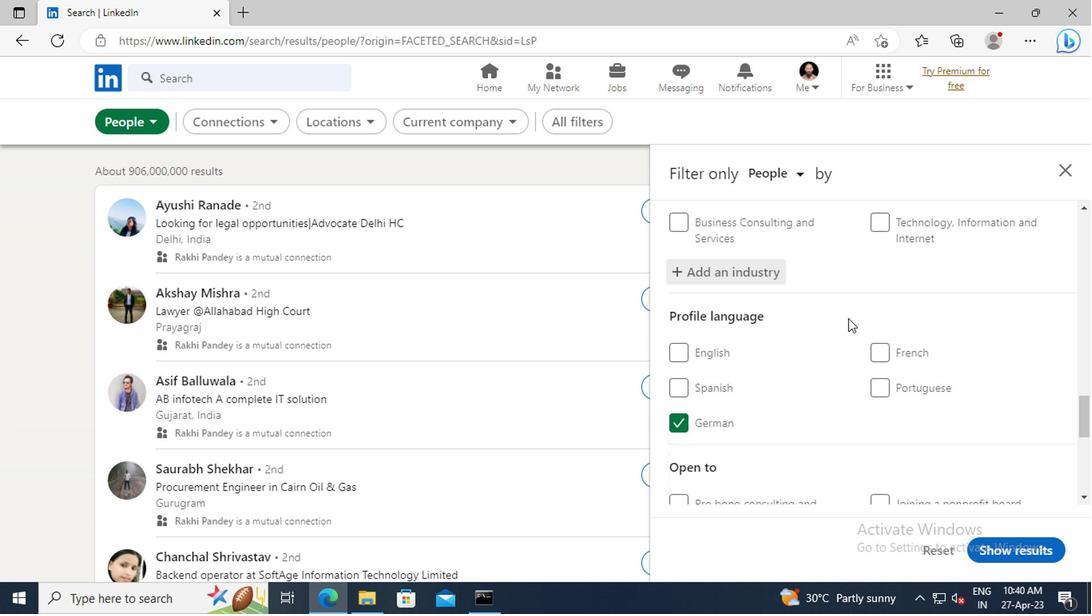 
Action: Mouse scrolled (708, 330) with delta (0, 0)
Screenshot: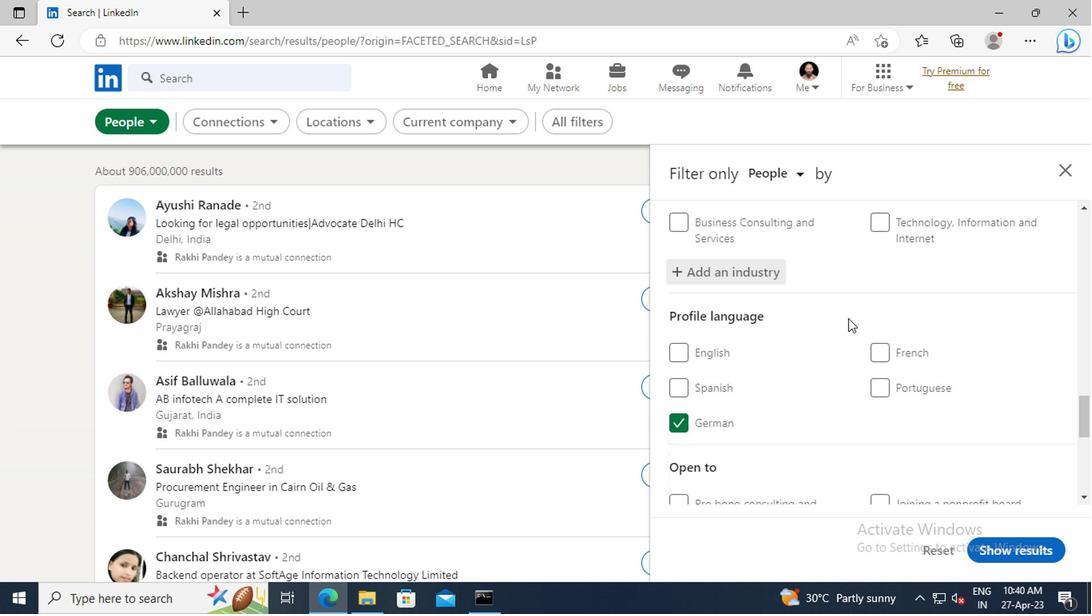 
Action: Mouse scrolled (708, 330) with delta (0, 0)
Screenshot: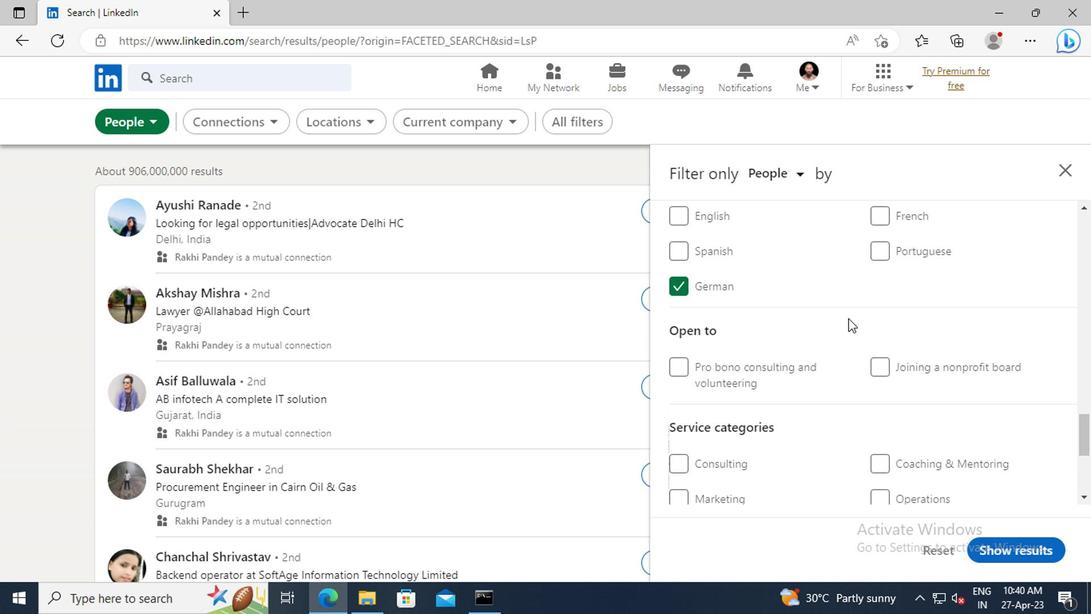 
Action: Mouse scrolled (708, 330) with delta (0, 0)
Screenshot: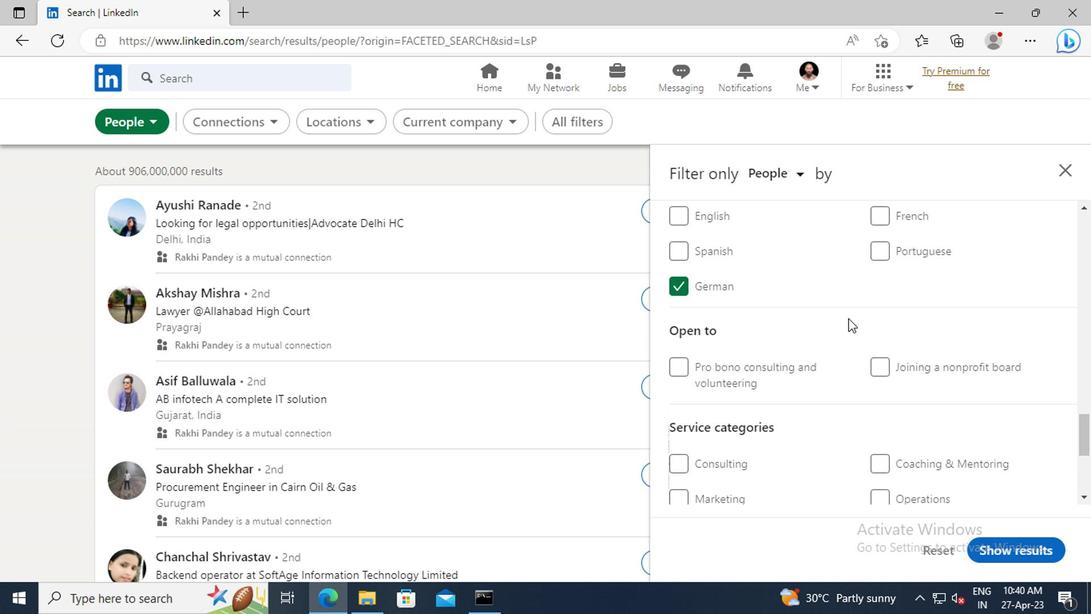 
Action: Mouse scrolled (708, 330) with delta (0, 0)
Screenshot: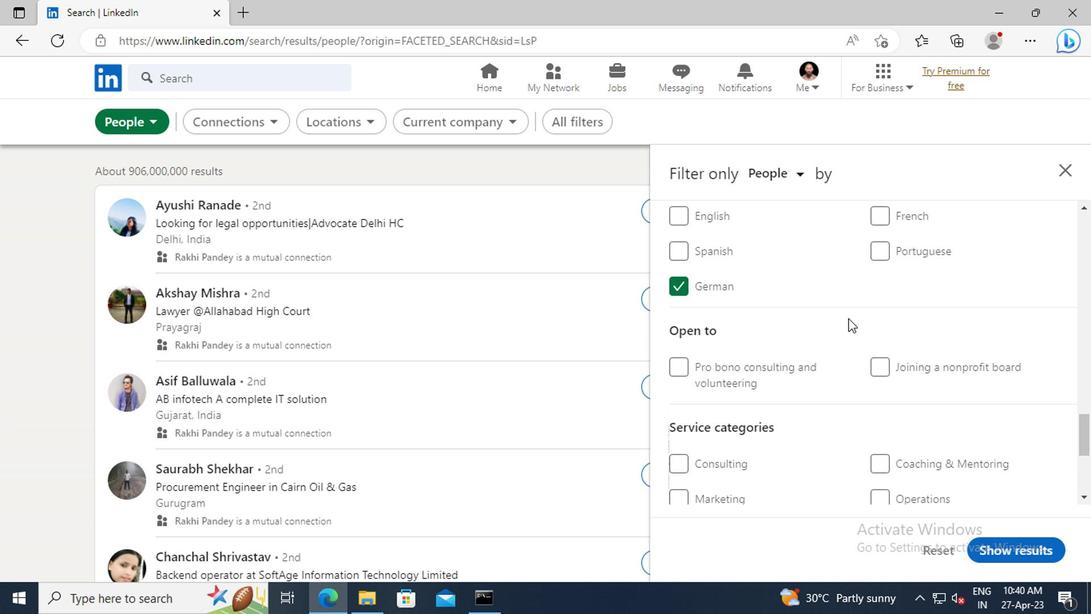 
Action: Mouse scrolled (708, 330) with delta (0, 0)
Screenshot: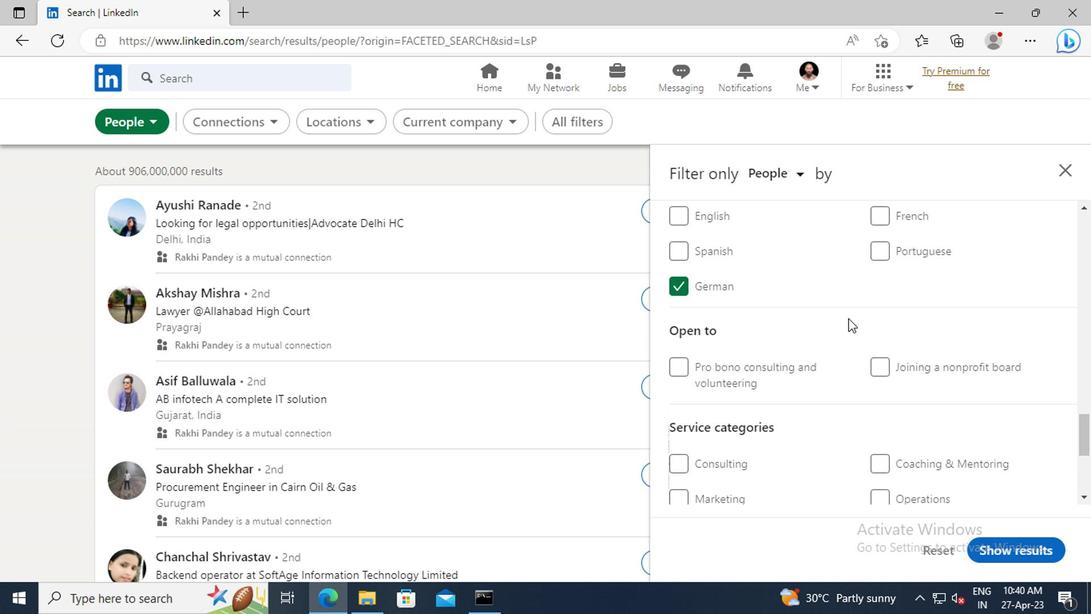 
Action: Mouse moved to (746, 356)
Screenshot: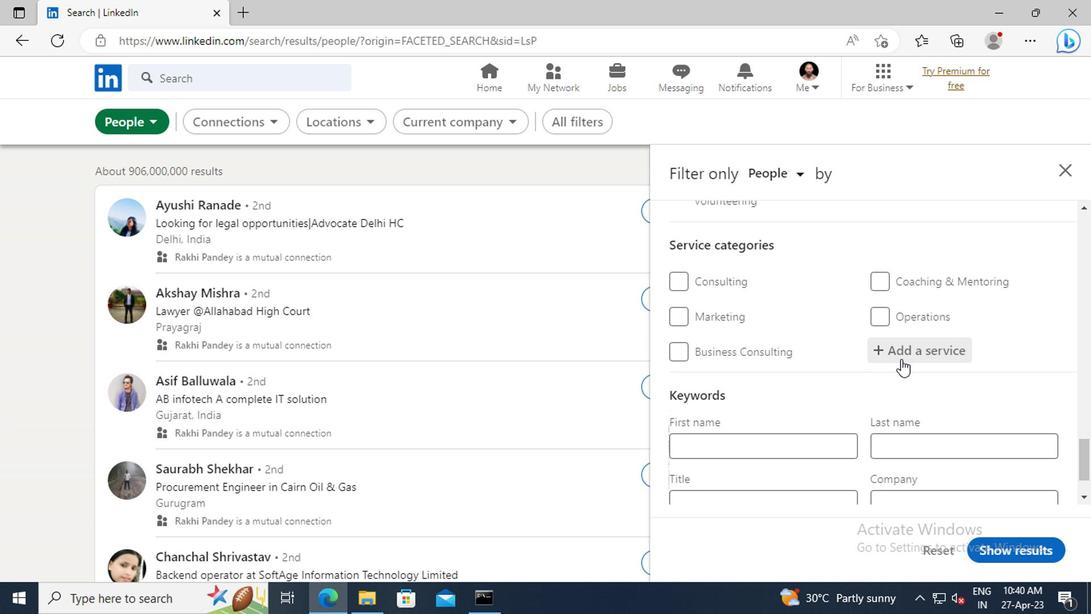 
Action: Mouse pressed left at (746, 356)
Screenshot: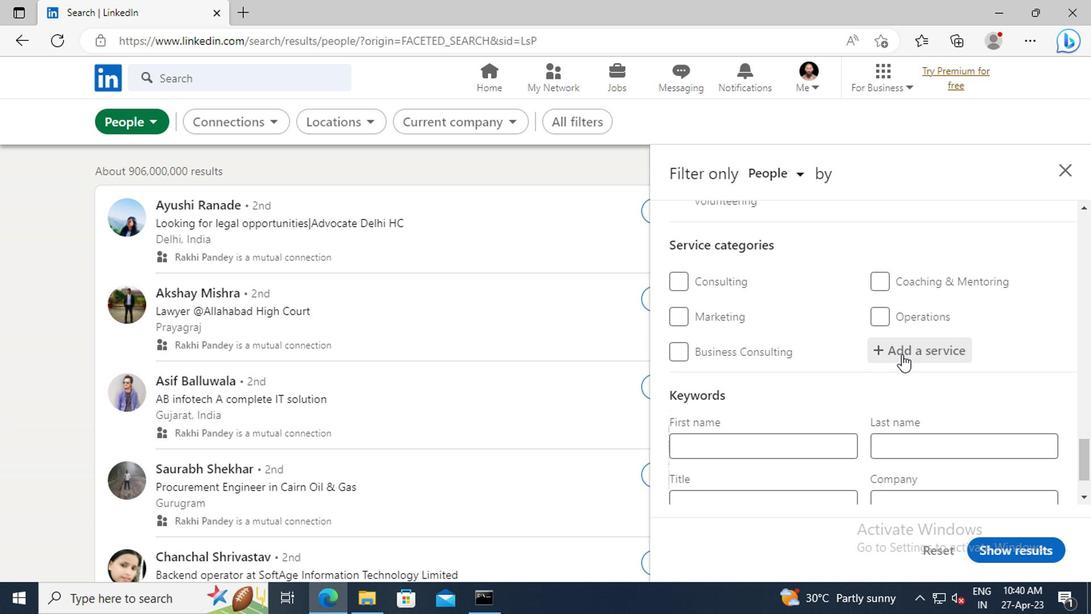
Action: Key pressed <Key.shift>TECHNICAL<Key.space><Key.shift>WRITING
Screenshot: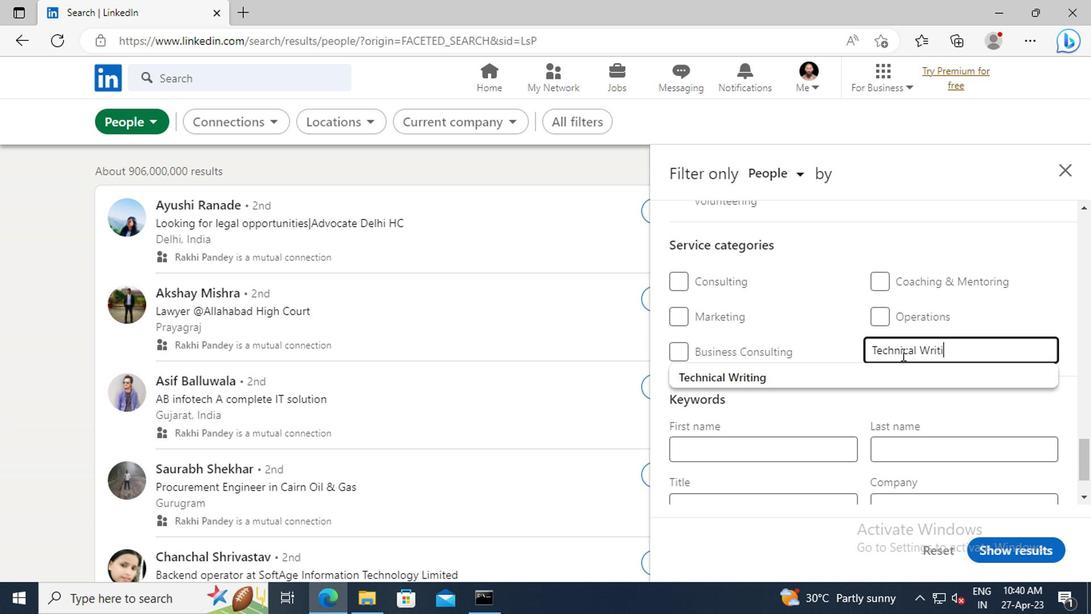 
Action: Mouse moved to (752, 369)
Screenshot: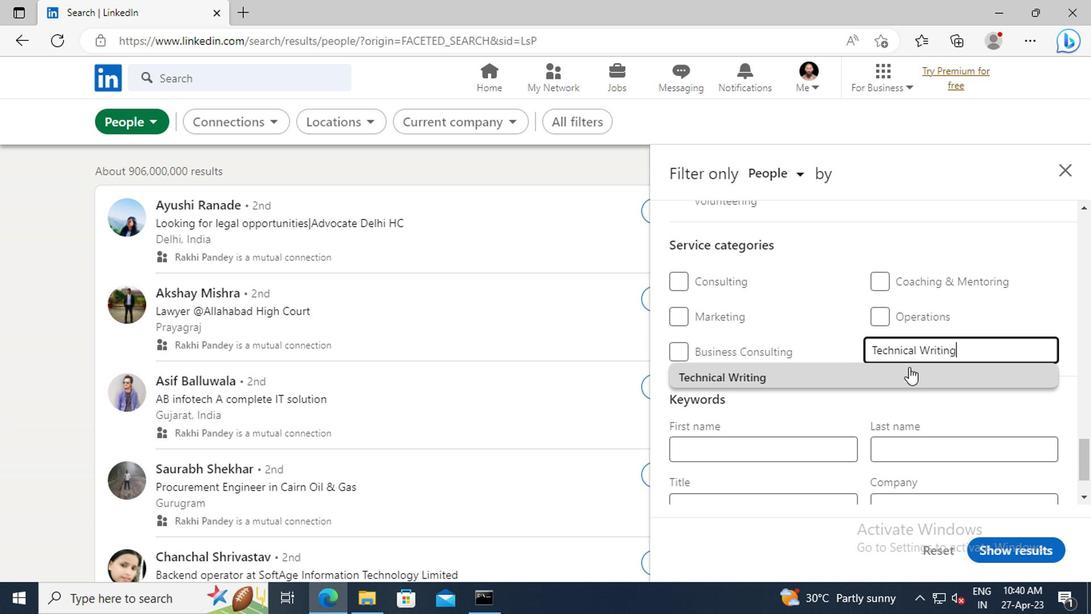 
Action: Mouse pressed left at (752, 369)
Screenshot: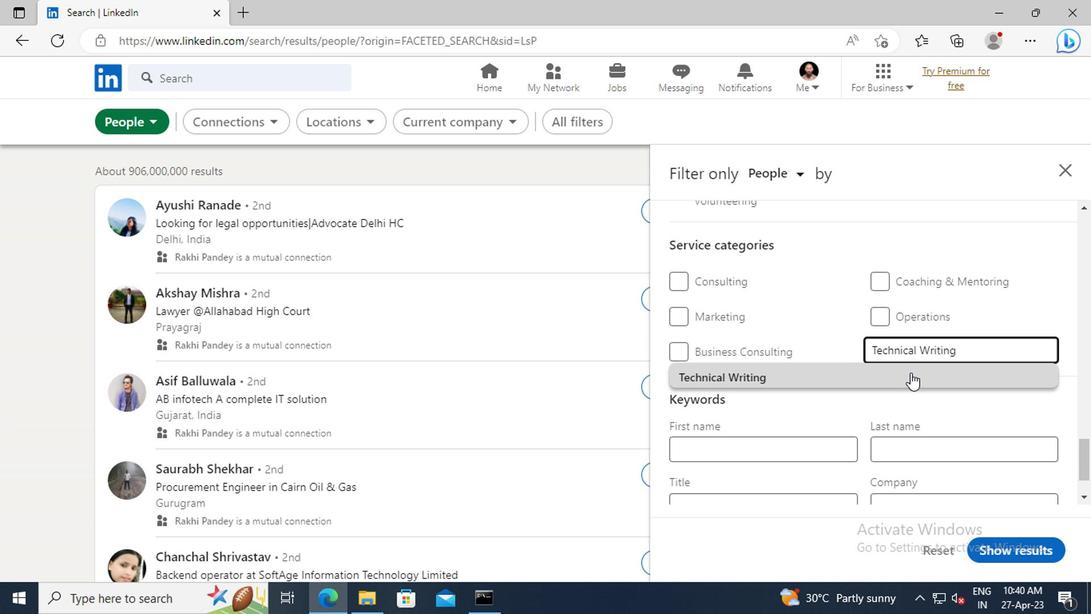 
Action: Mouse moved to (710, 342)
Screenshot: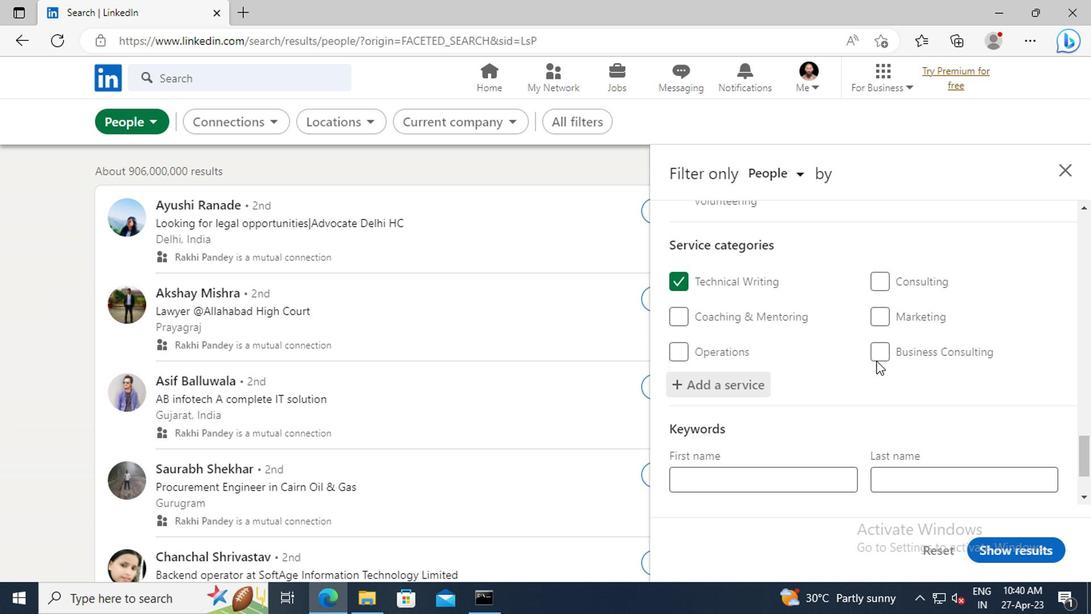 
Action: Mouse scrolled (710, 342) with delta (0, 0)
Screenshot: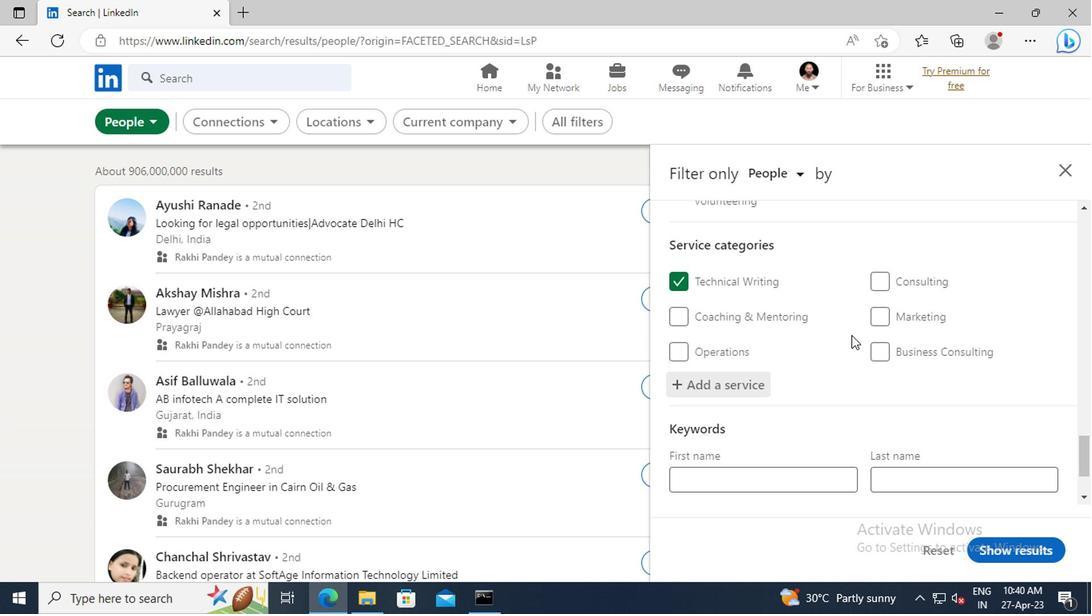 
Action: Mouse scrolled (710, 342) with delta (0, 0)
Screenshot: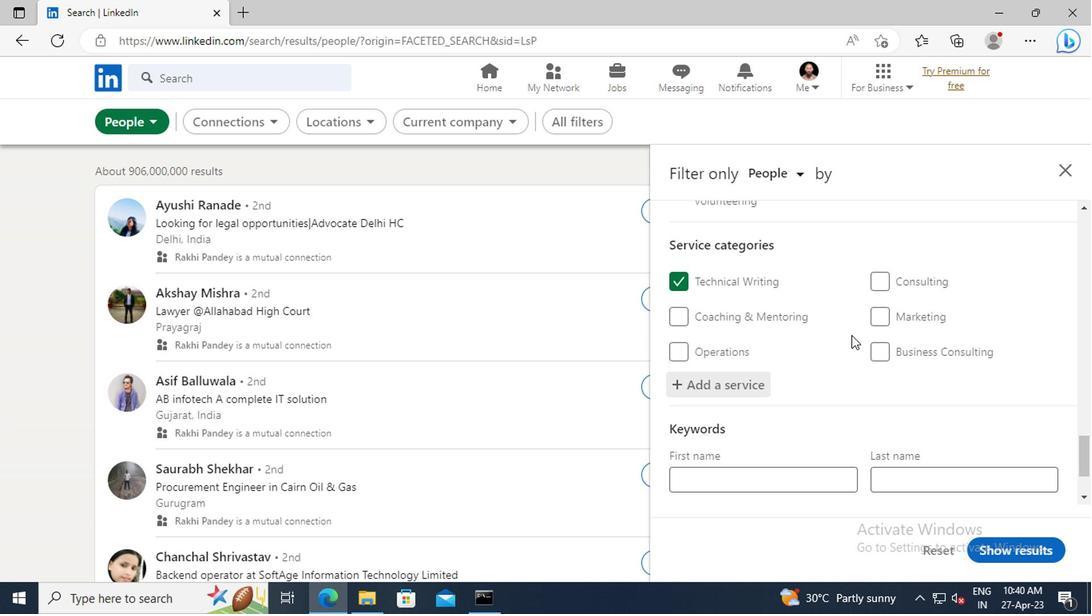 
Action: Mouse scrolled (710, 342) with delta (0, 0)
Screenshot: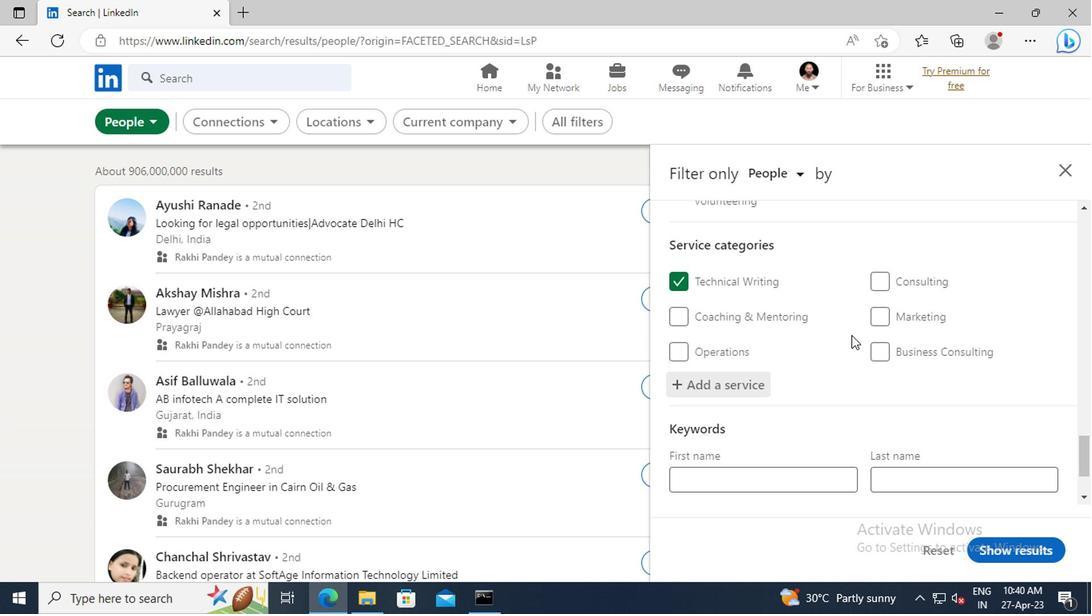 
Action: Mouse scrolled (710, 342) with delta (0, 0)
Screenshot: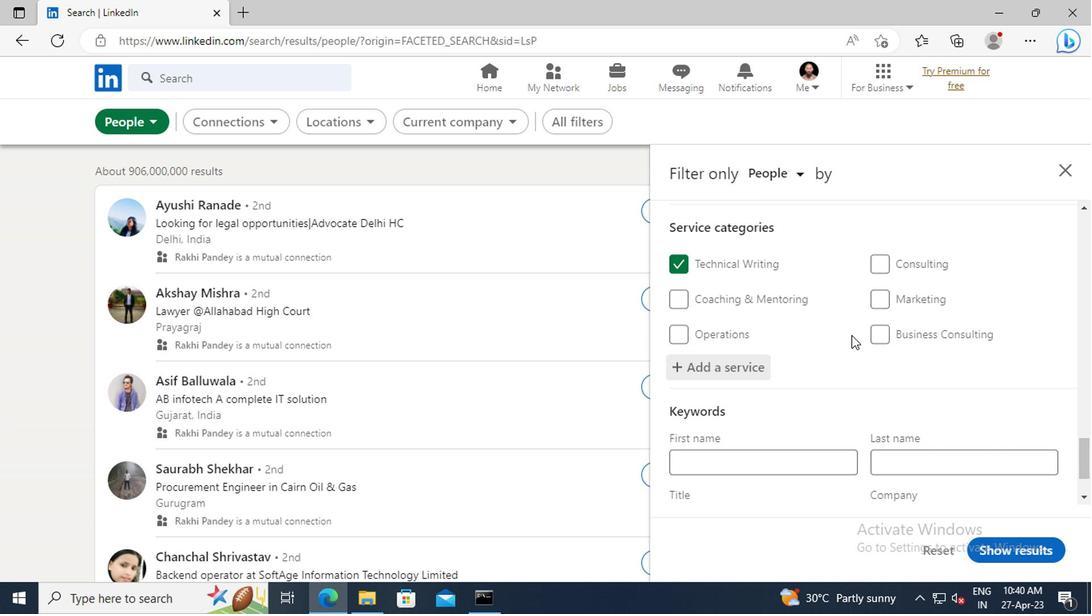 
Action: Mouse moved to (632, 415)
Screenshot: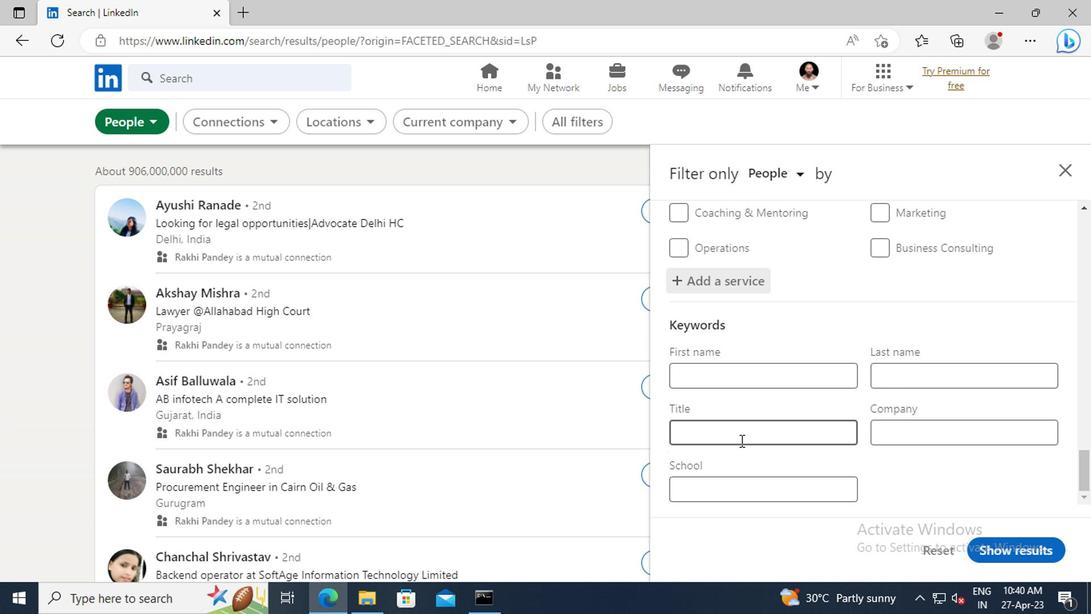 
Action: Mouse pressed left at (632, 415)
Screenshot: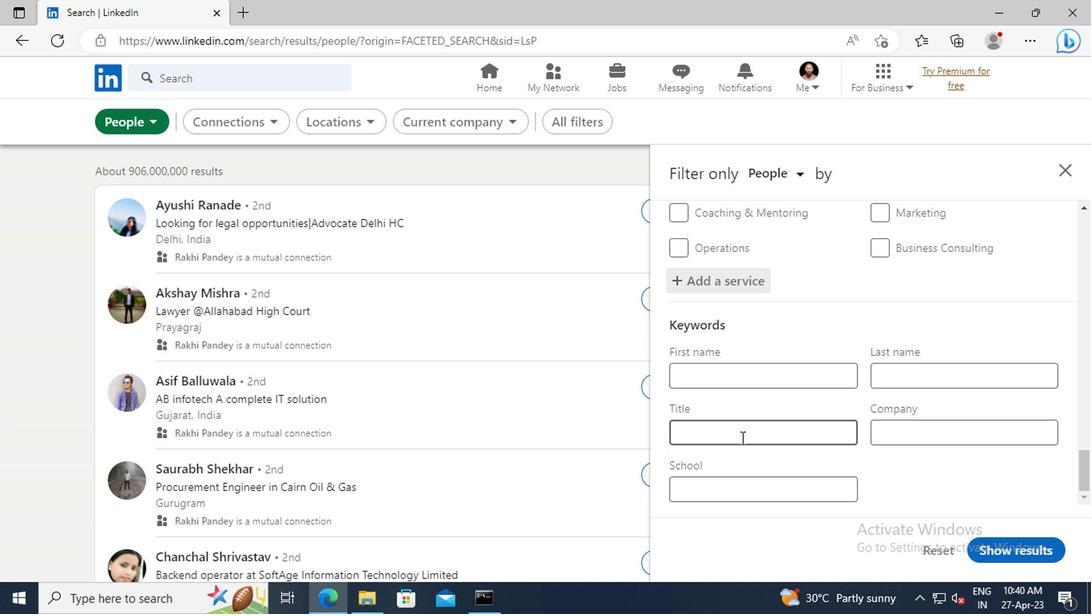 
Action: Key pressed <Key.shift>RESEARCHER<Key.enter>
Screenshot: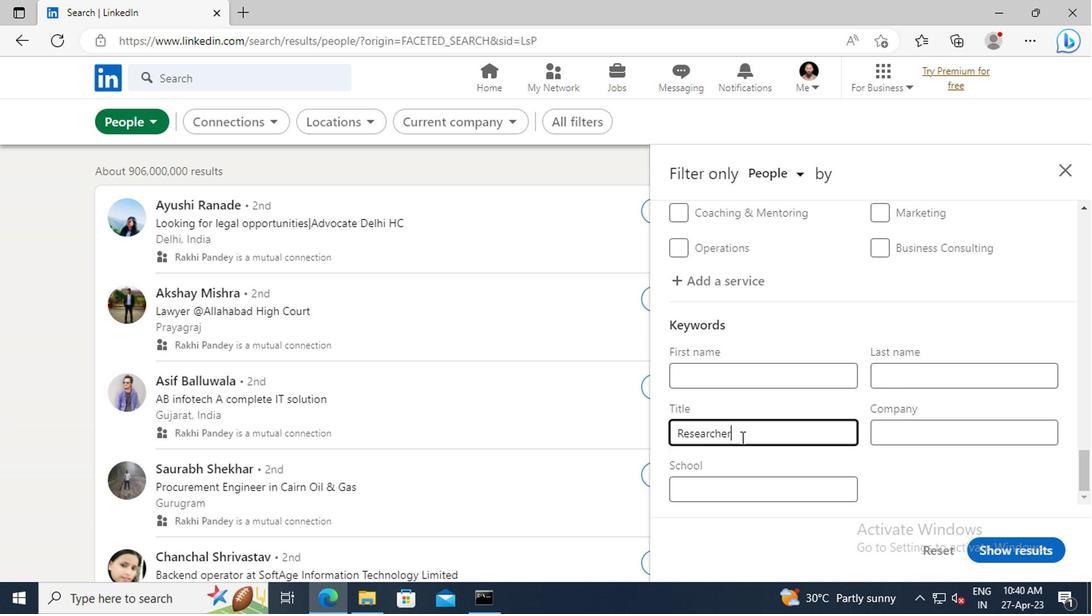 
Action: Mouse moved to (823, 493)
Screenshot: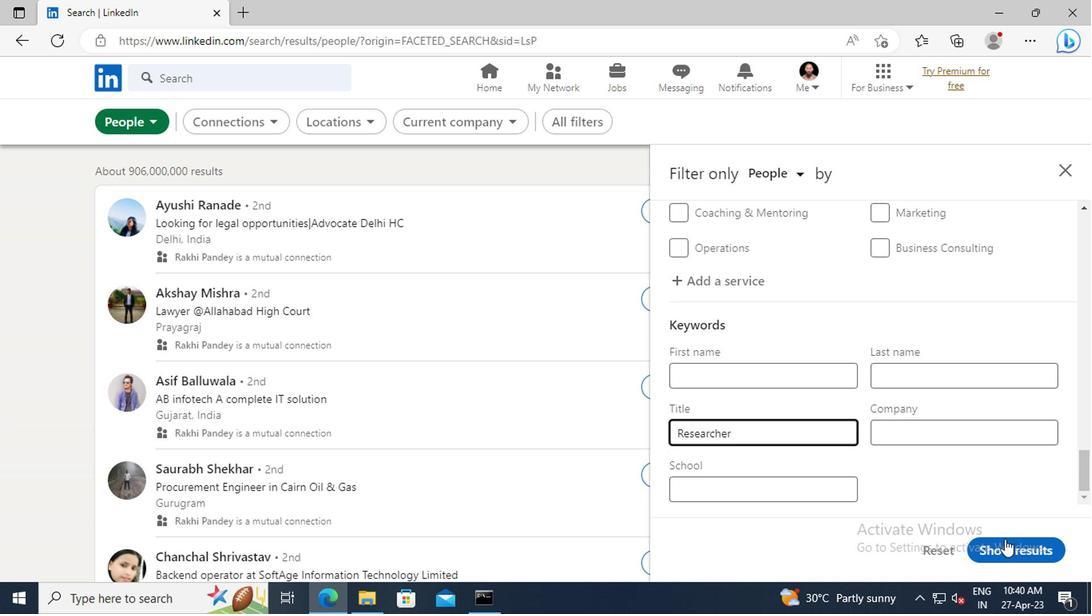 
Action: Mouse pressed left at (823, 493)
Screenshot: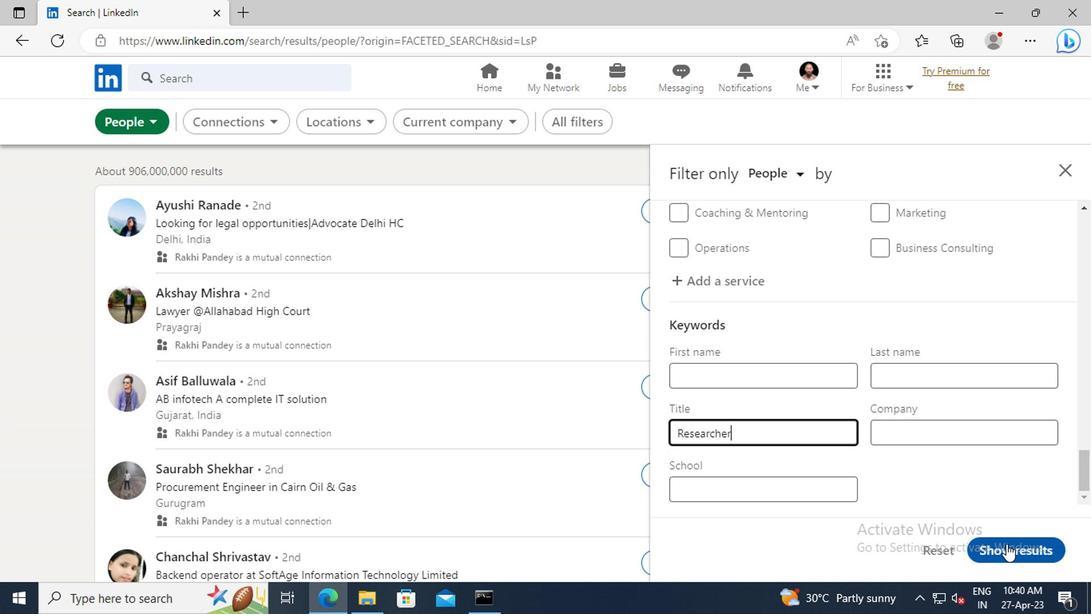 
